 Task: Look for space in Durrës, Albania from 4th June, 2023 to 15th June, 2023 for 2 adults in price range Rs.10000 to Rs.15000. Place can be entire place with 1  bedroom having 1 bed and 1 bathroom. Property type can be hotel. Amenities needed are: heating, . Booking option can be shelf check-in. Required host language is English.
Action: Mouse moved to (486, 100)
Screenshot: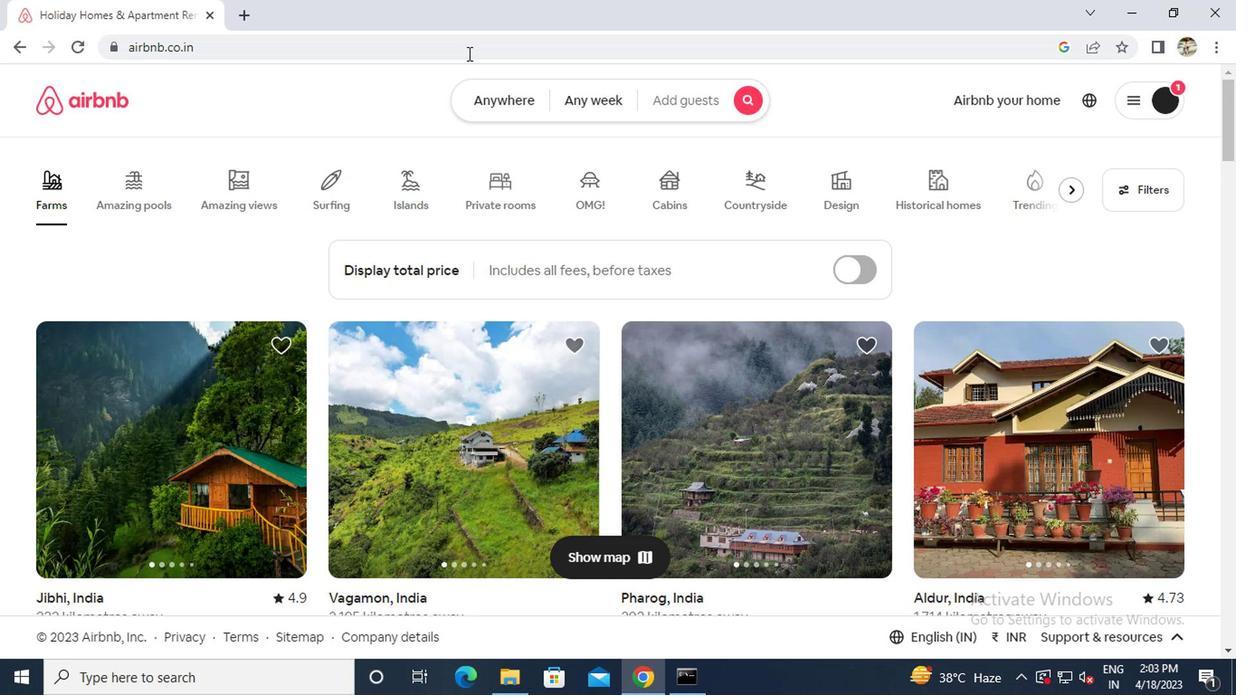 
Action: Mouse pressed left at (486, 100)
Screenshot: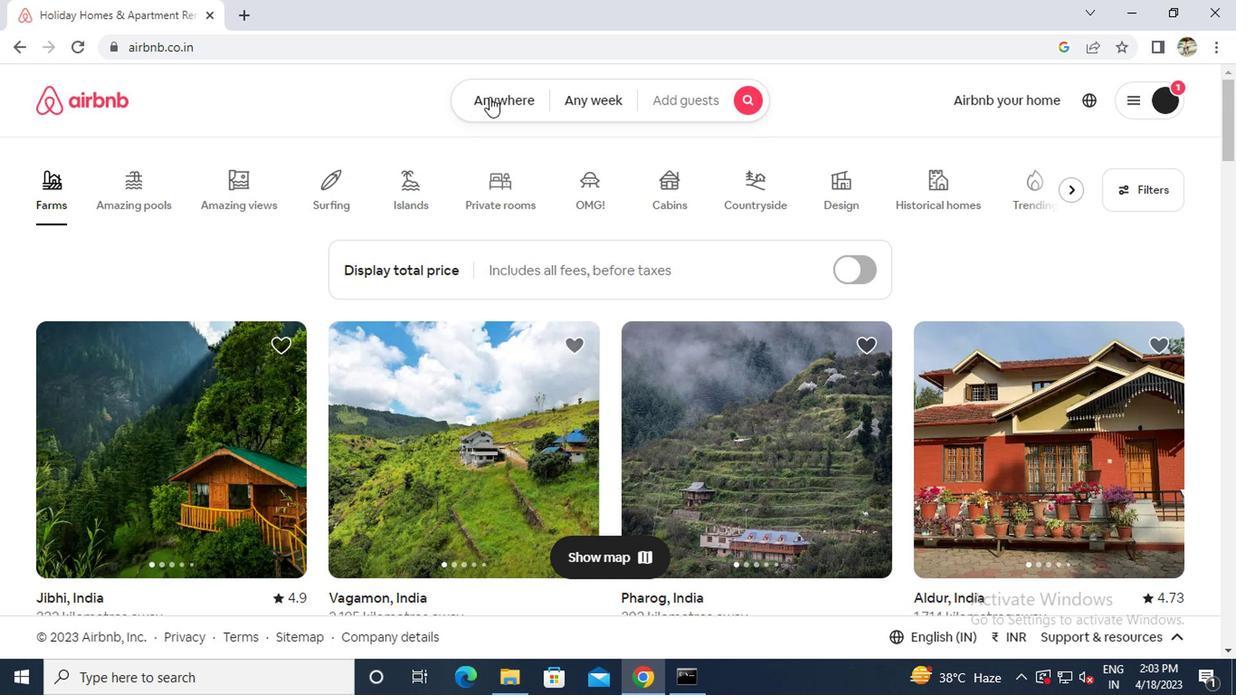 
Action: Mouse moved to (382, 179)
Screenshot: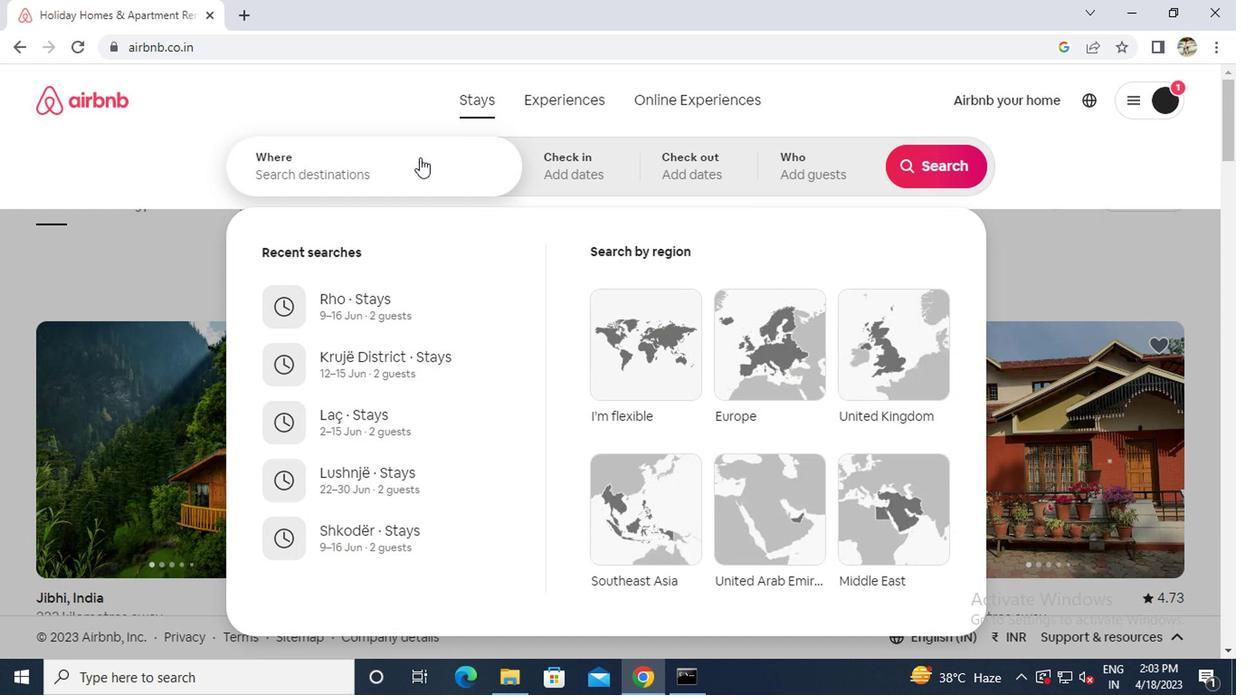 
Action: Mouse pressed left at (382, 179)
Screenshot: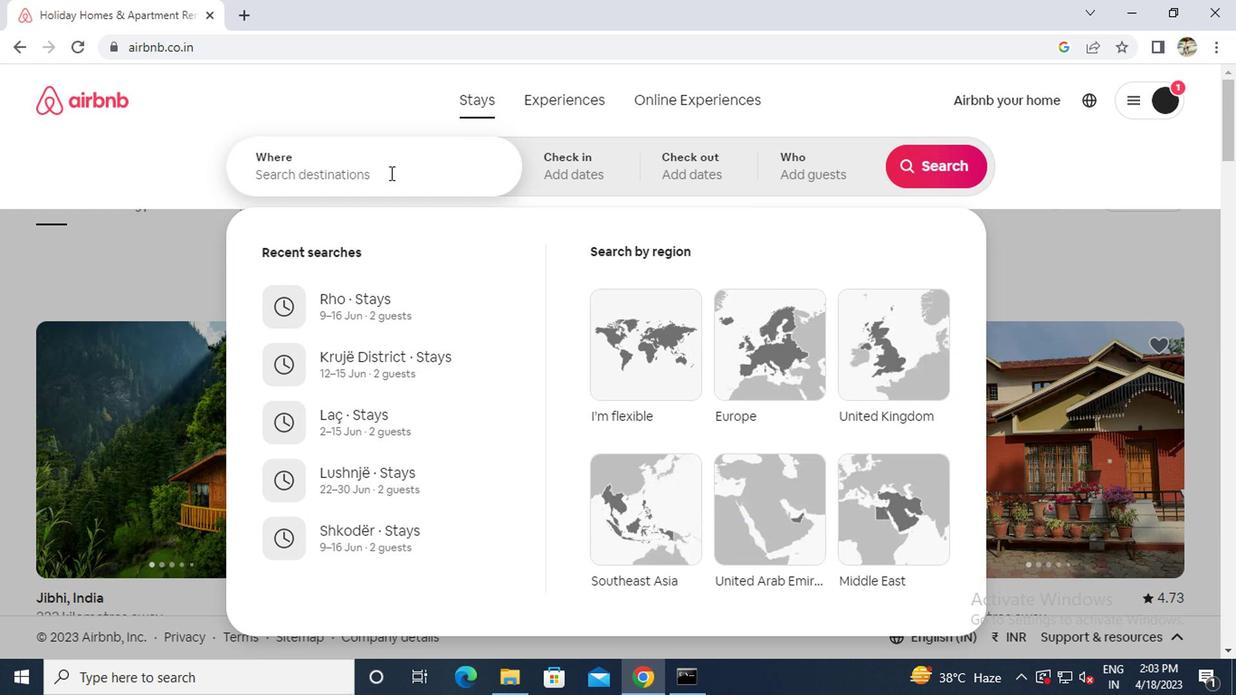 
Action: Key pressed d<Key.caps_lock>urres<Key.space>
Screenshot: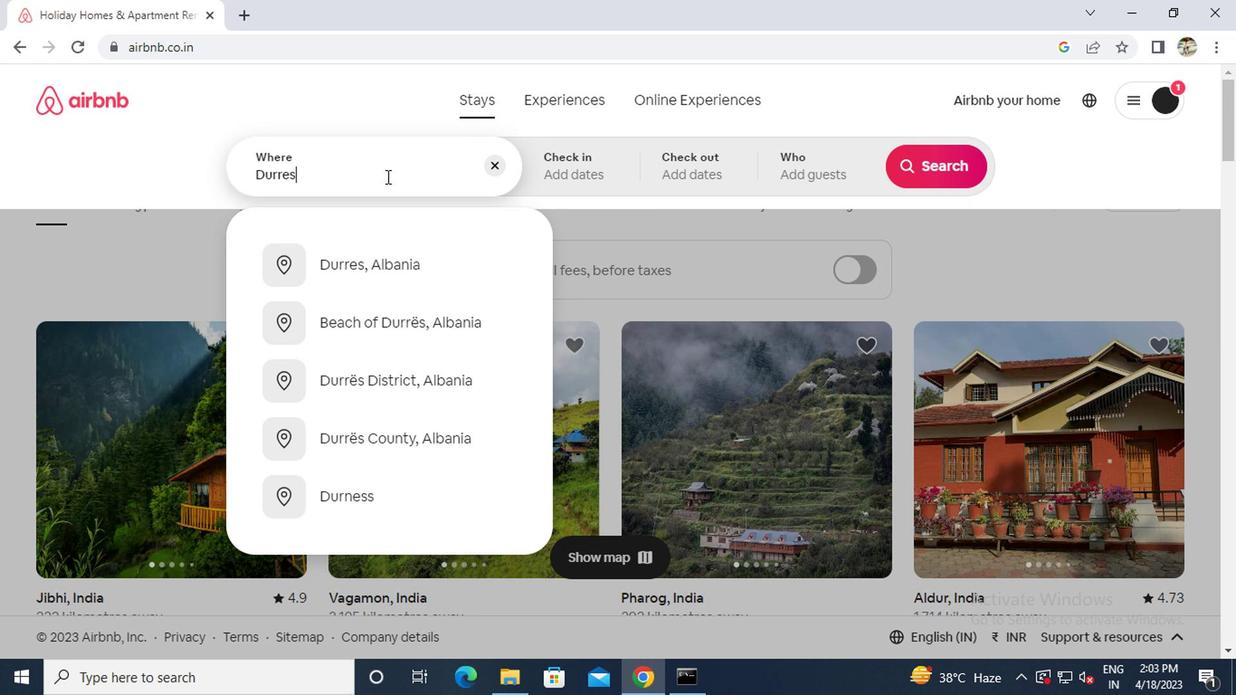
Action: Mouse moved to (374, 267)
Screenshot: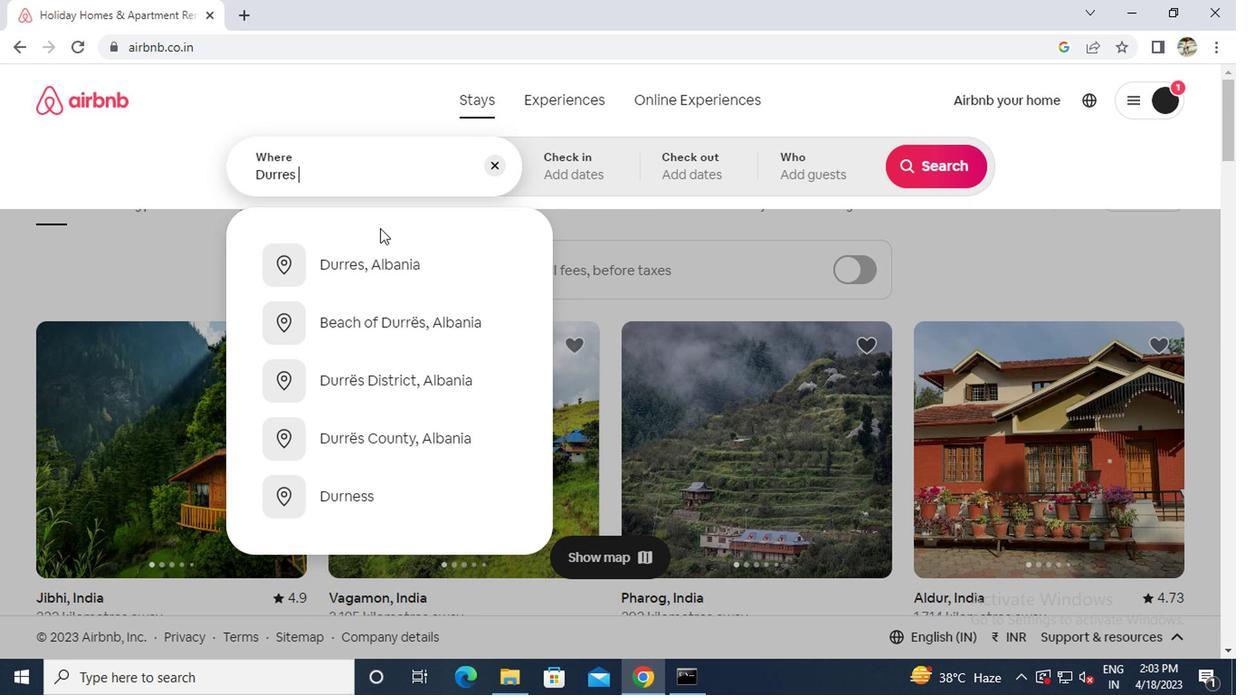 
Action: Mouse pressed left at (374, 267)
Screenshot: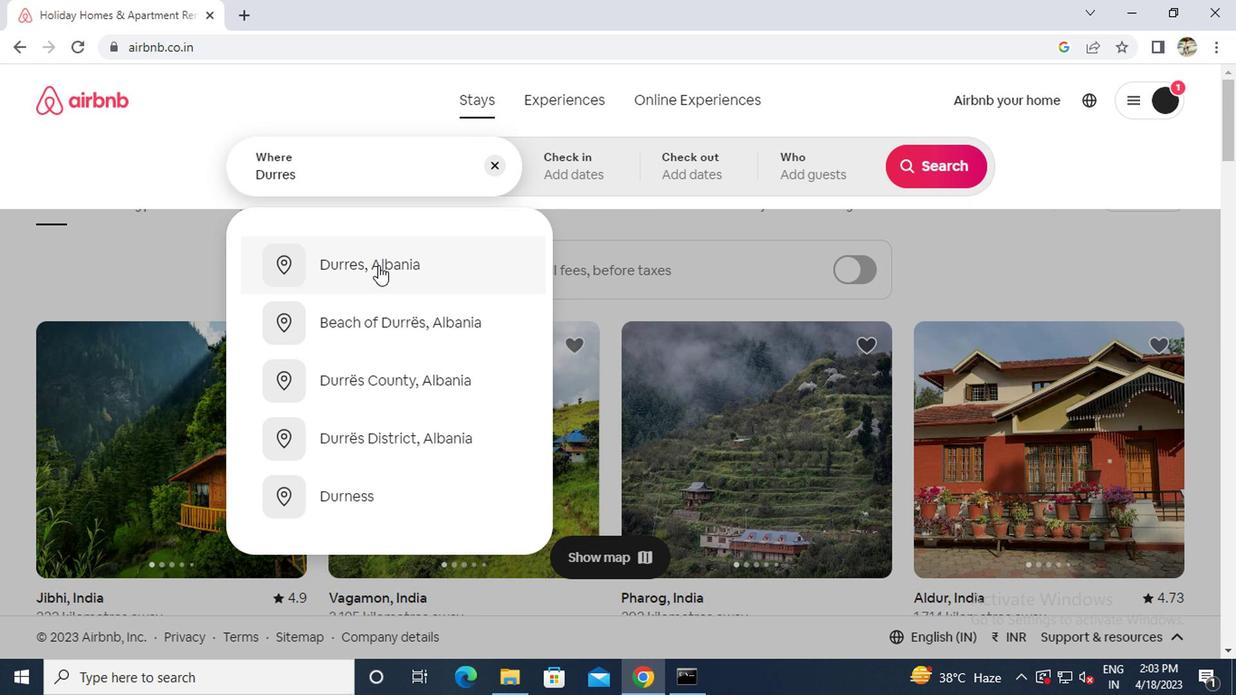 
Action: Mouse moved to (923, 313)
Screenshot: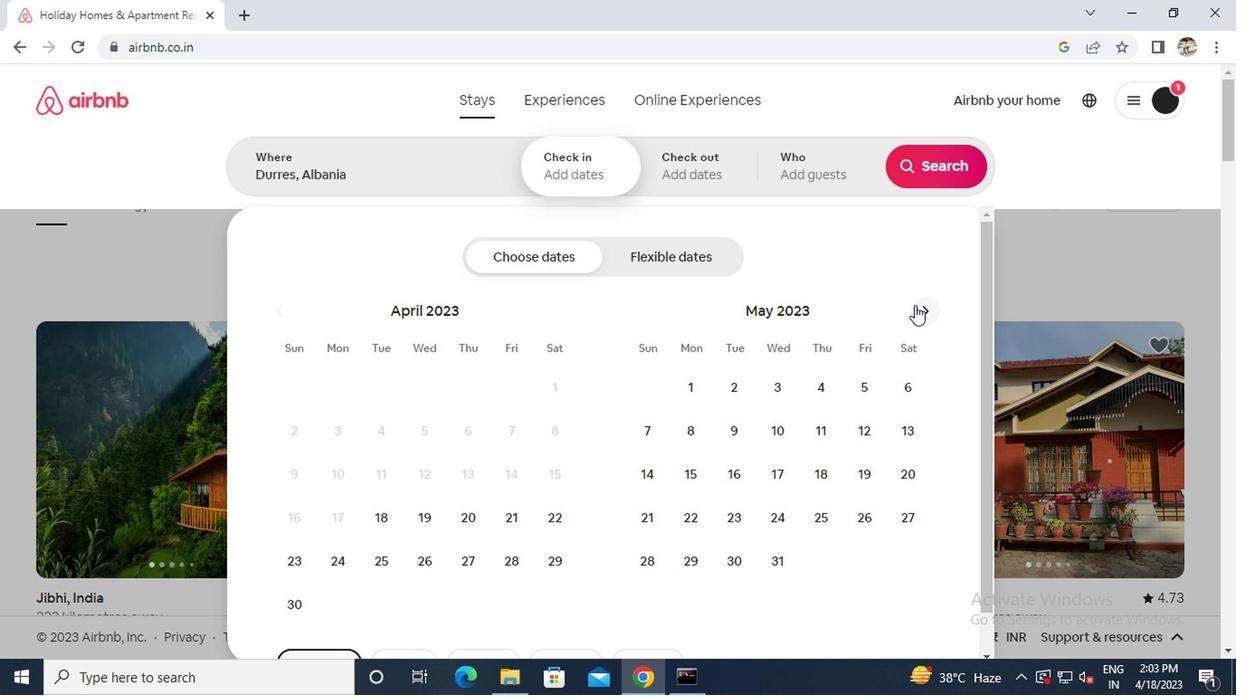 
Action: Mouse pressed left at (923, 313)
Screenshot: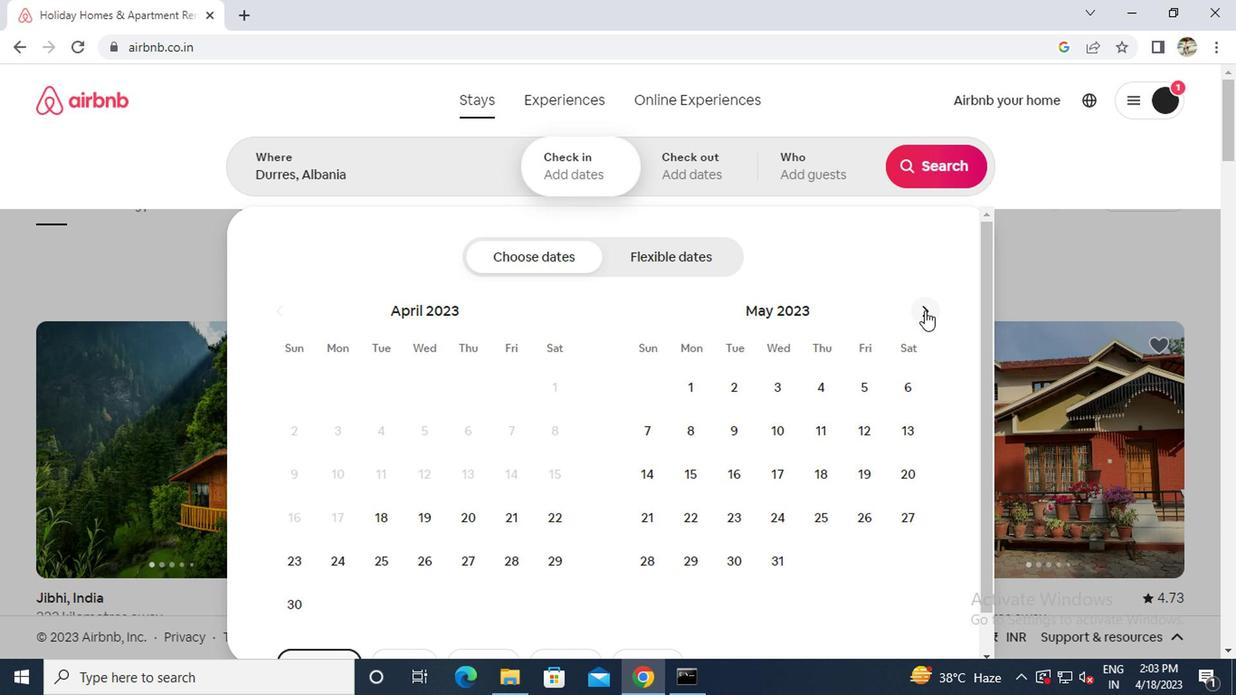 
Action: Mouse moved to (629, 430)
Screenshot: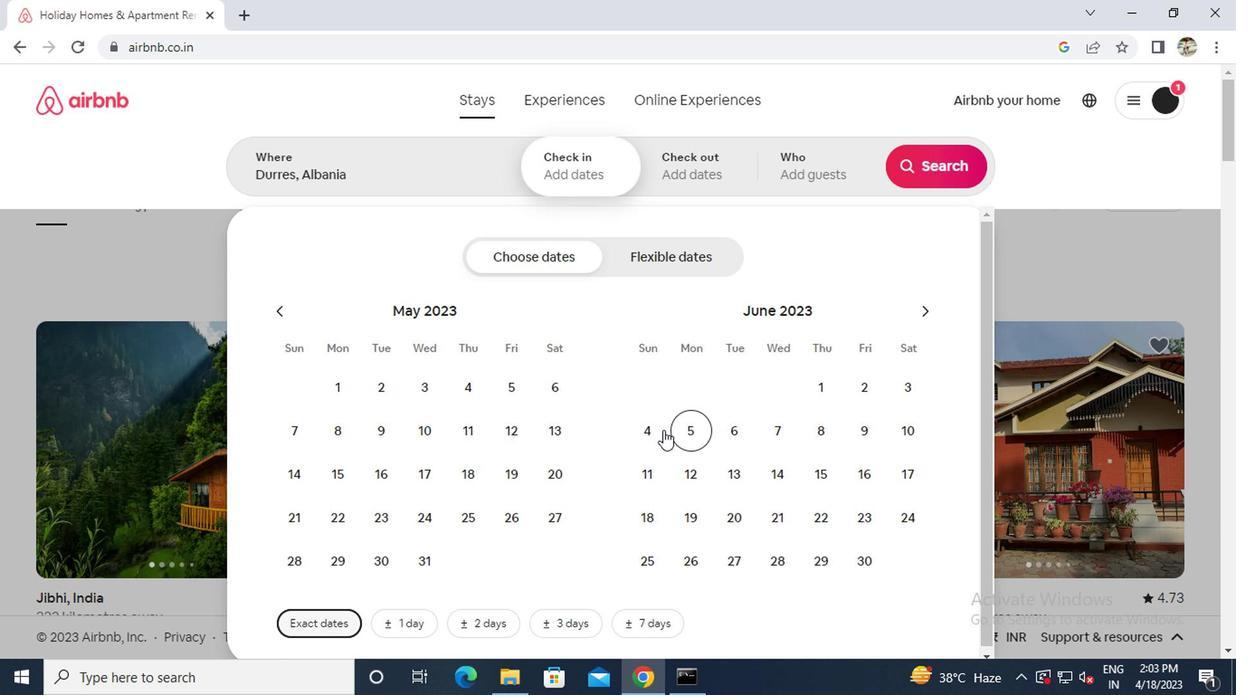
Action: Mouse pressed left at (629, 430)
Screenshot: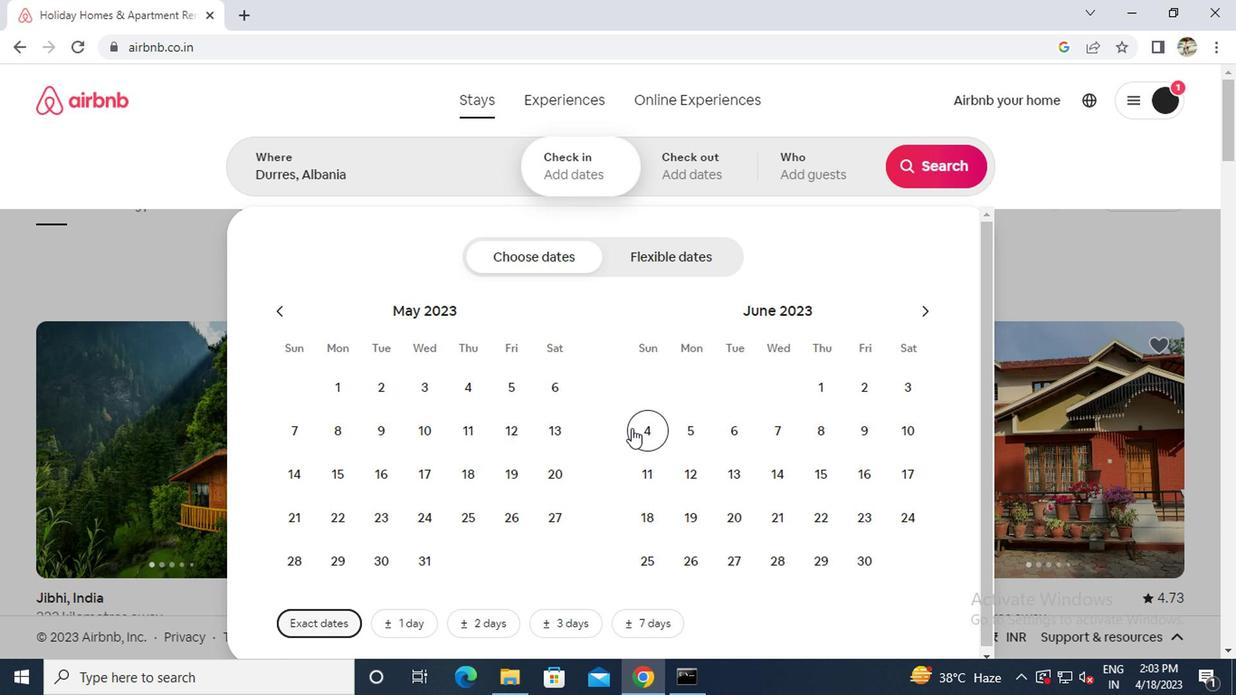 
Action: Mouse moved to (815, 476)
Screenshot: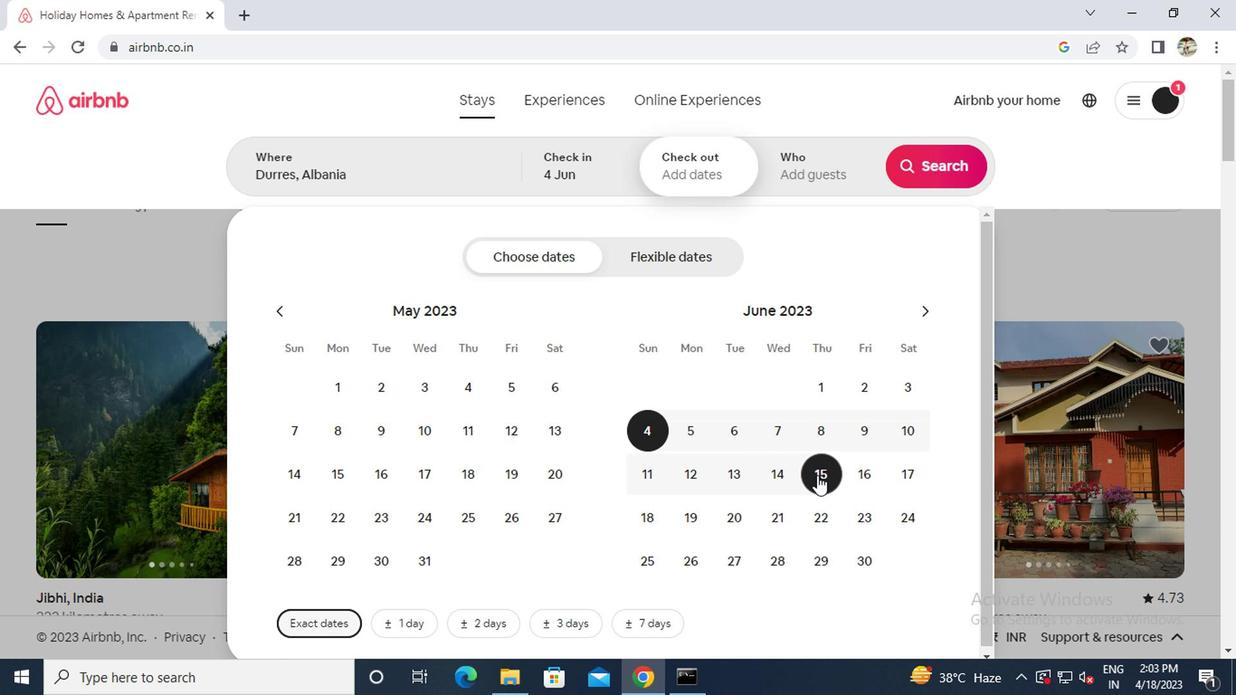 
Action: Mouse pressed left at (815, 476)
Screenshot: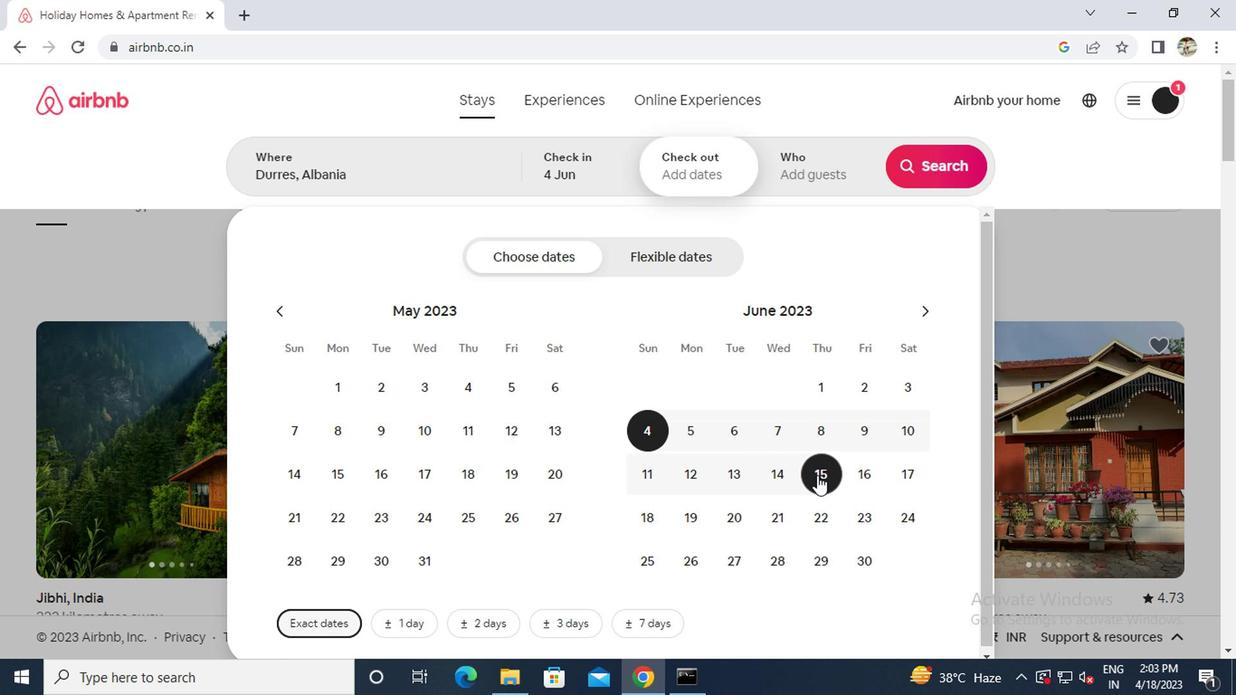 
Action: Mouse moved to (817, 188)
Screenshot: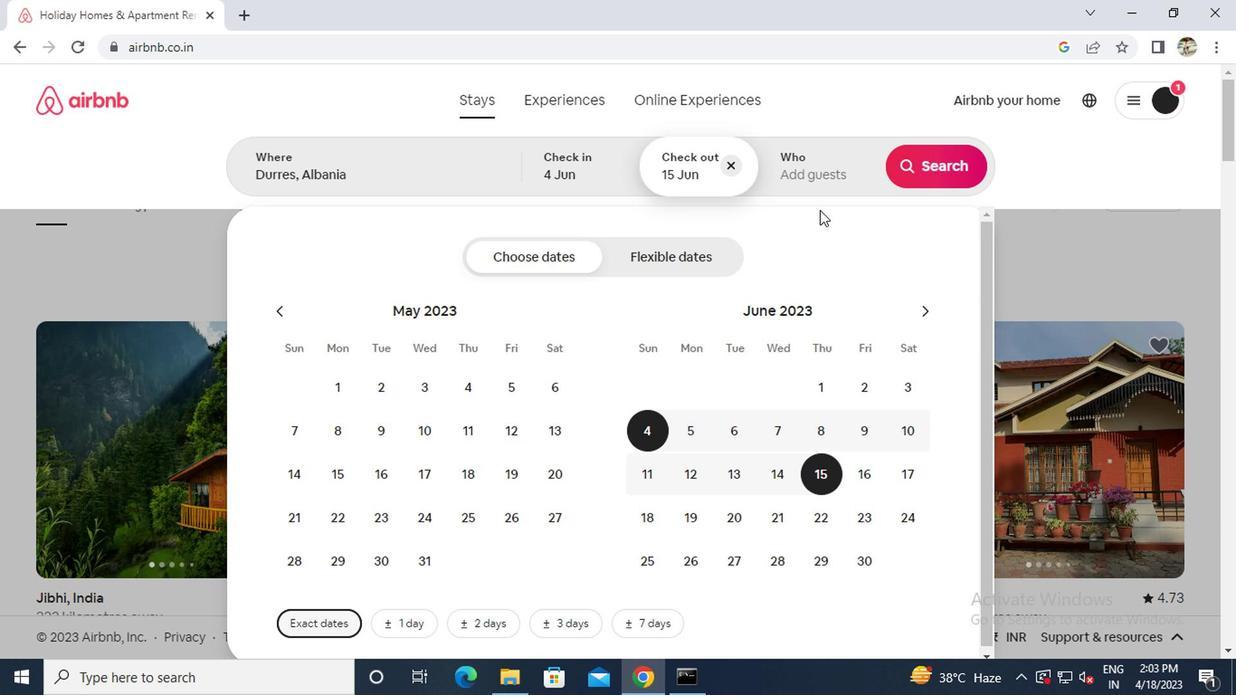 
Action: Mouse pressed left at (817, 188)
Screenshot: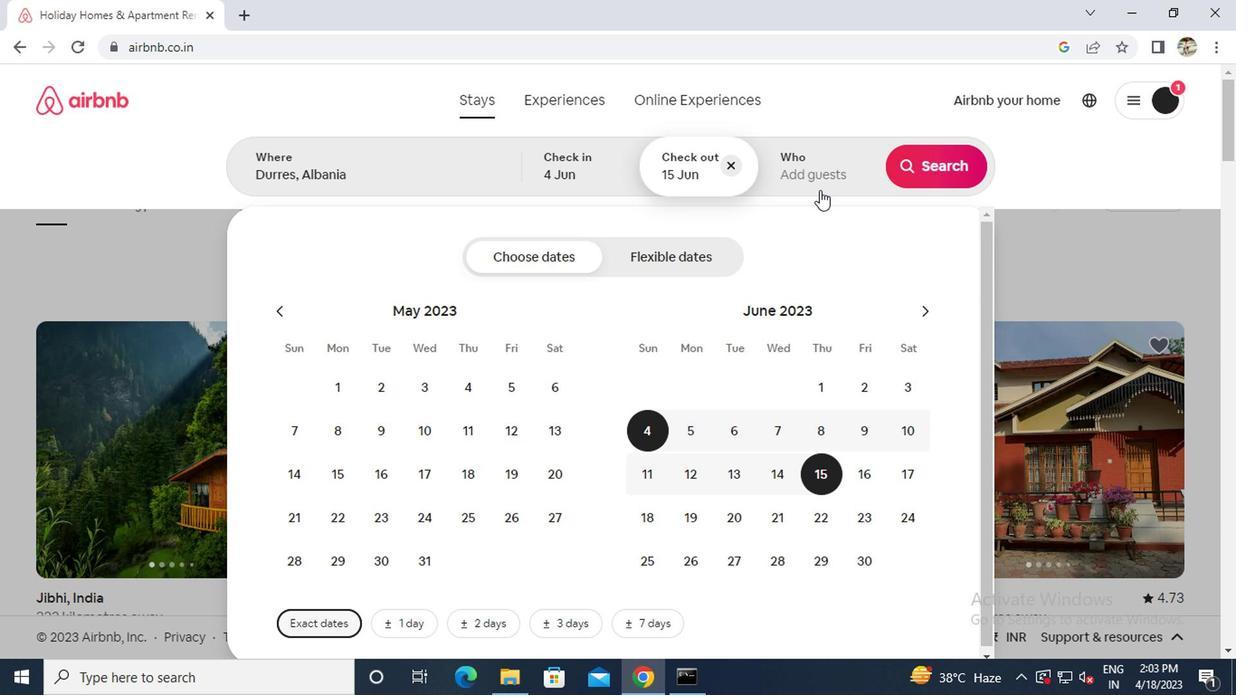 
Action: Mouse moved to (939, 260)
Screenshot: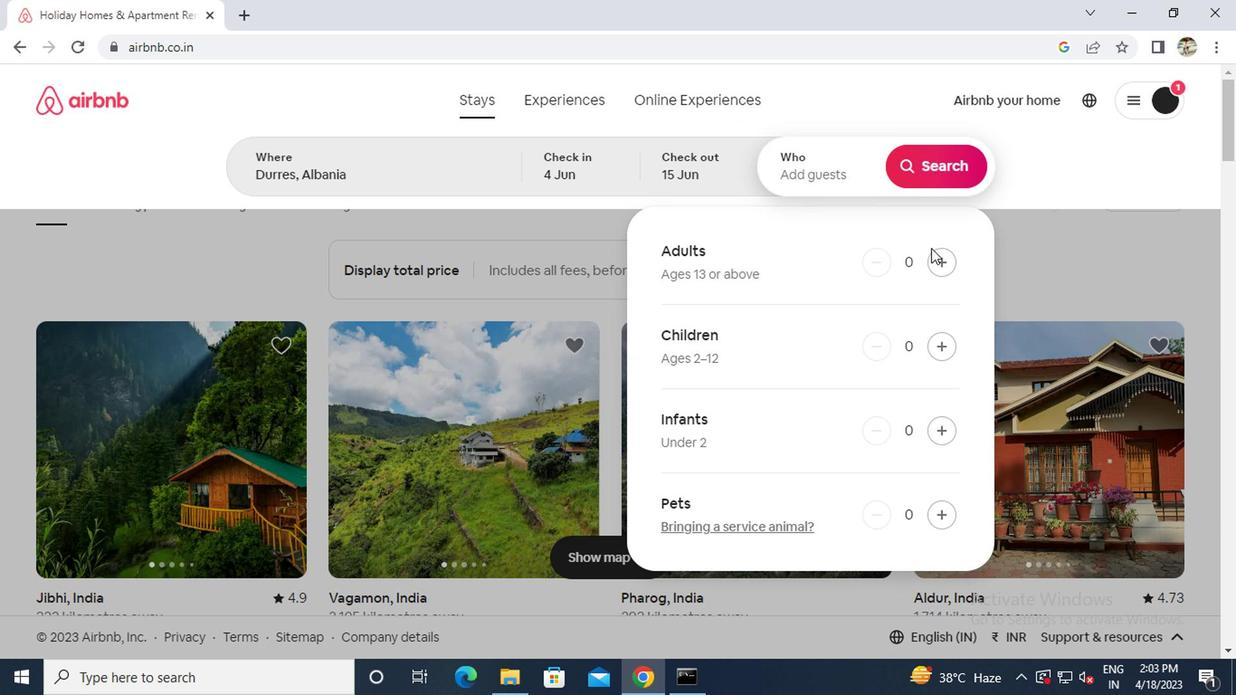 
Action: Mouse pressed left at (939, 260)
Screenshot: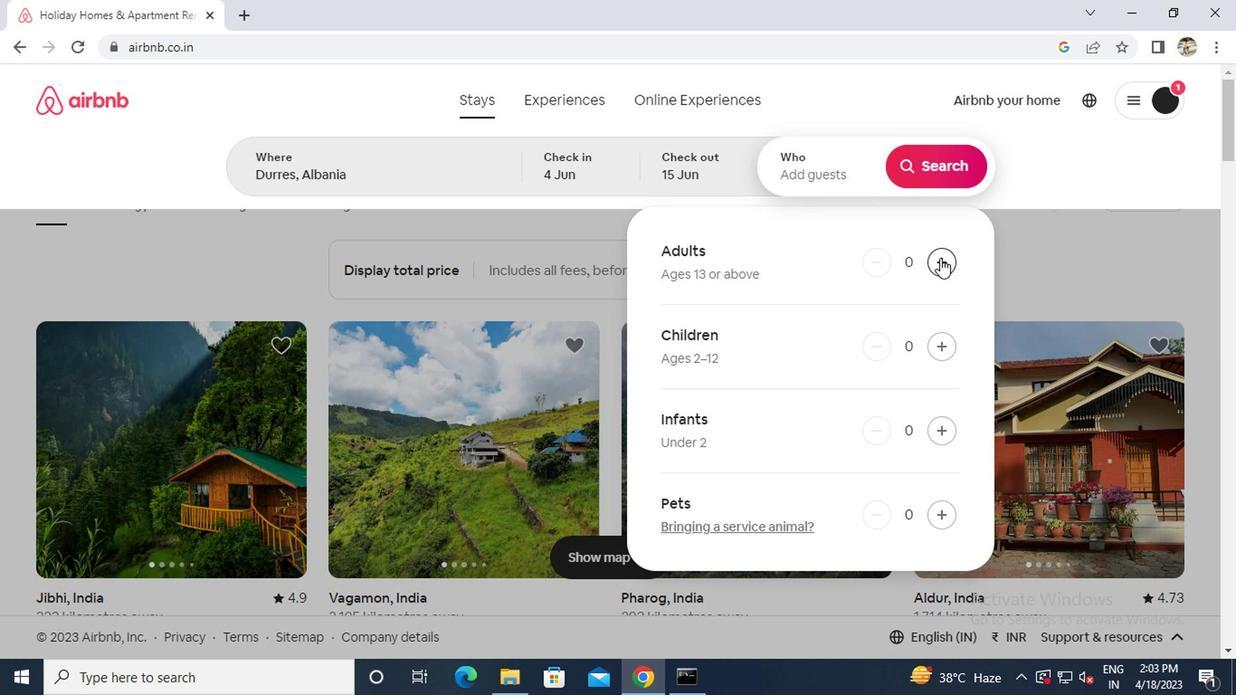 
Action: Mouse pressed left at (939, 260)
Screenshot: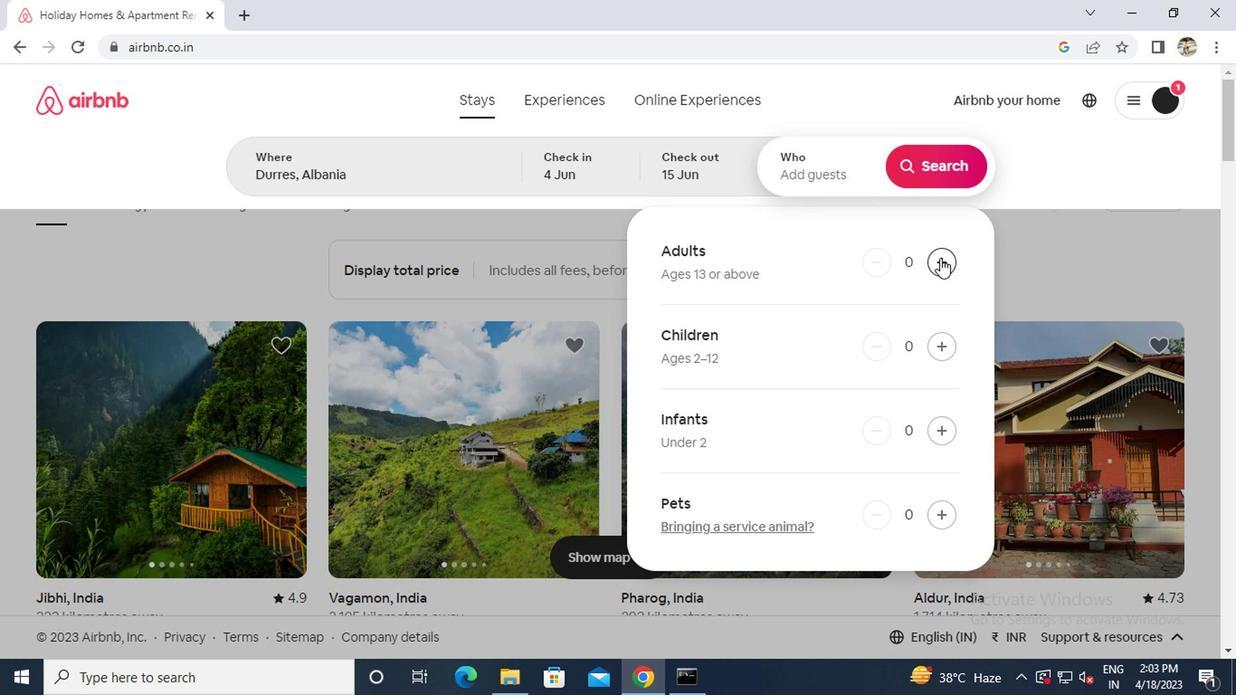 
Action: Mouse moved to (936, 179)
Screenshot: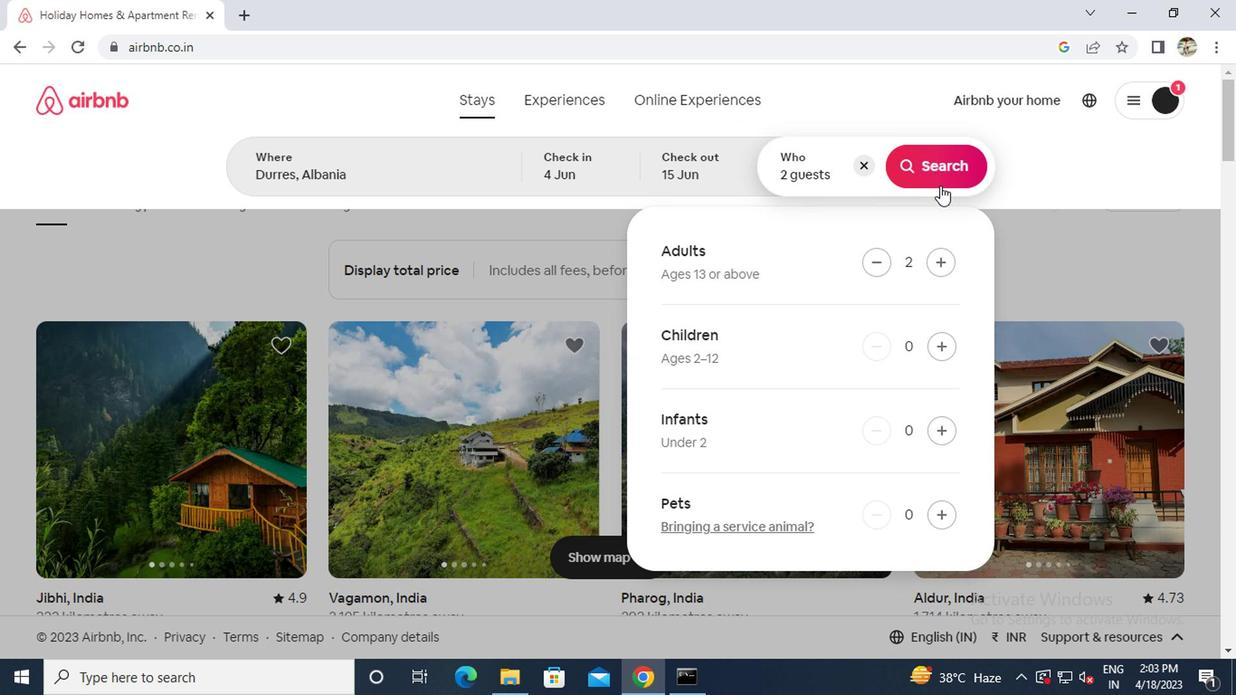 
Action: Mouse pressed left at (936, 179)
Screenshot: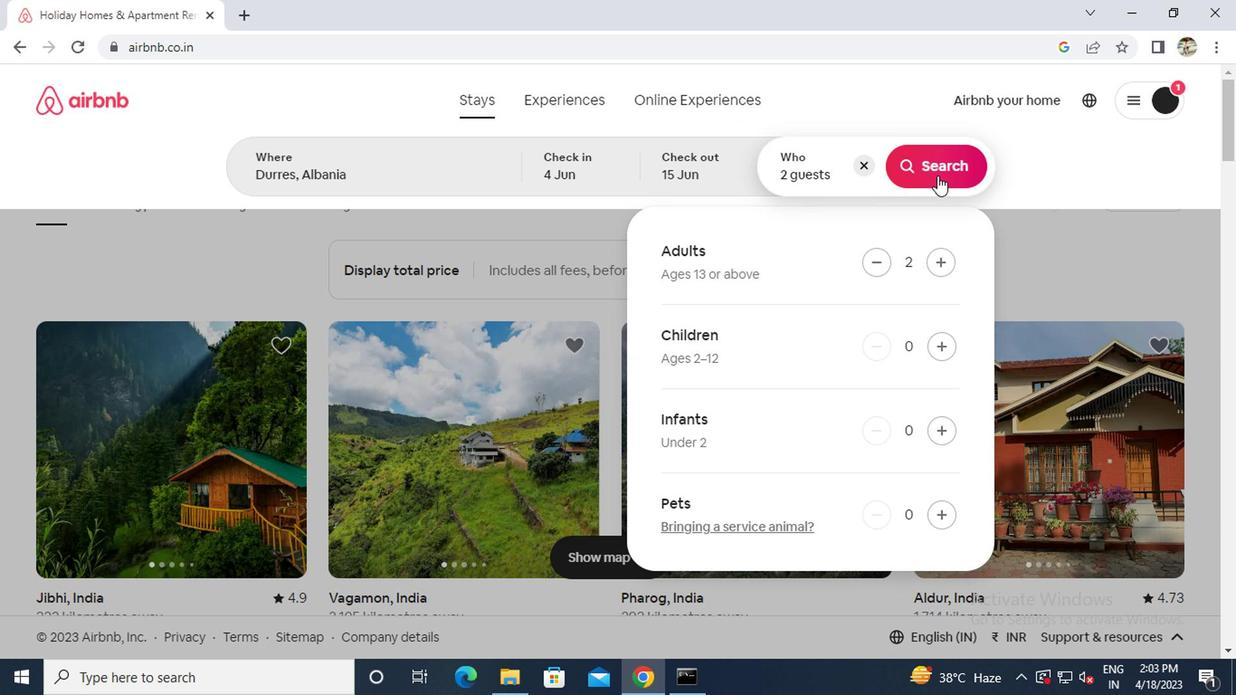 
Action: Mouse moved to (1152, 173)
Screenshot: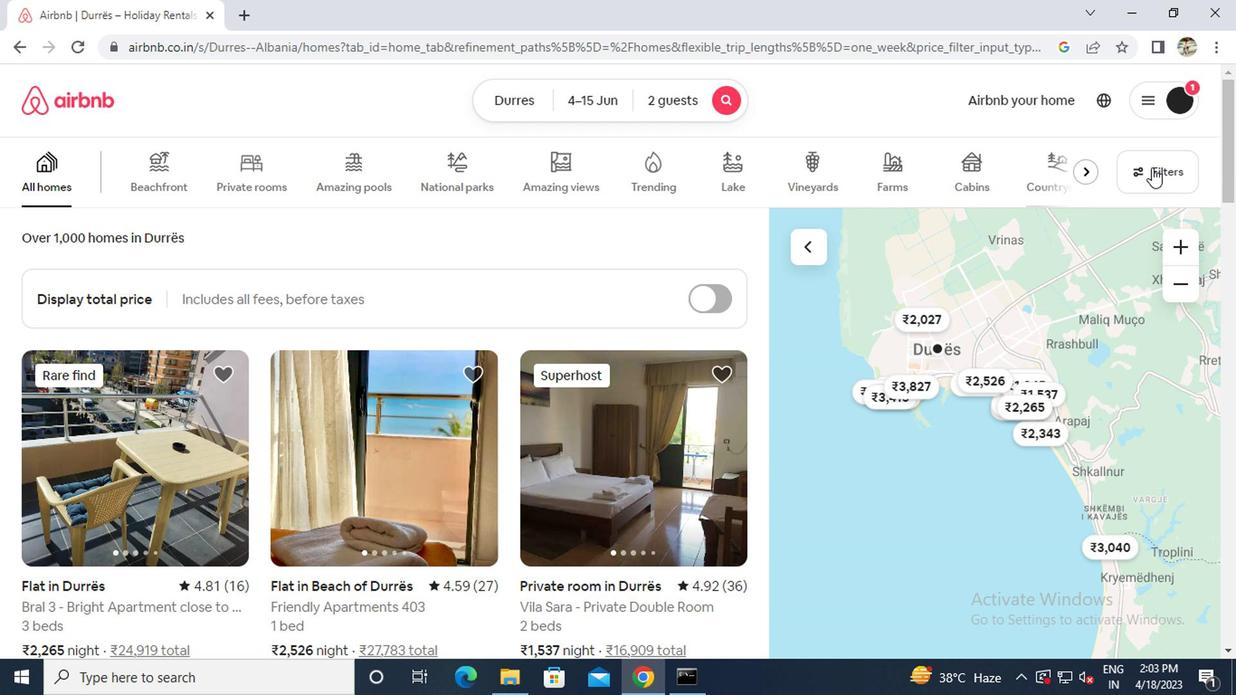 
Action: Mouse pressed left at (1152, 173)
Screenshot: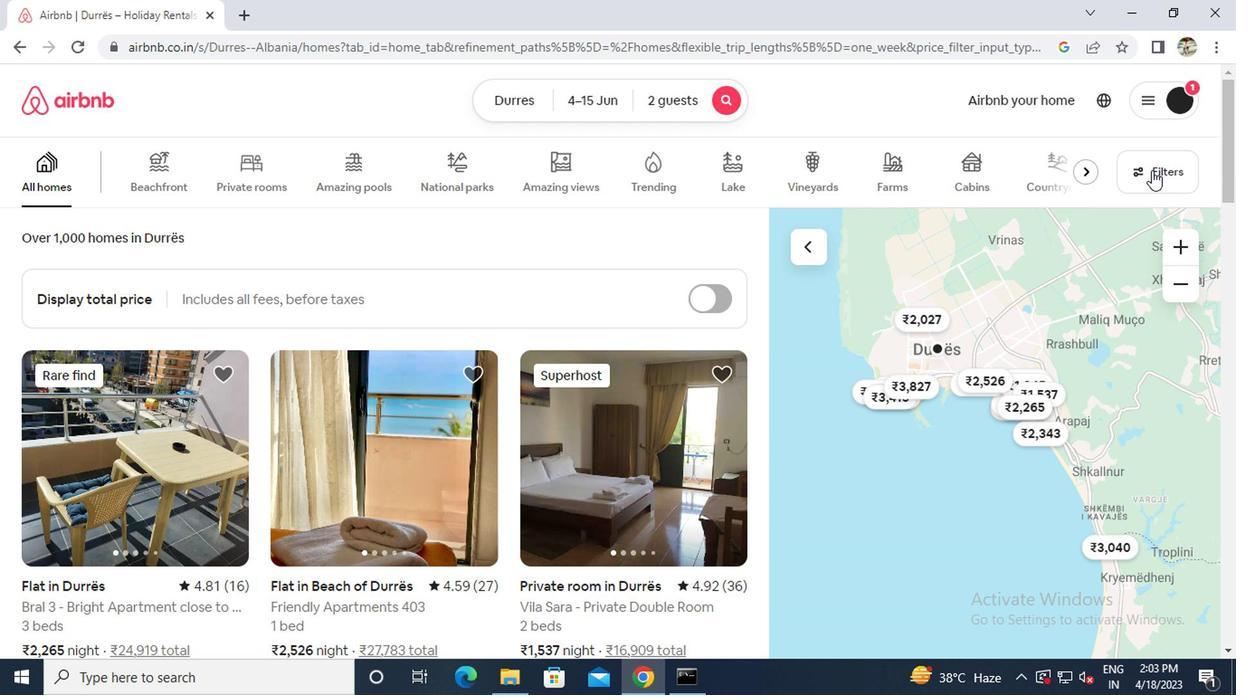 
Action: Mouse moved to (383, 411)
Screenshot: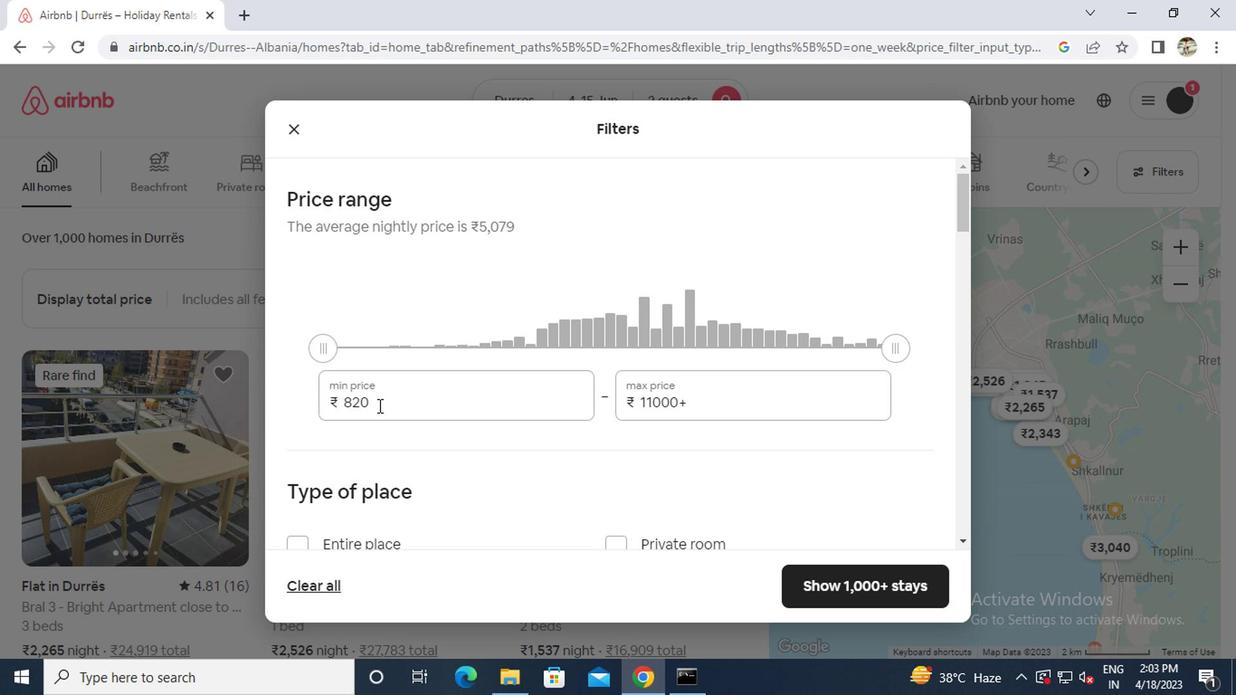 
Action: Mouse pressed left at (383, 411)
Screenshot: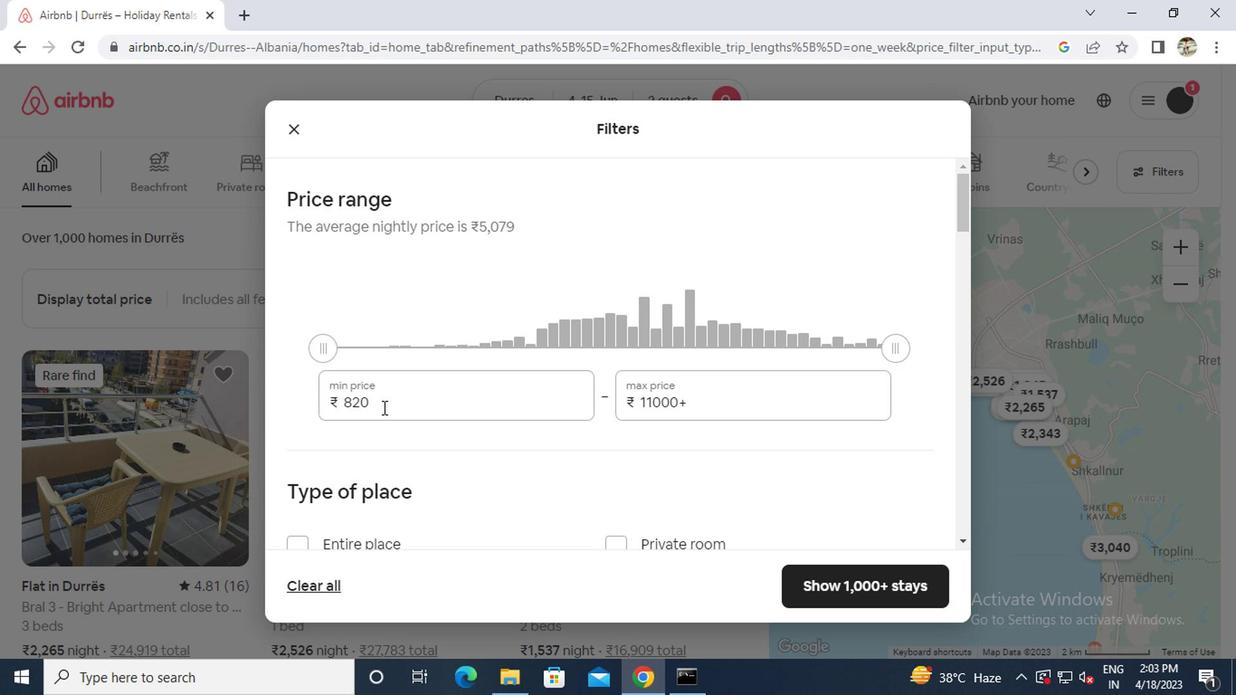 
Action: Key pressed ctrl+A10000
Screenshot: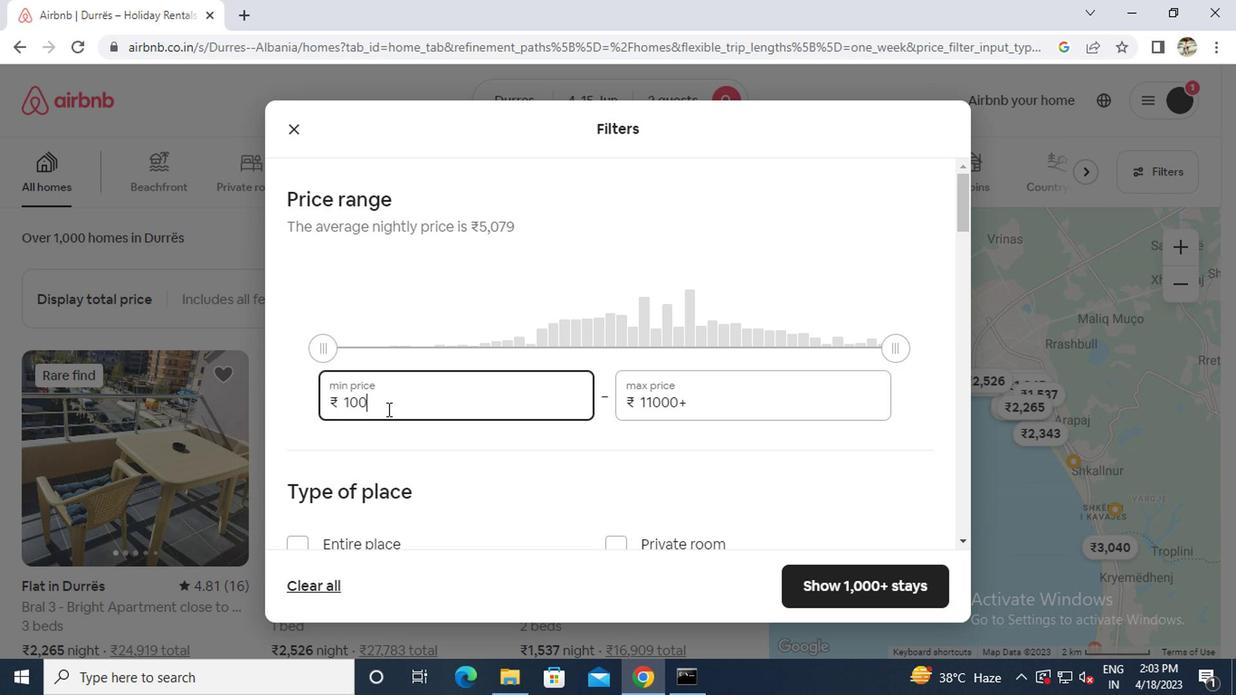 
Action: Mouse moved to (684, 404)
Screenshot: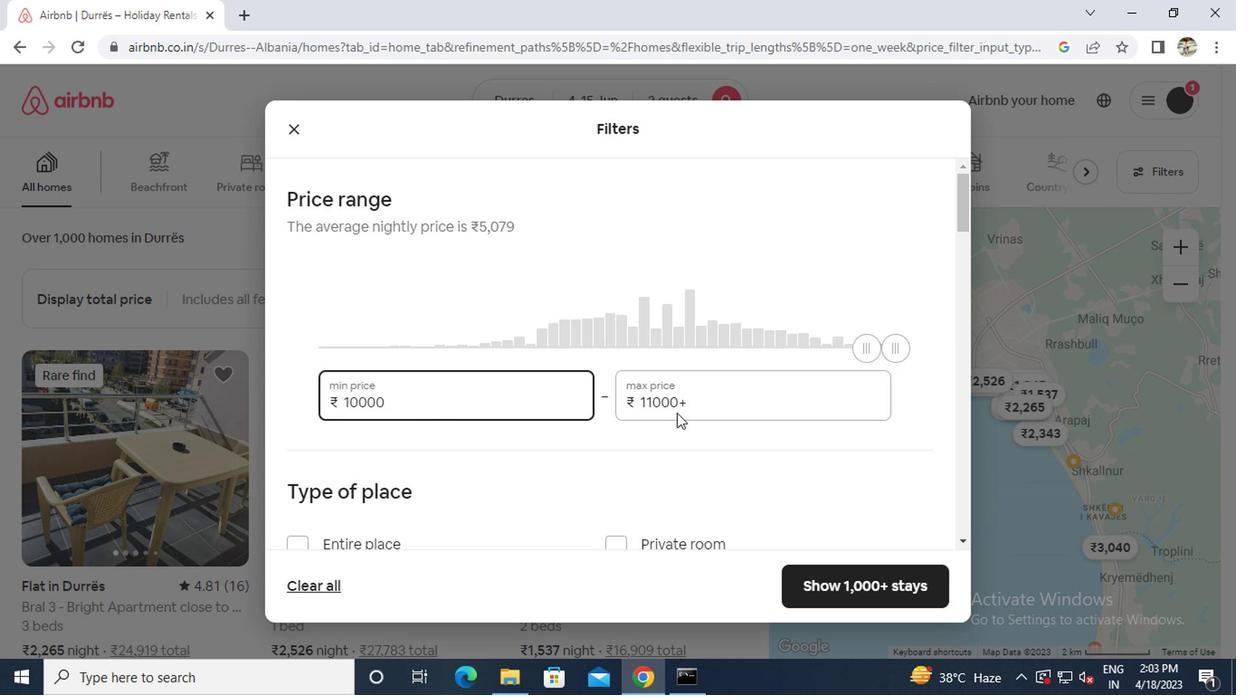 
Action: Mouse pressed left at (684, 404)
Screenshot: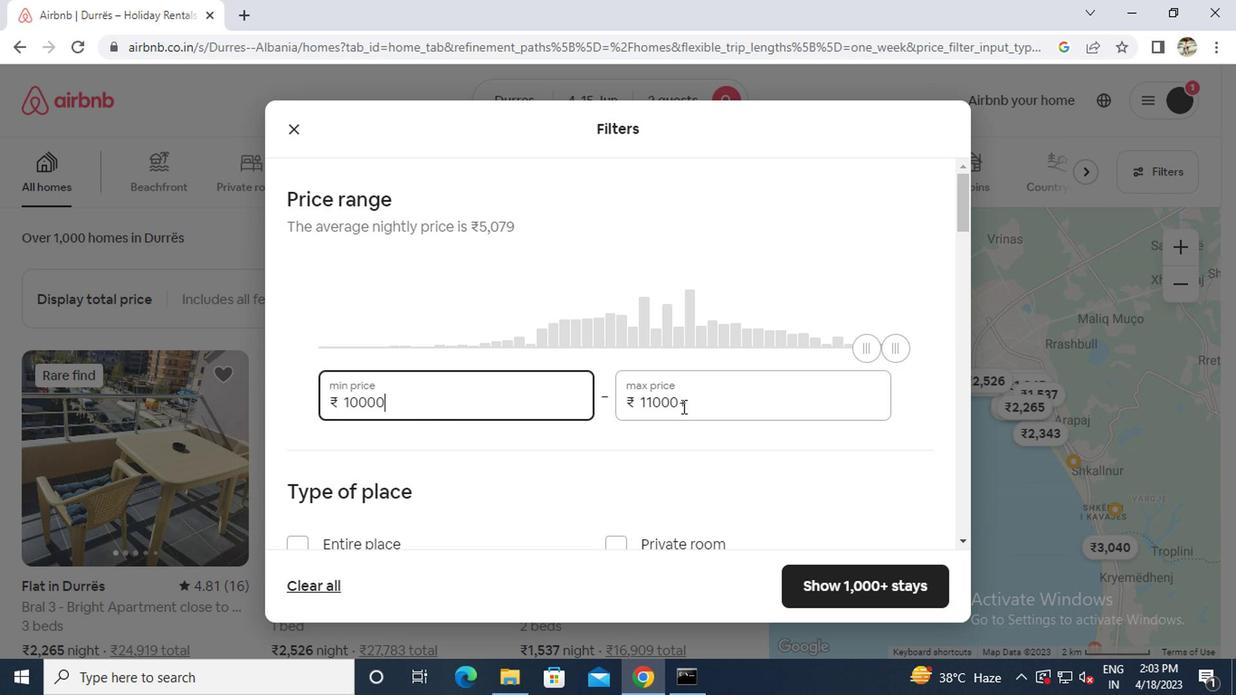 
Action: Key pressed ctrl+A15000
Screenshot: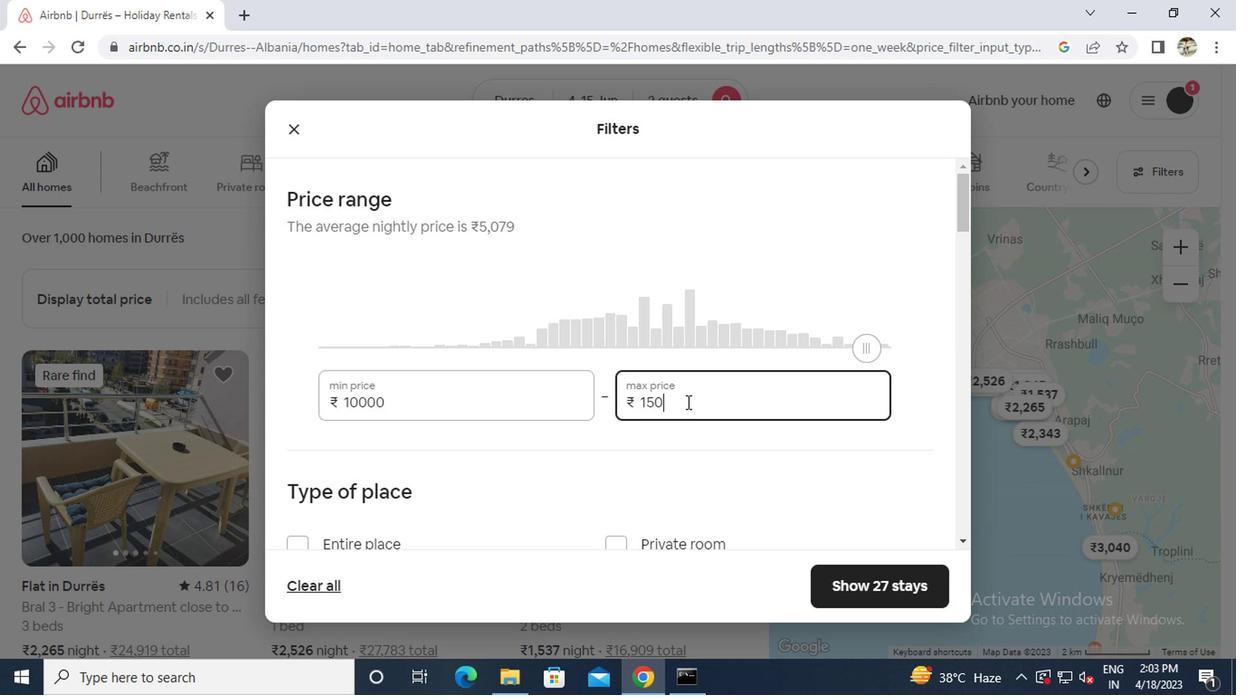 
Action: Mouse moved to (636, 414)
Screenshot: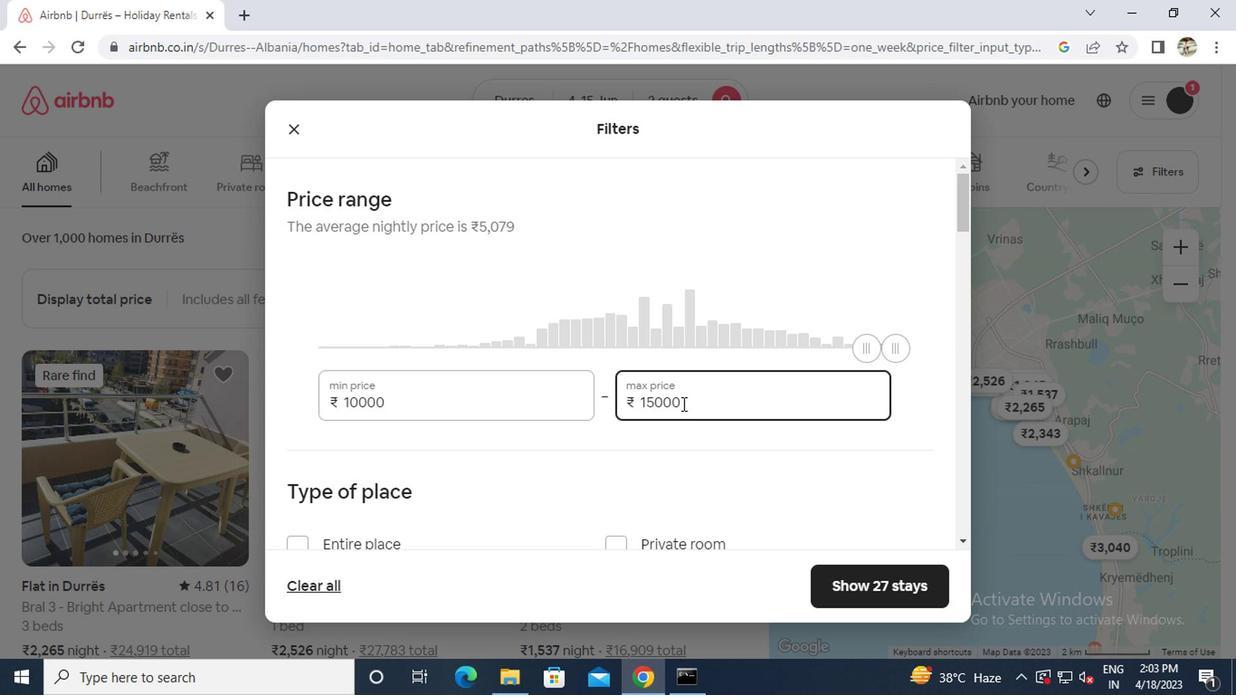 
Action: Mouse scrolled (636, 413) with delta (0, 0)
Screenshot: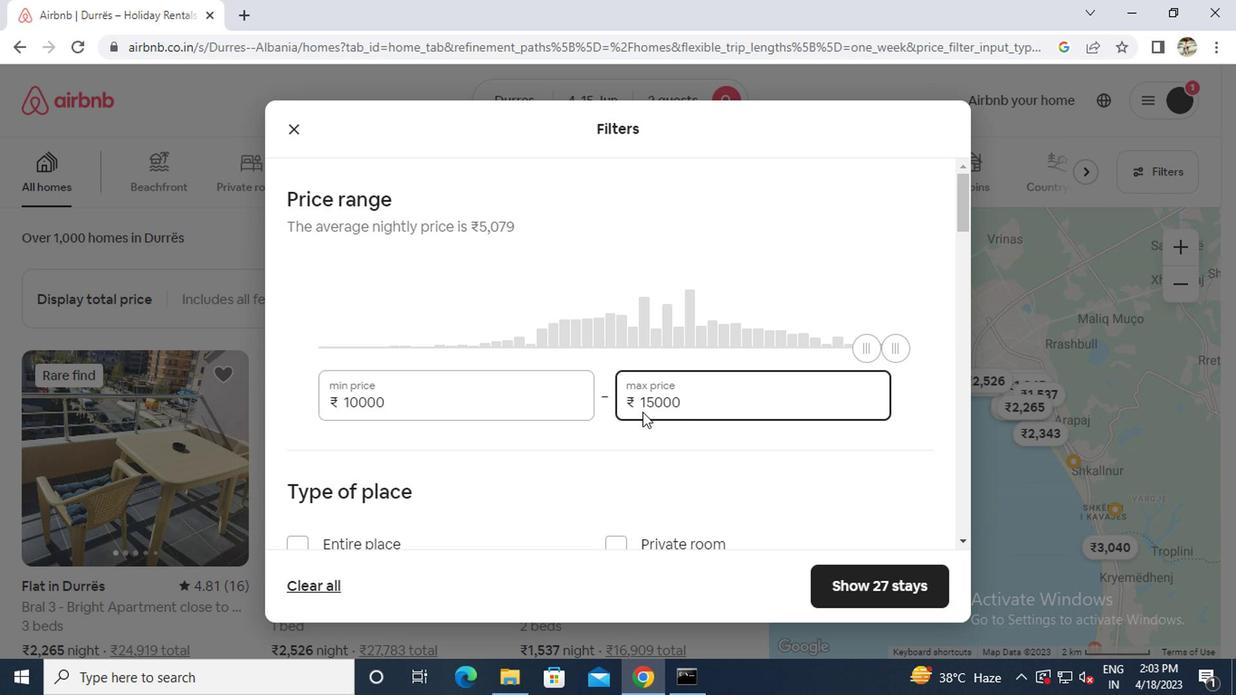 
Action: Mouse scrolled (636, 413) with delta (0, 0)
Screenshot: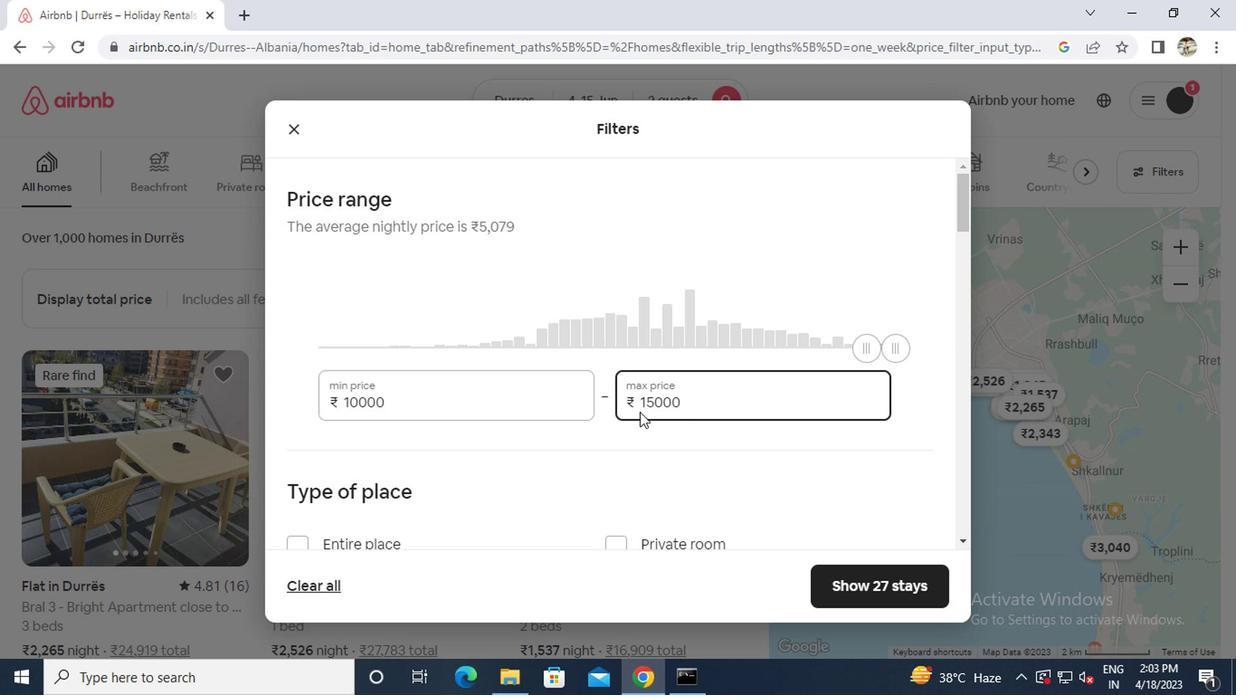 
Action: Mouse moved to (399, 376)
Screenshot: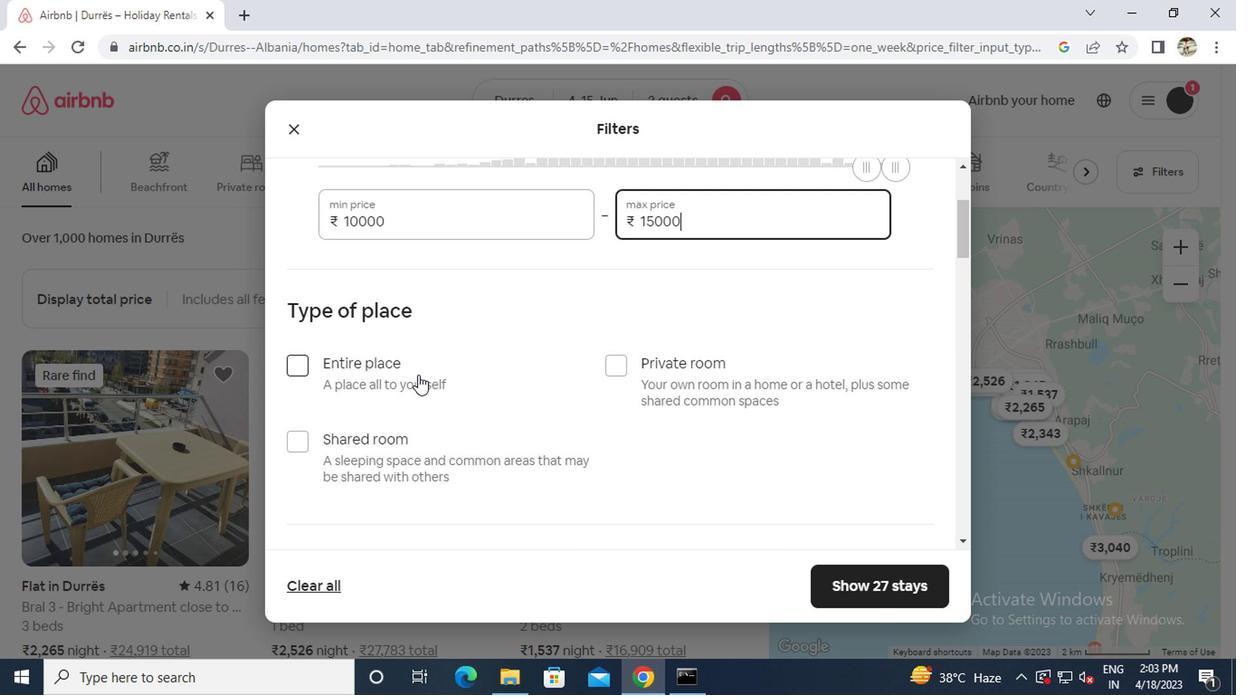 
Action: Mouse pressed left at (399, 376)
Screenshot: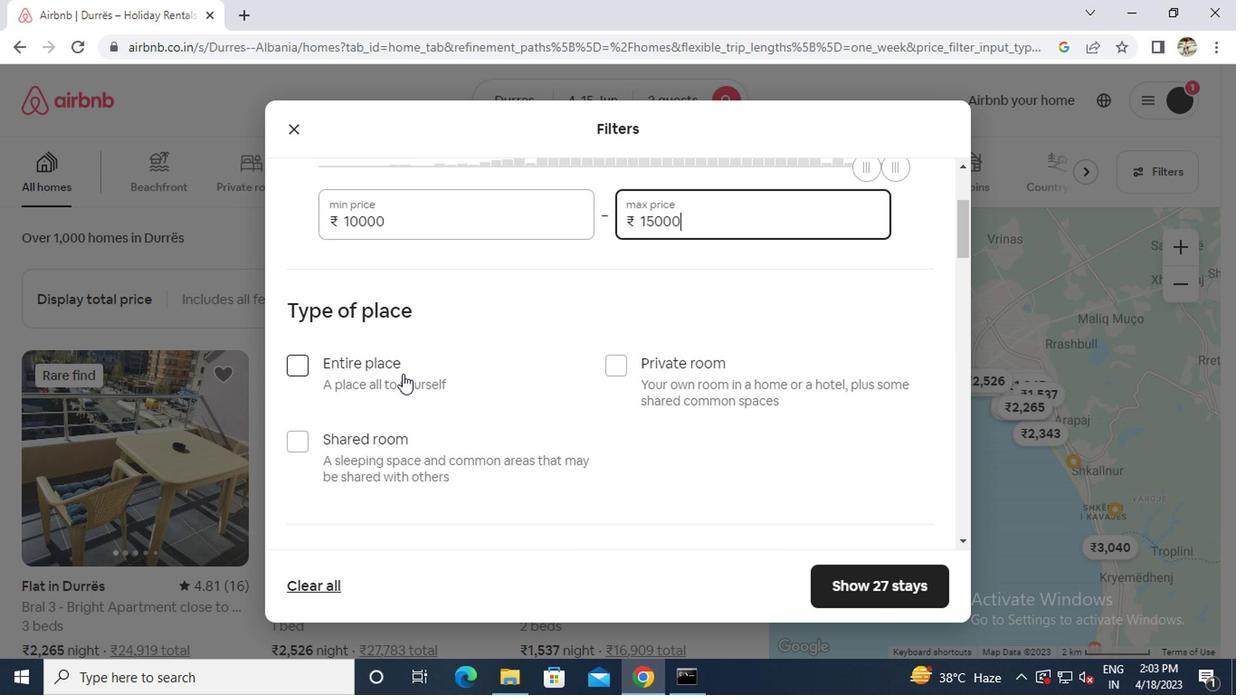 
Action: Mouse scrolled (399, 375) with delta (0, 0)
Screenshot: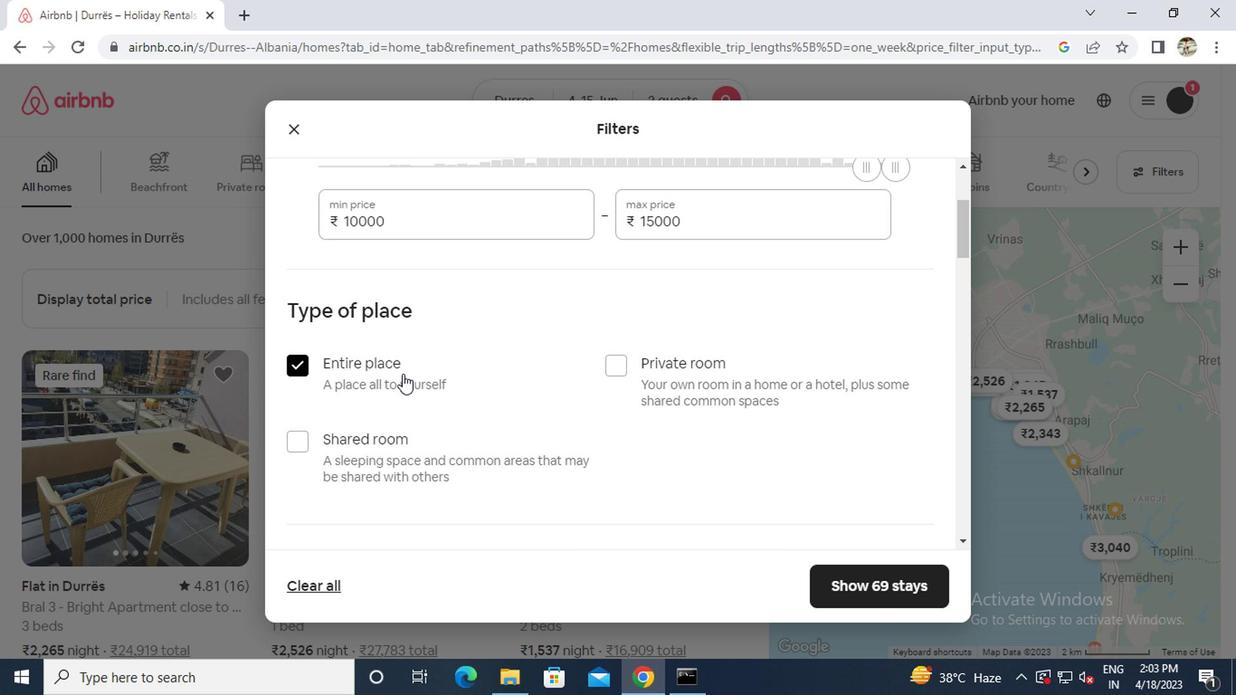
Action: Mouse scrolled (399, 375) with delta (0, 0)
Screenshot: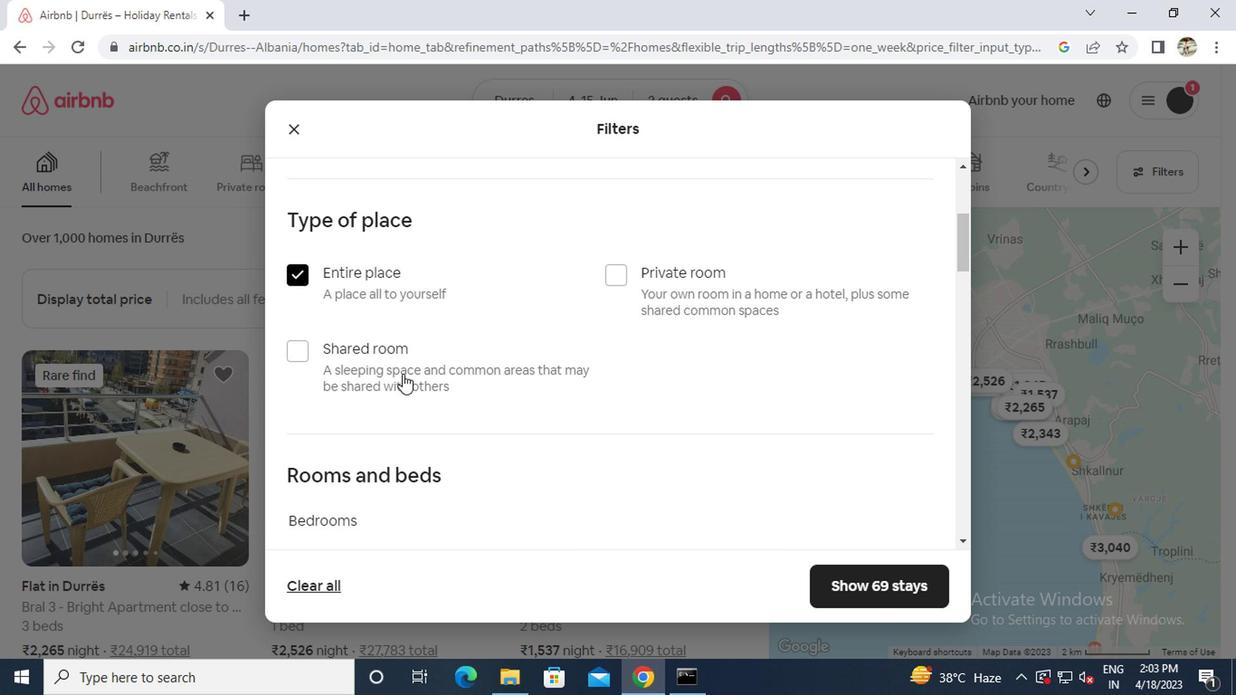 
Action: Mouse scrolled (399, 375) with delta (0, 0)
Screenshot: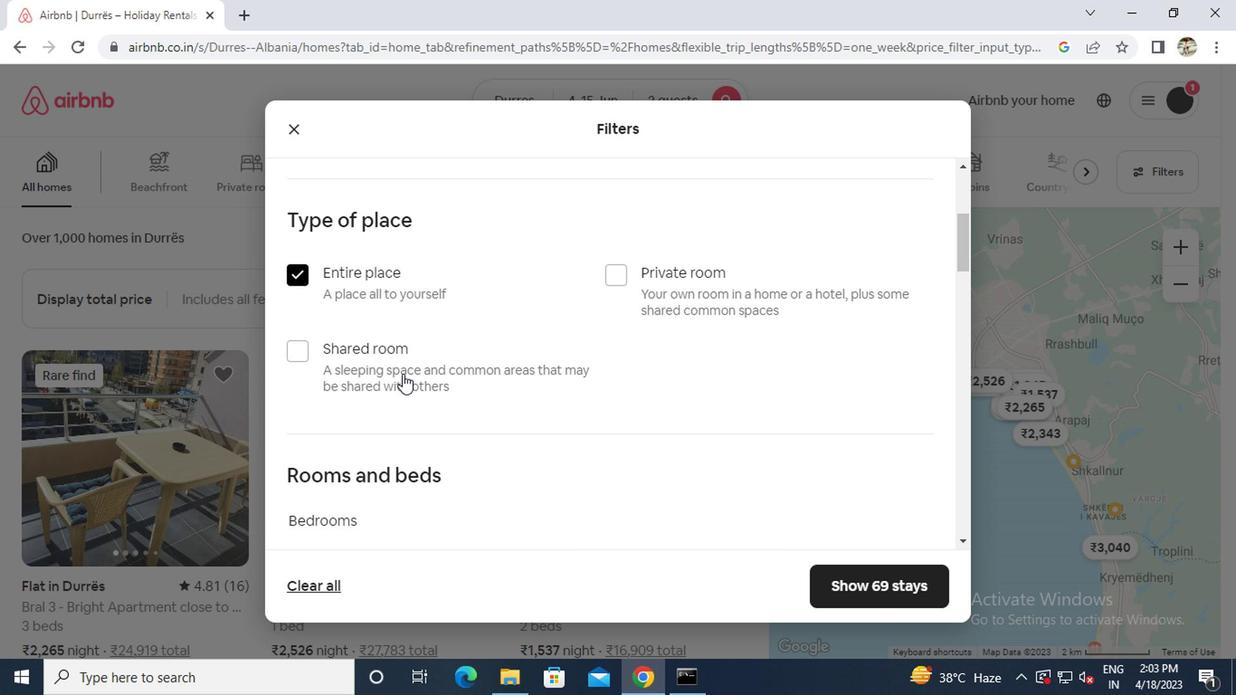 
Action: Mouse scrolled (399, 375) with delta (0, 0)
Screenshot: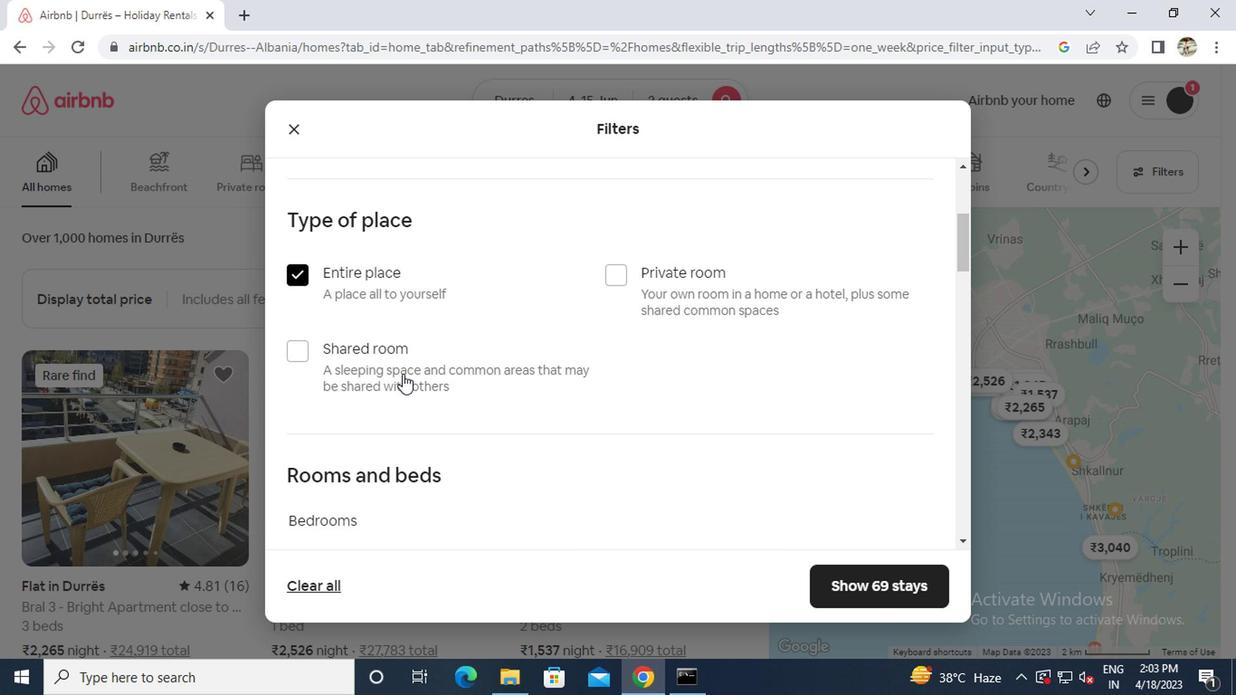 
Action: Mouse moved to (386, 314)
Screenshot: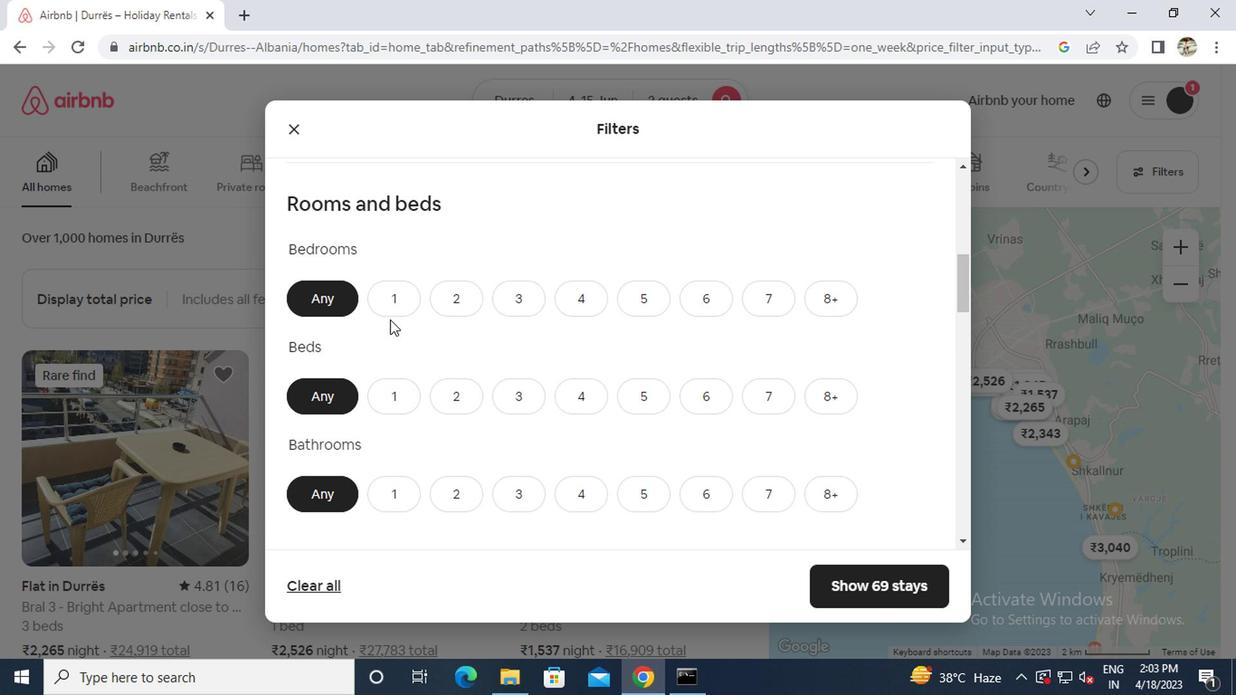 
Action: Mouse pressed left at (386, 314)
Screenshot: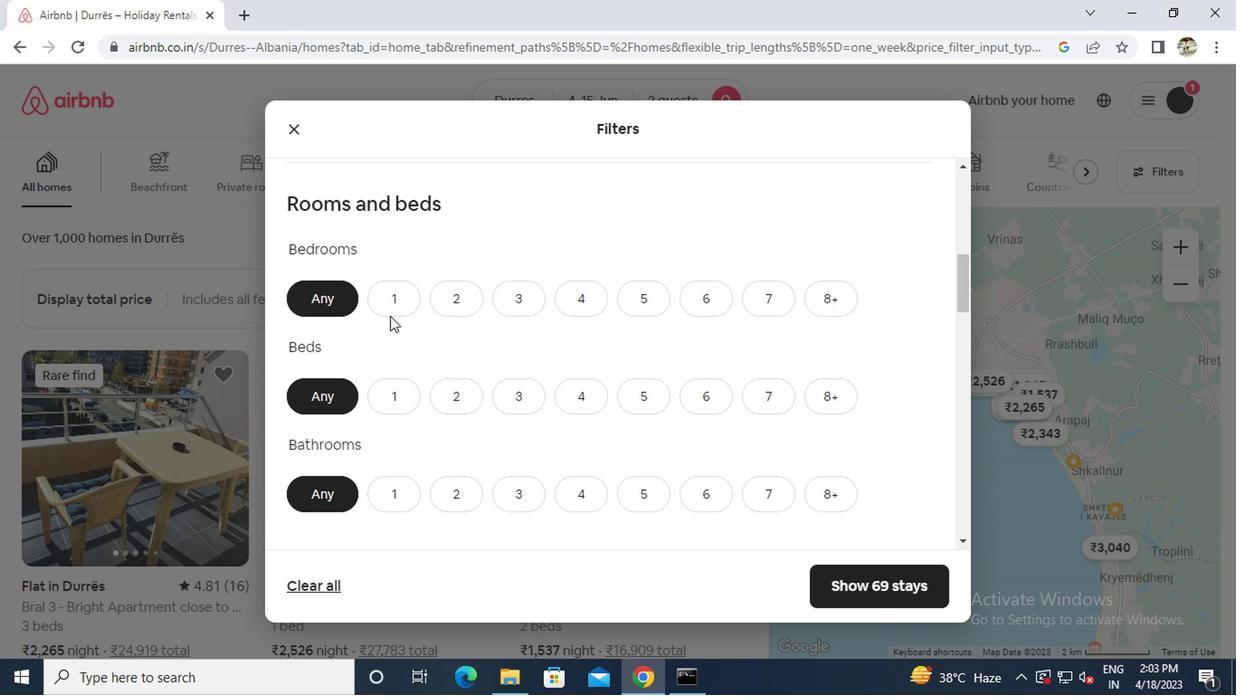 
Action: Mouse moved to (394, 405)
Screenshot: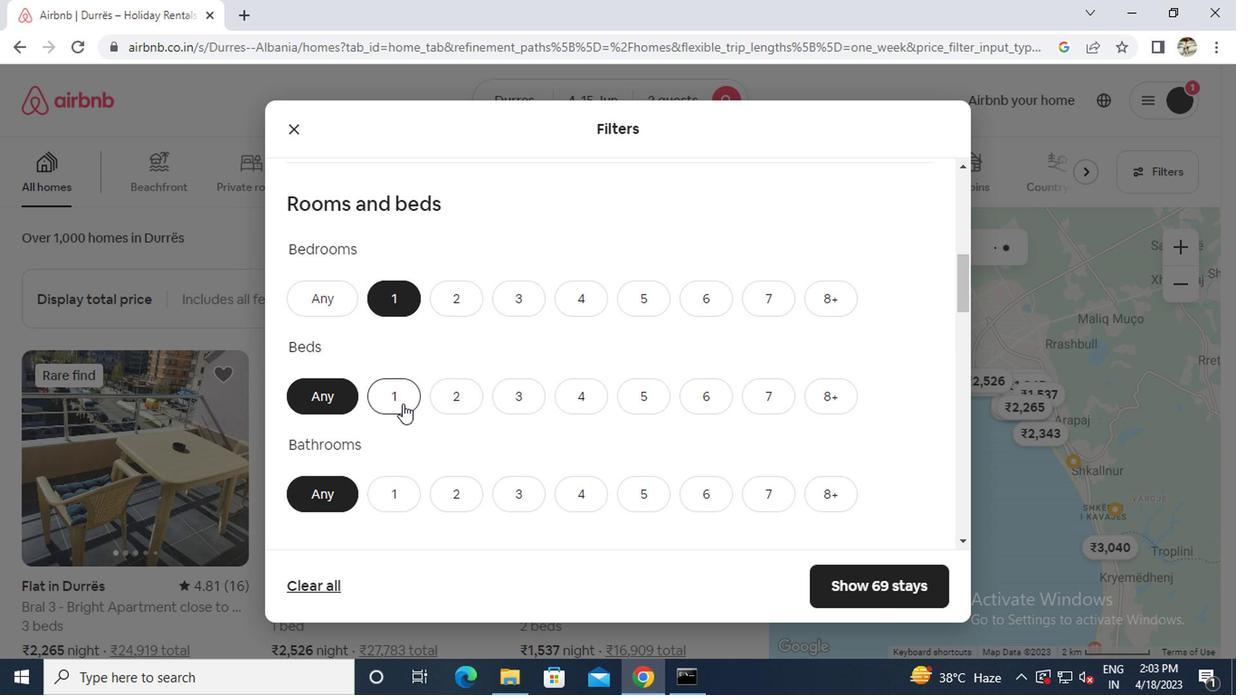 
Action: Mouse pressed left at (394, 405)
Screenshot: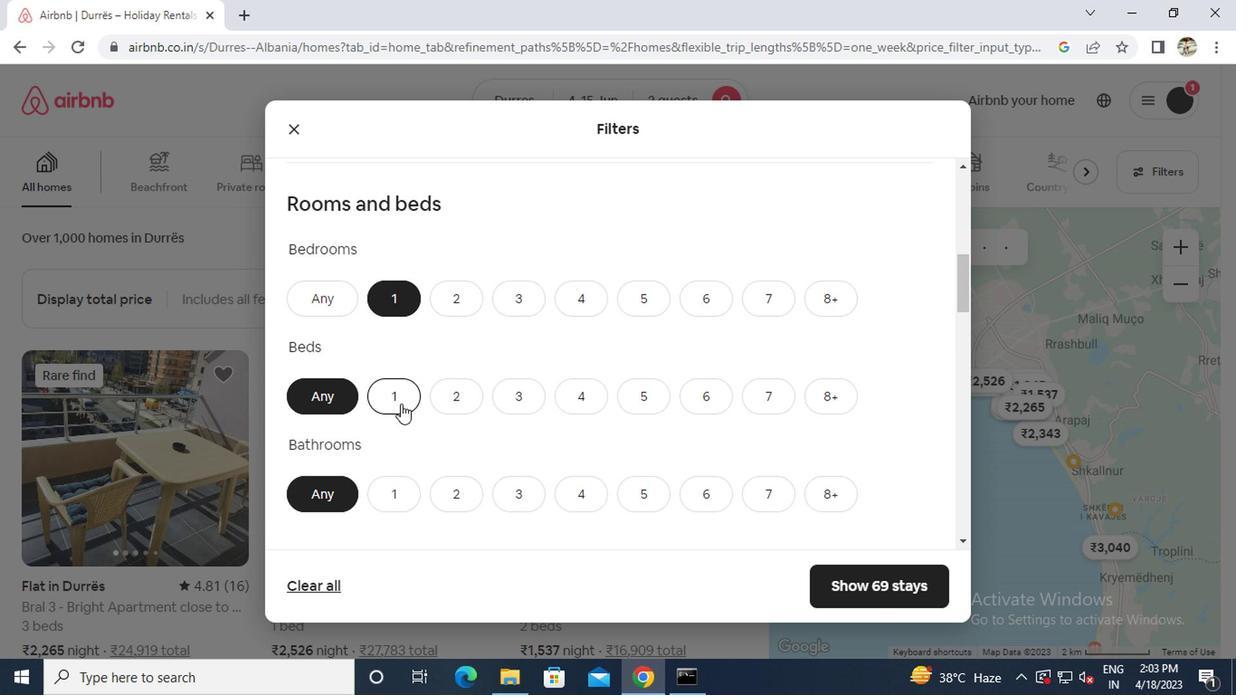 
Action: Mouse moved to (393, 492)
Screenshot: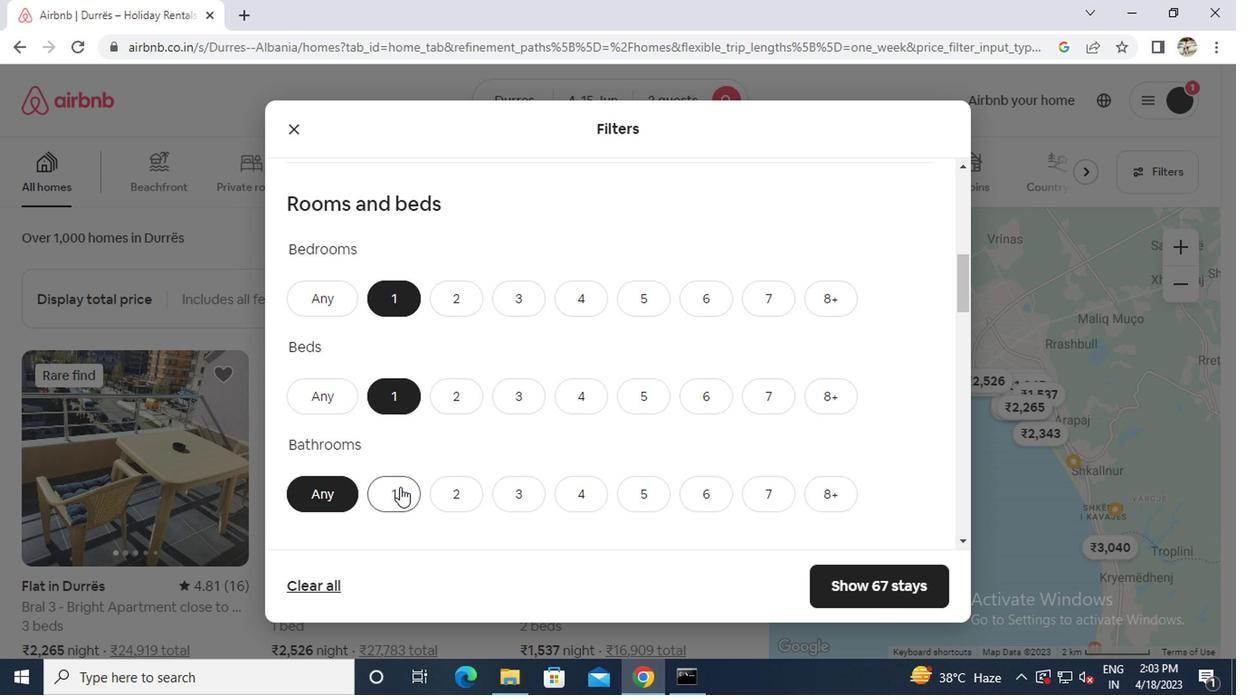 
Action: Mouse pressed left at (393, 492)
Screenshot: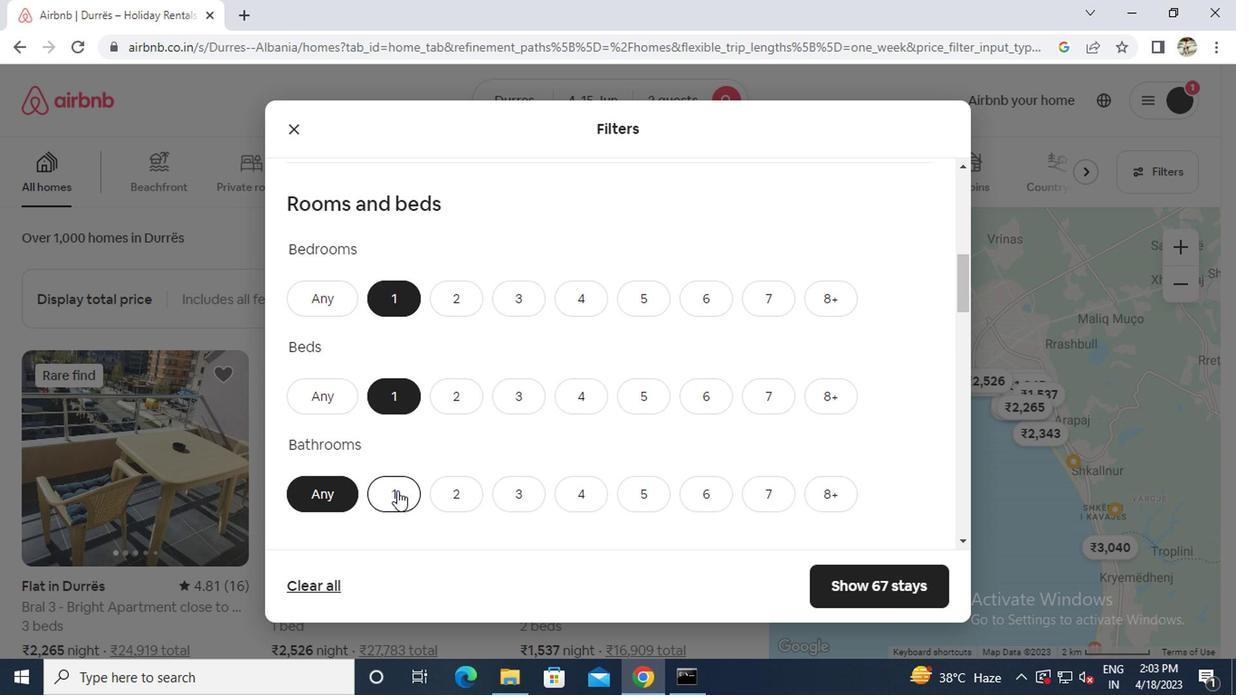 
Action: Mouse scrolled (393, 492) with delta (0, 0)
Screenshot: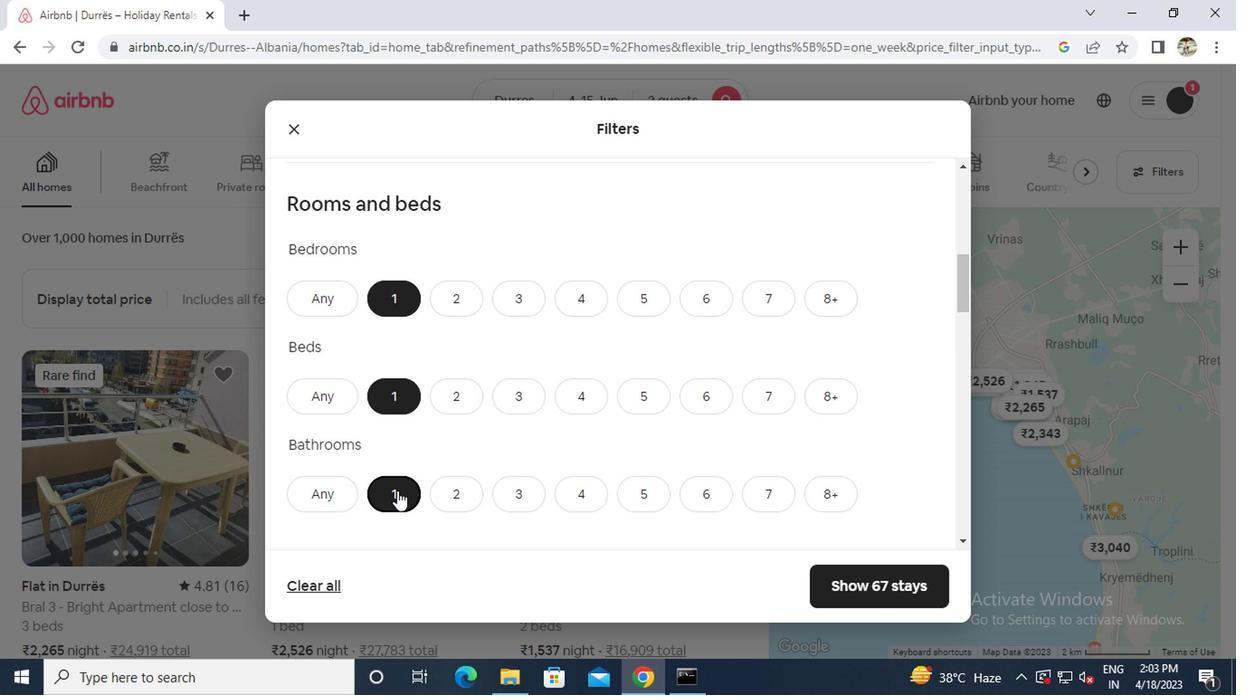 
Action: Mouse scrolled (393, 492) with delta (0, 0)
Screenshot: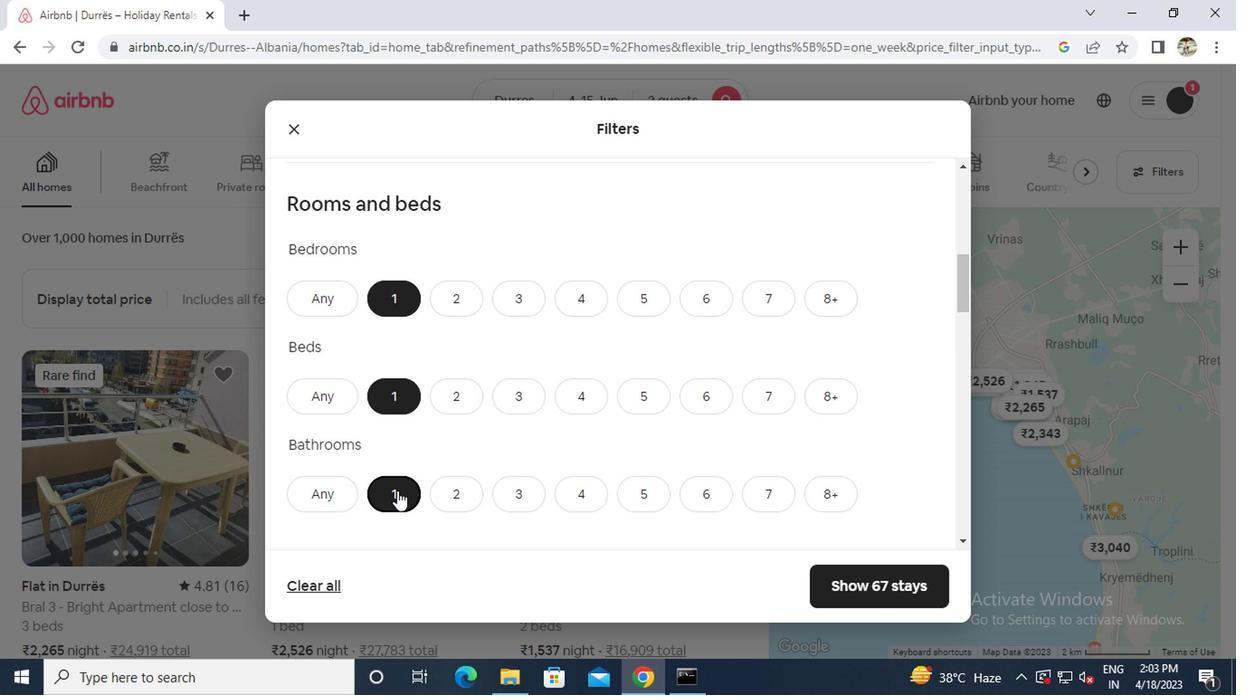 
Action: Mouse scrolled (393, 492) with delta (0, 0)
Screenshot: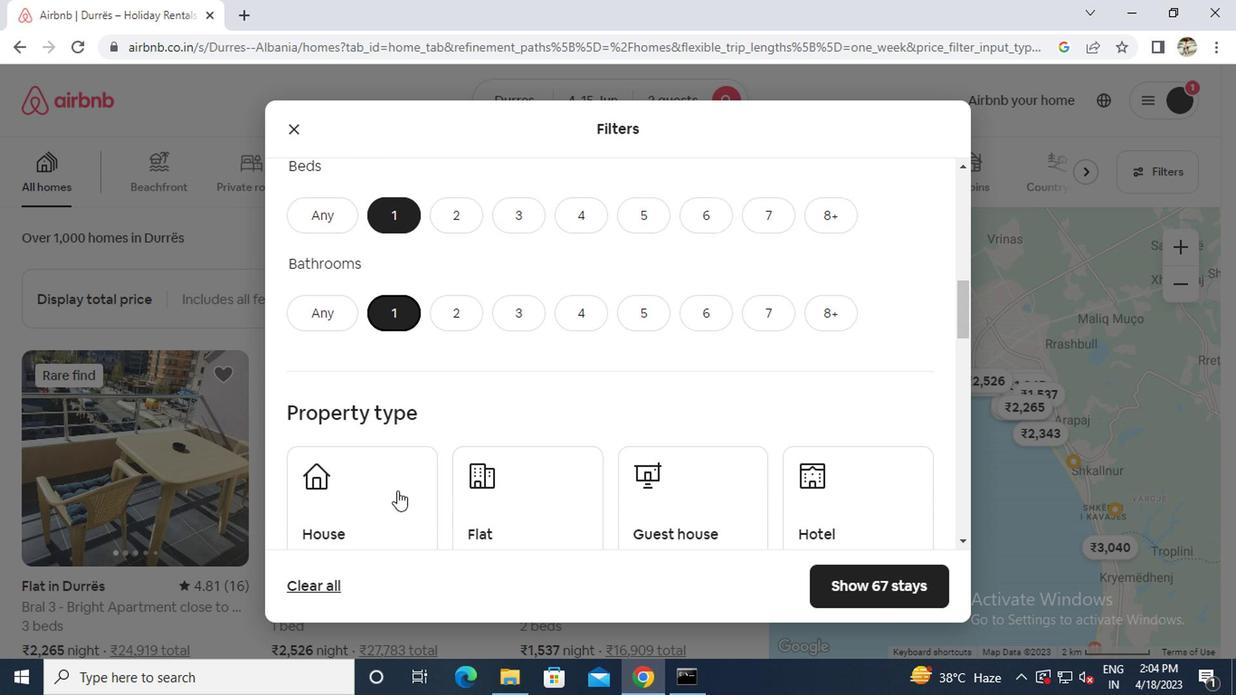 
Action: Mouse moved to (767, 445)
Screenshot: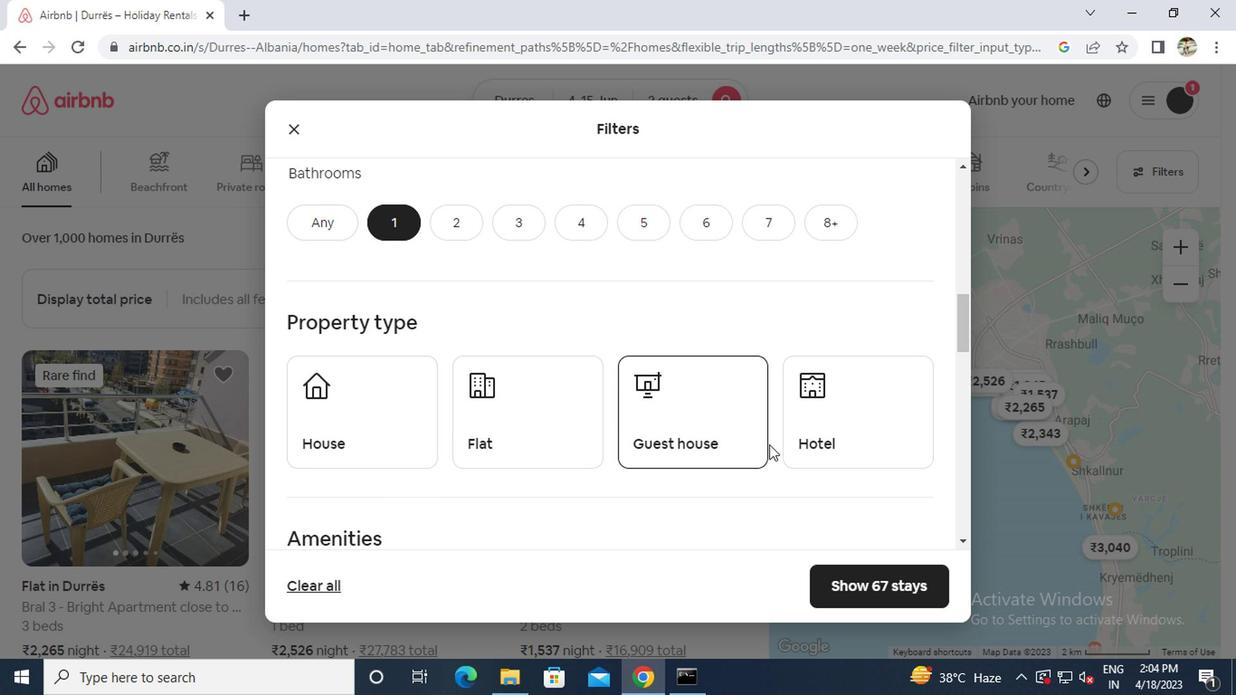 
Action: Mouse pressed left at (767, 445)
Screenshot: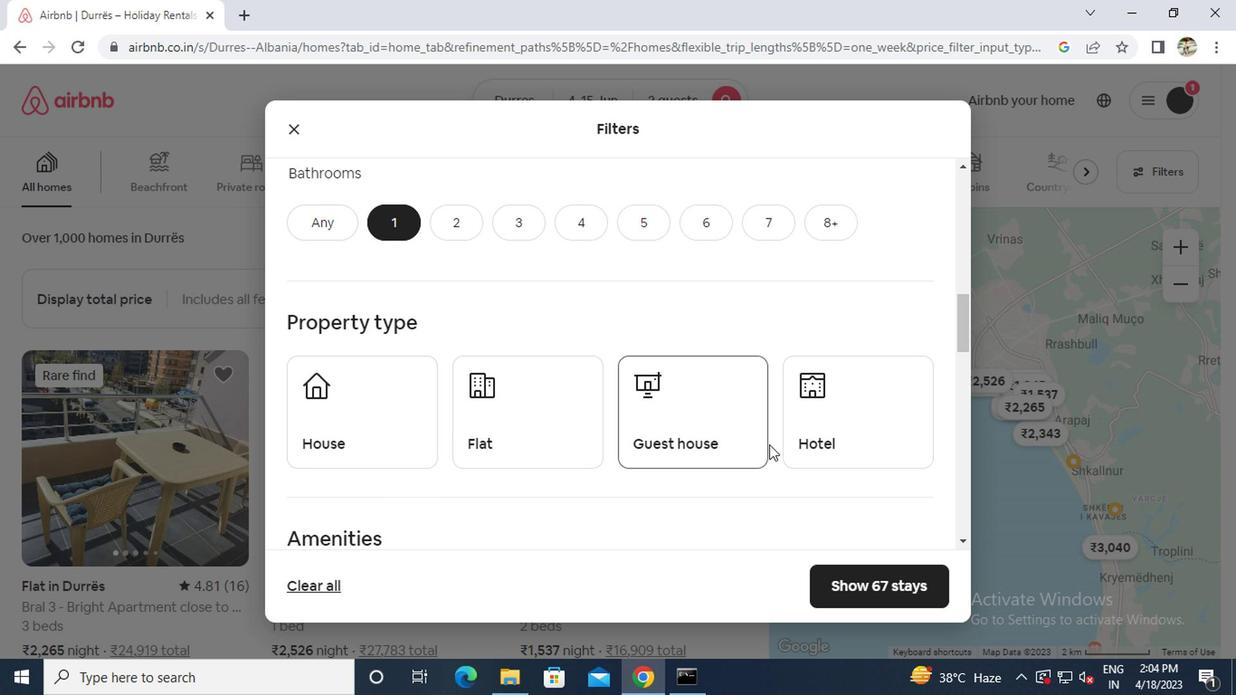 
Action: Mouse moved to (805, 434)
Screenshot: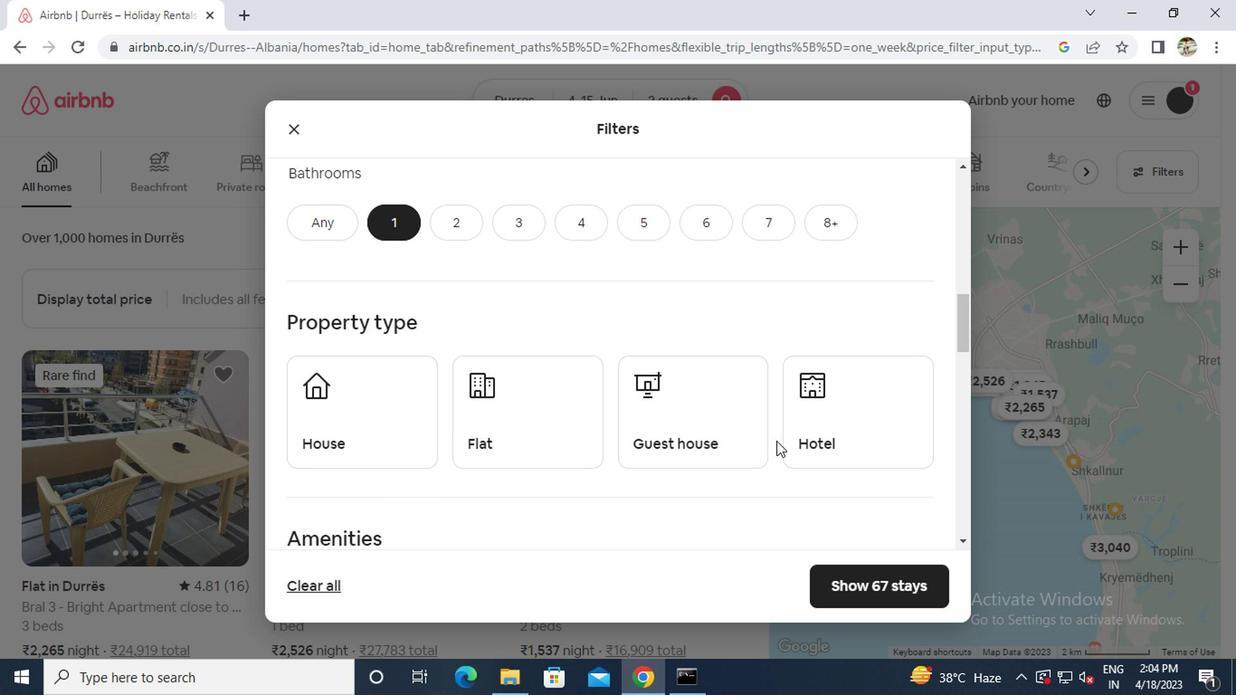 
Action: Mouse pressed left at (805, 434)
Screenshot: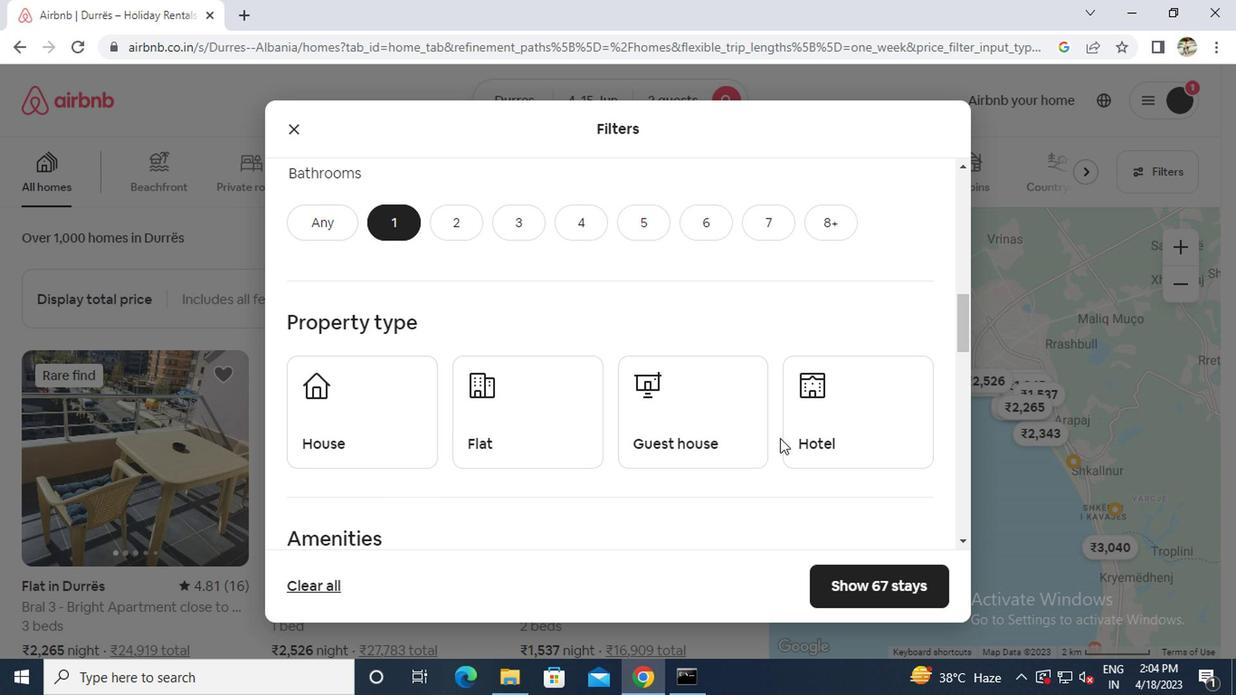 
Action: Mouse scrolled (805, 433) with delta (0, 0)
Screenshot: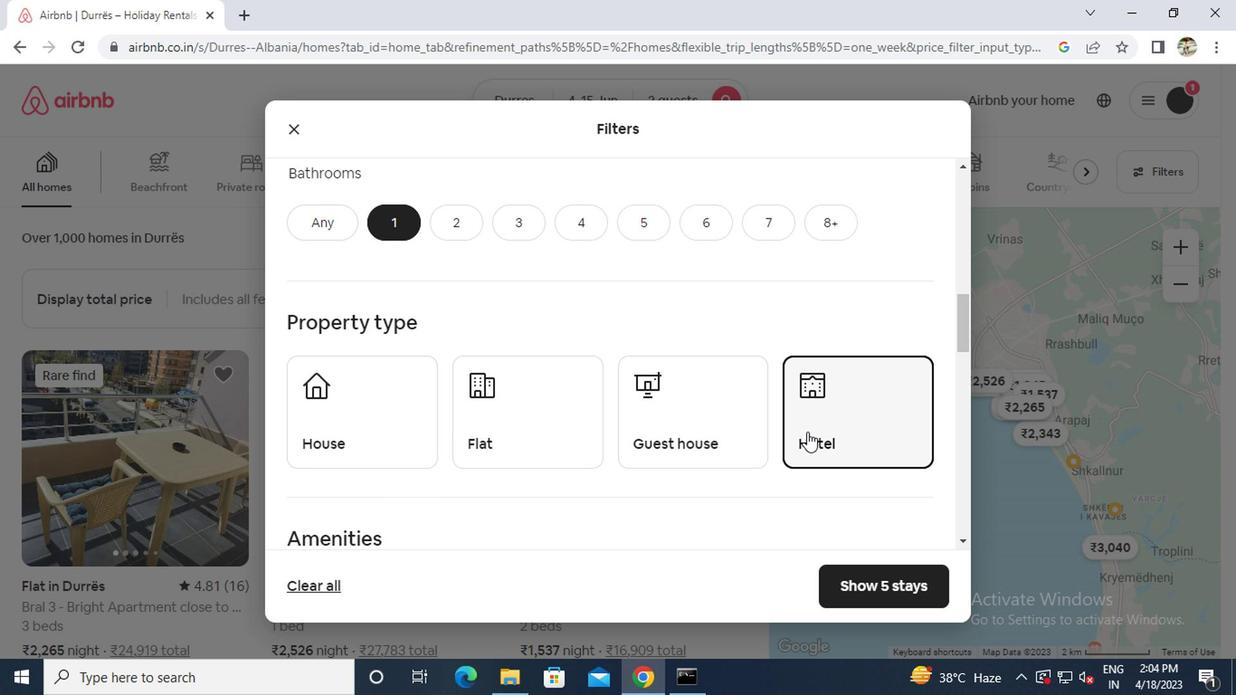 
Action: Mouse moved to (801, 436)
Screenshot: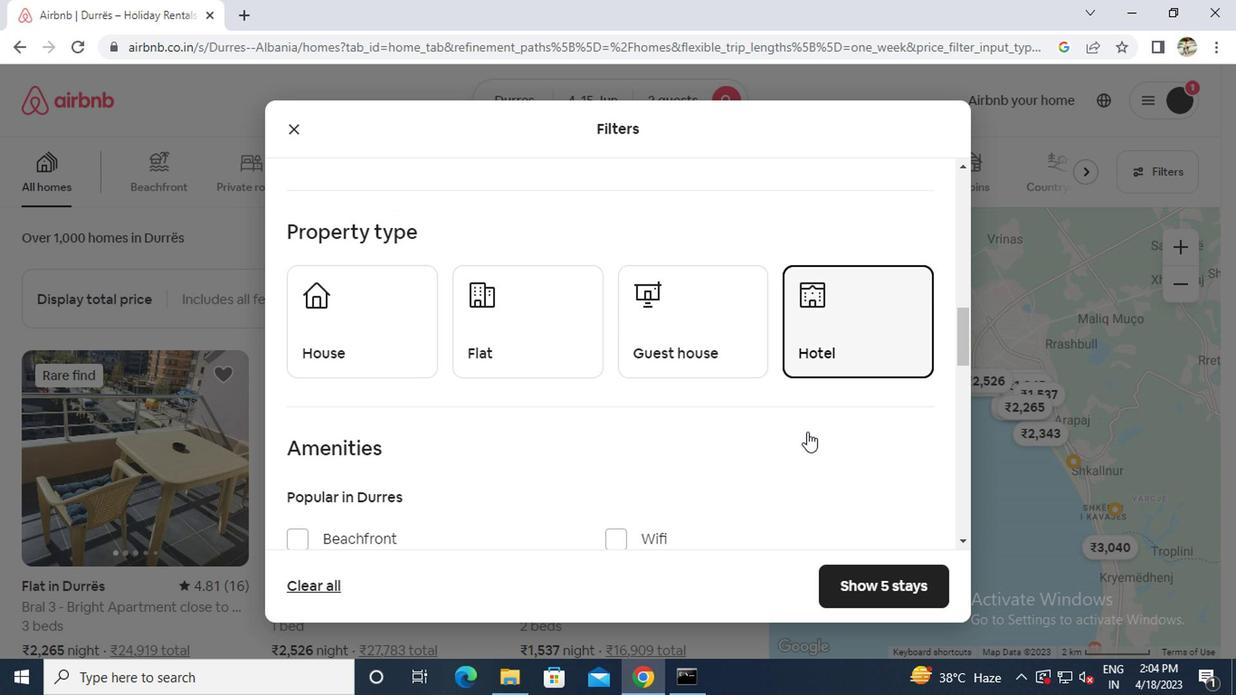 
Action: Mouse scrolled (801, 434) with delta (0, -1)
Screenshot: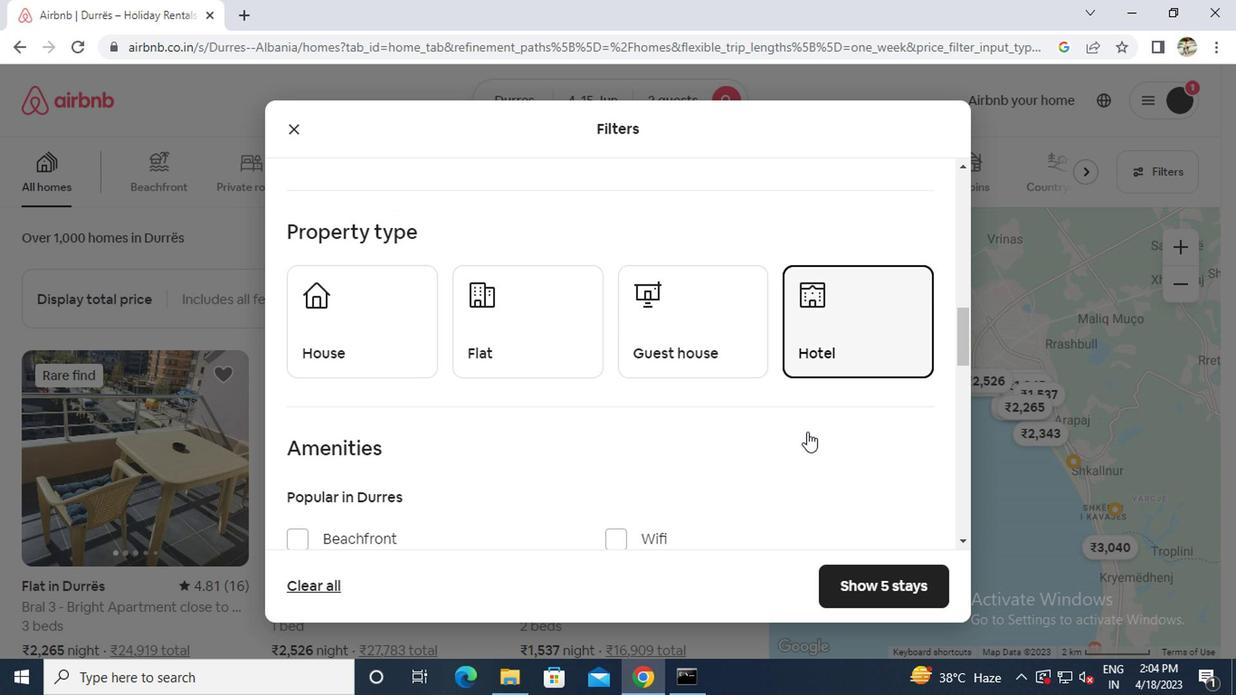 
Action: Mouse scrolled (801, 434) with delta (0, -1)
Screenshot: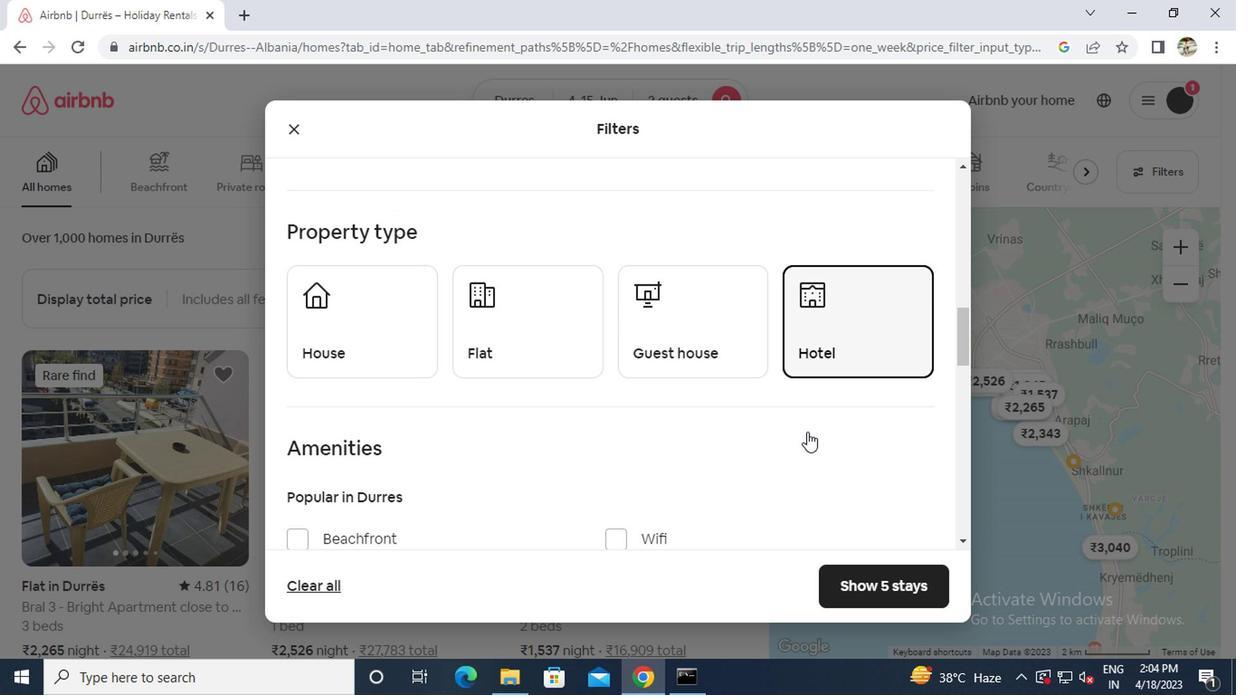 
Action: Mouse moved to (300, 488)
Screenshot: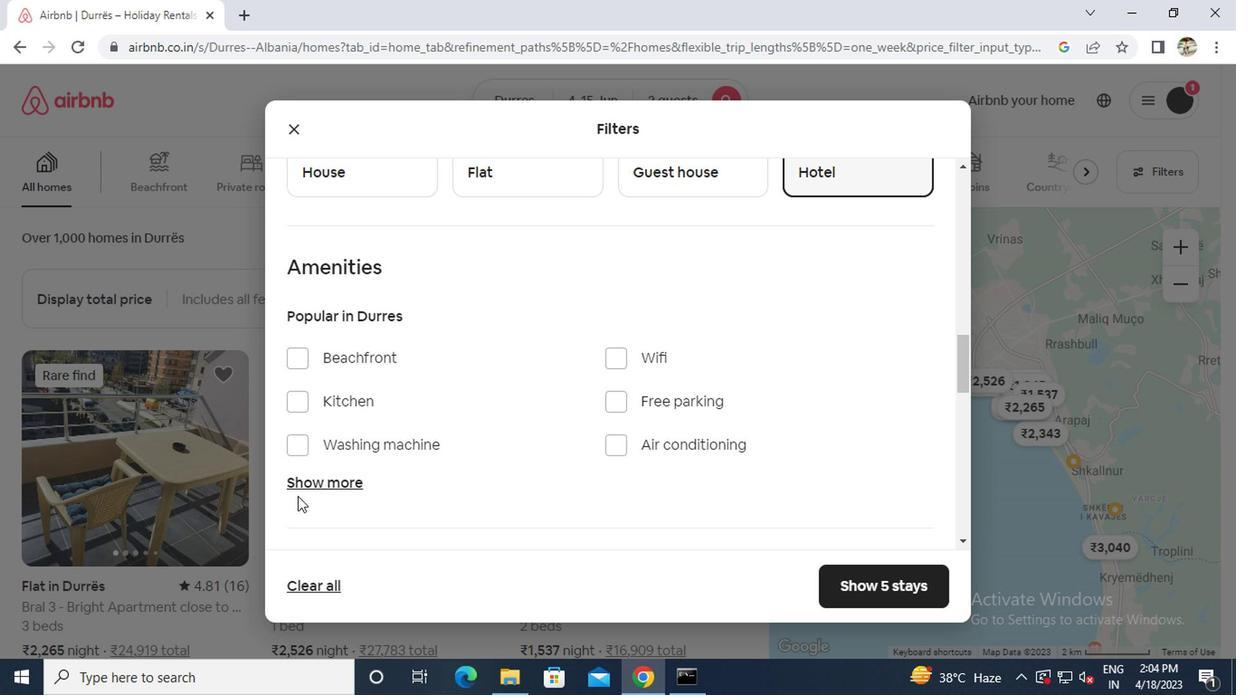 
Action: Mouse pressed left at (300, 488)
Screenshot: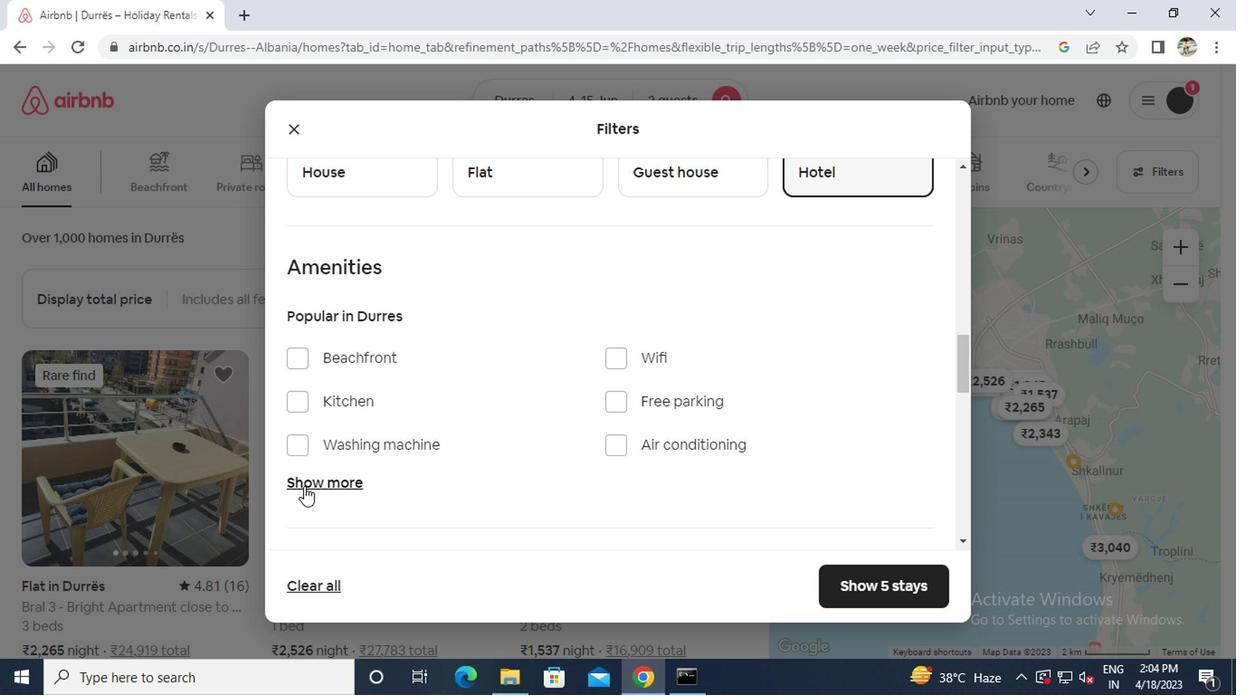 
Action: Mouse moved to (303, 488)
Screenshot: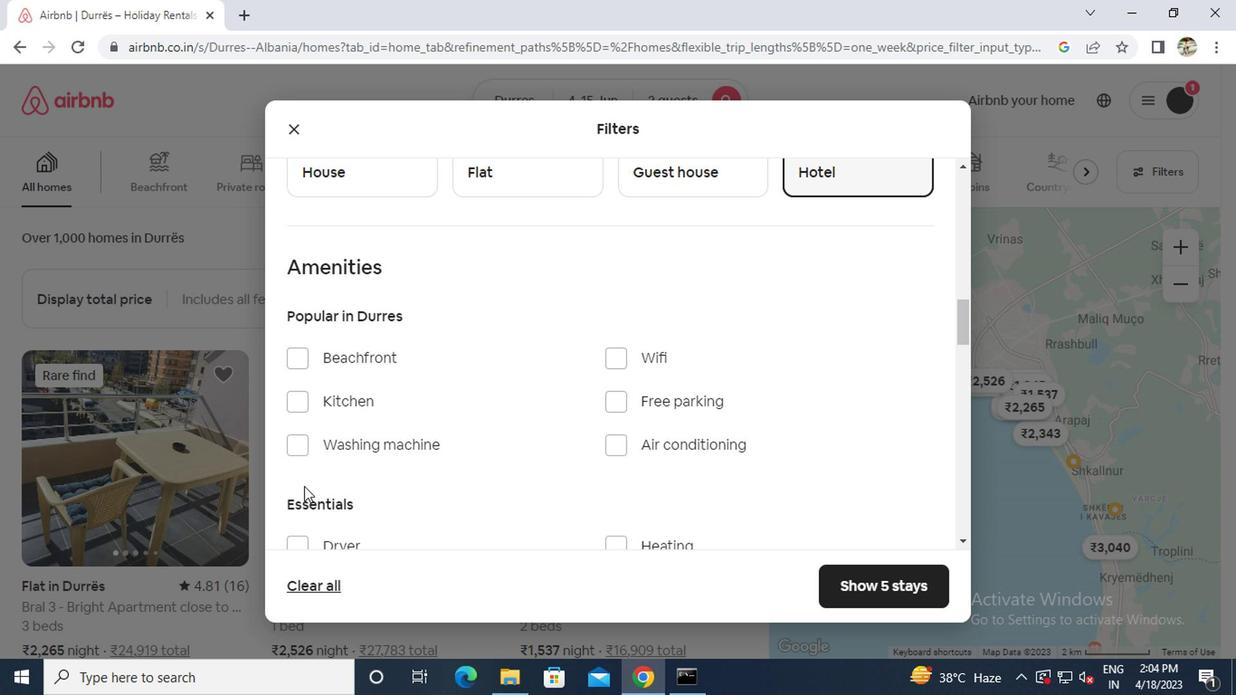 
Action: Mouse scrolled (303, 487) with delta (0, 0)
Screenshot: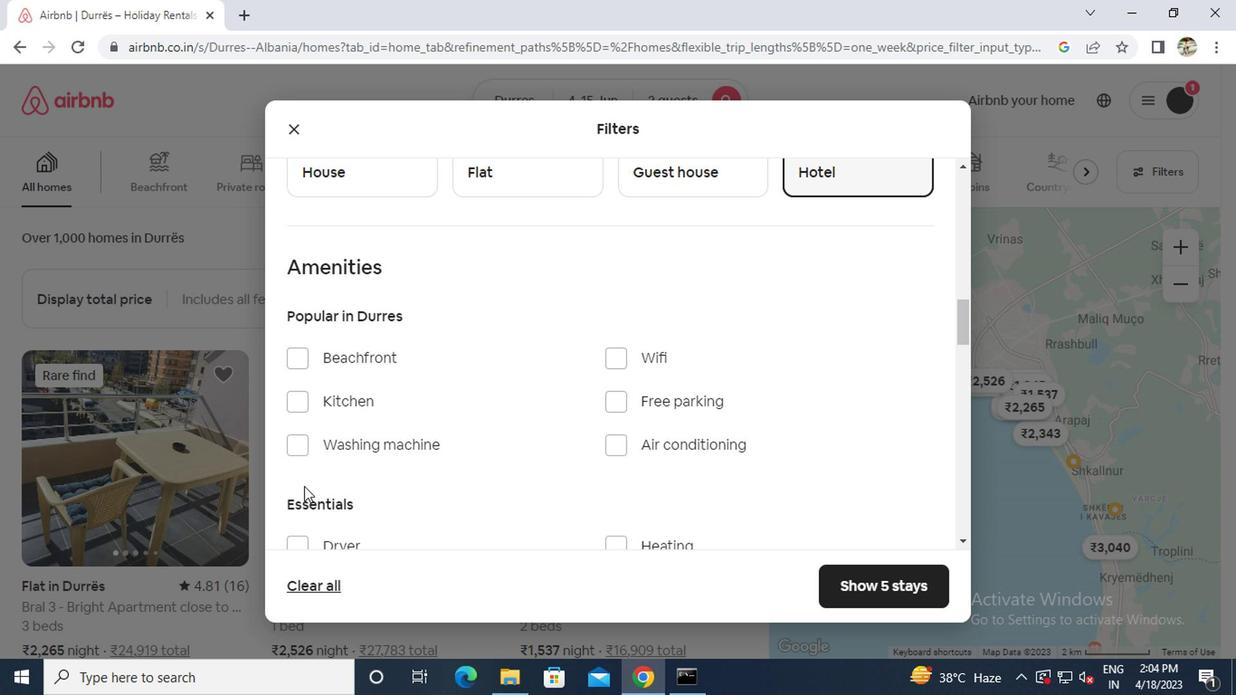 
Action: Mouse moved to (327, 479)
Screenshot: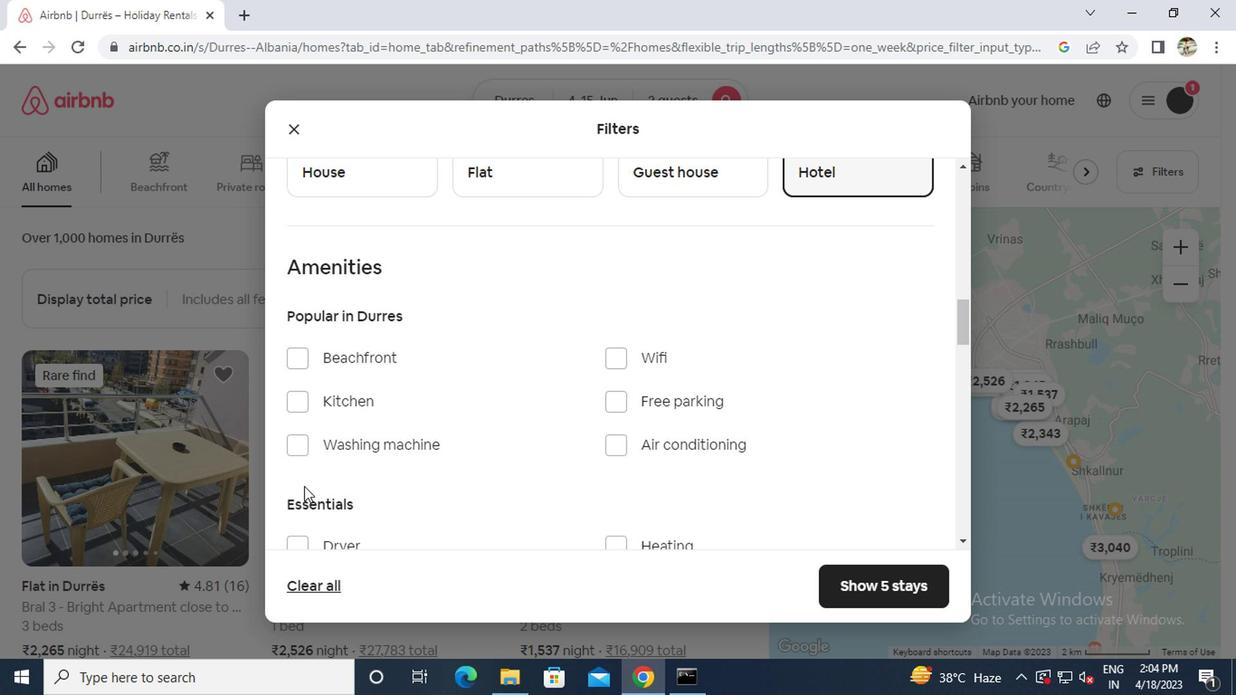 
Action: Mouse scrolled (327, 479) with delta (0, 0)
Screenshot: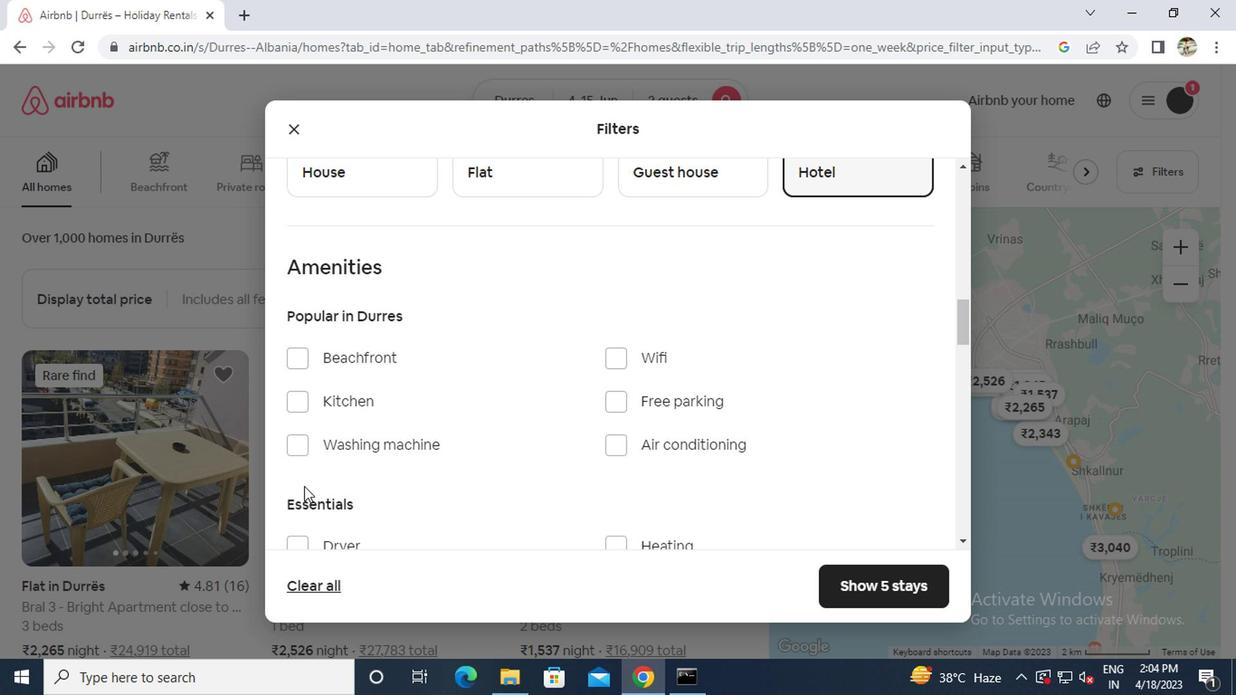 
Action: Mouse moved to (643, 371)
Screenshot: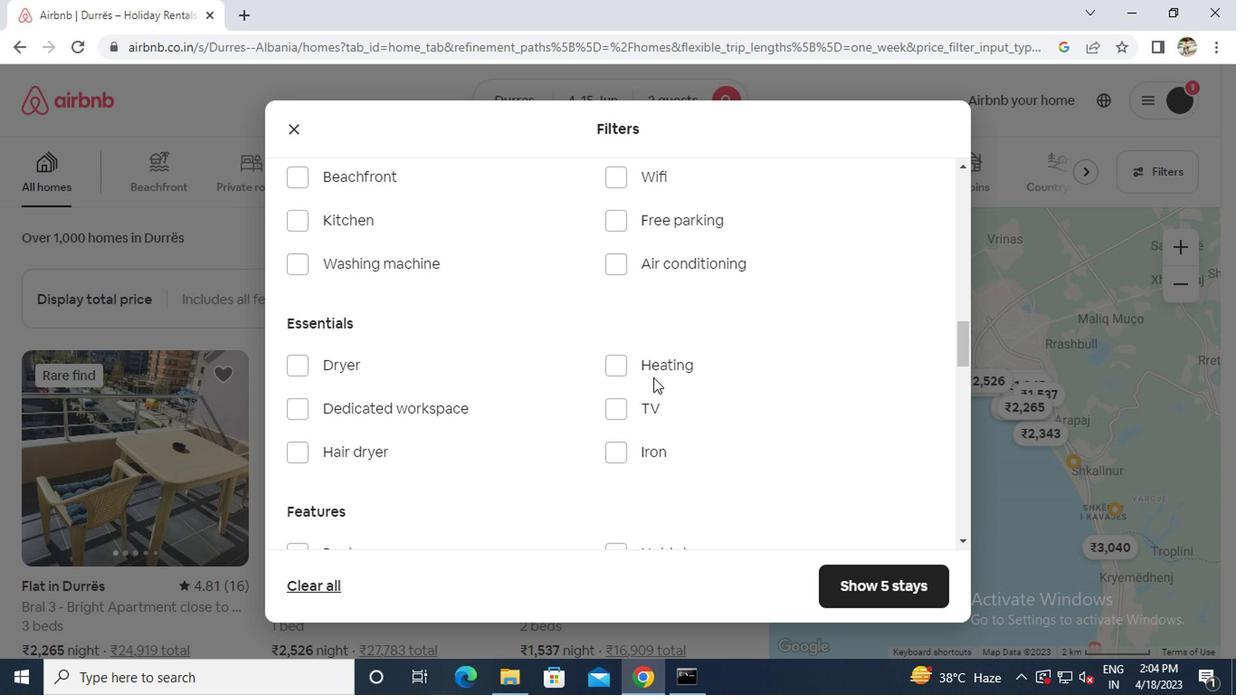 
Action: Mouse pressed left at (643, 371)
Screenshot: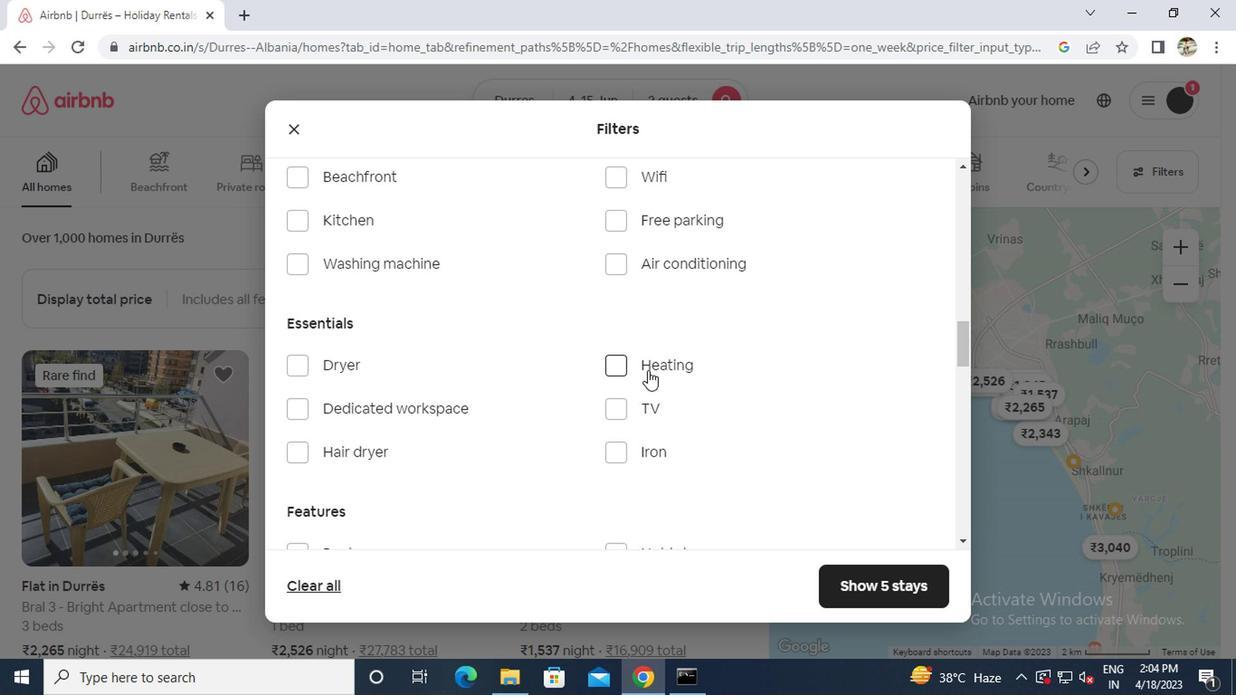 
Action: Mouse scrolled (643, 370) with delta (0, 0)
Screenshot: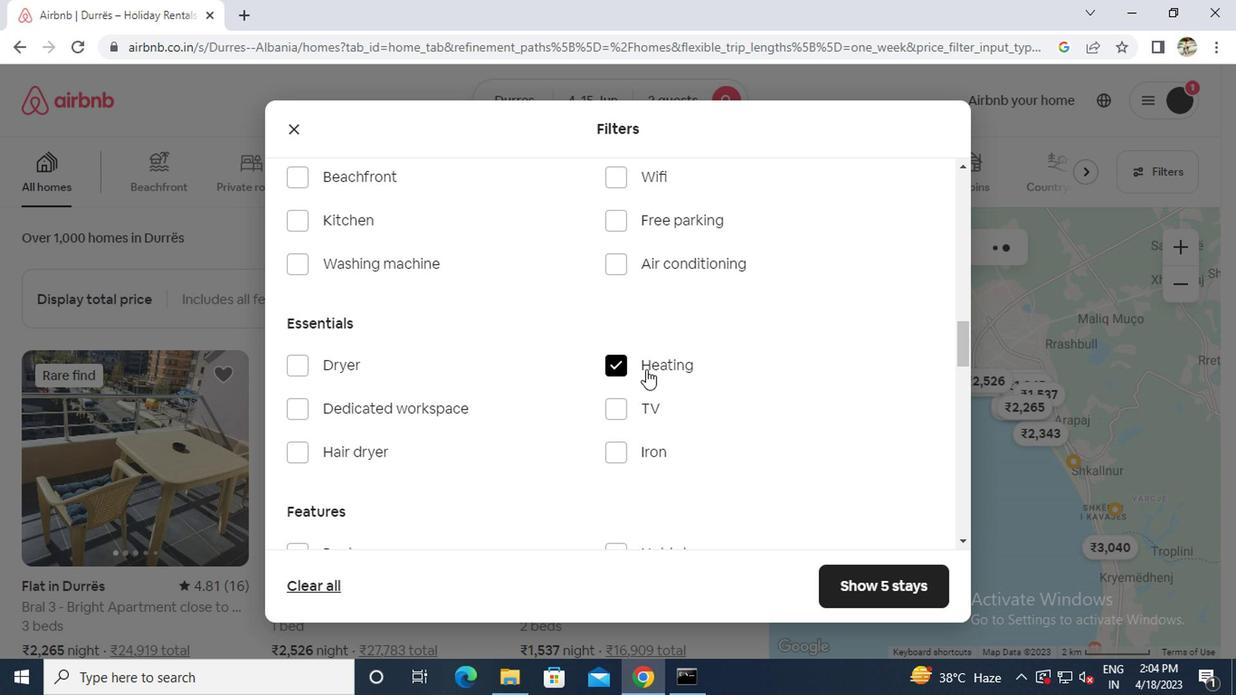 
Action: Mouse scrolled (643, 370) with delta (0, 0)
Screenshot: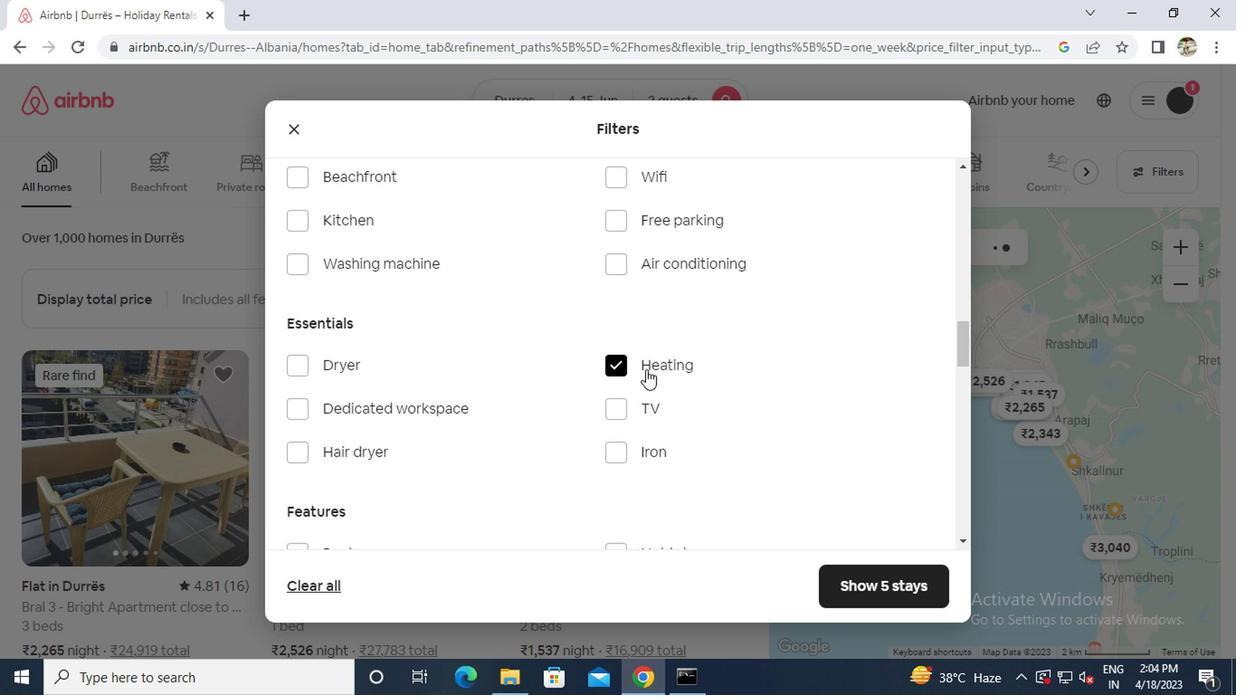 
Action: Mouse scrolled (643, 370) with delta (0, 0)
Screenshot: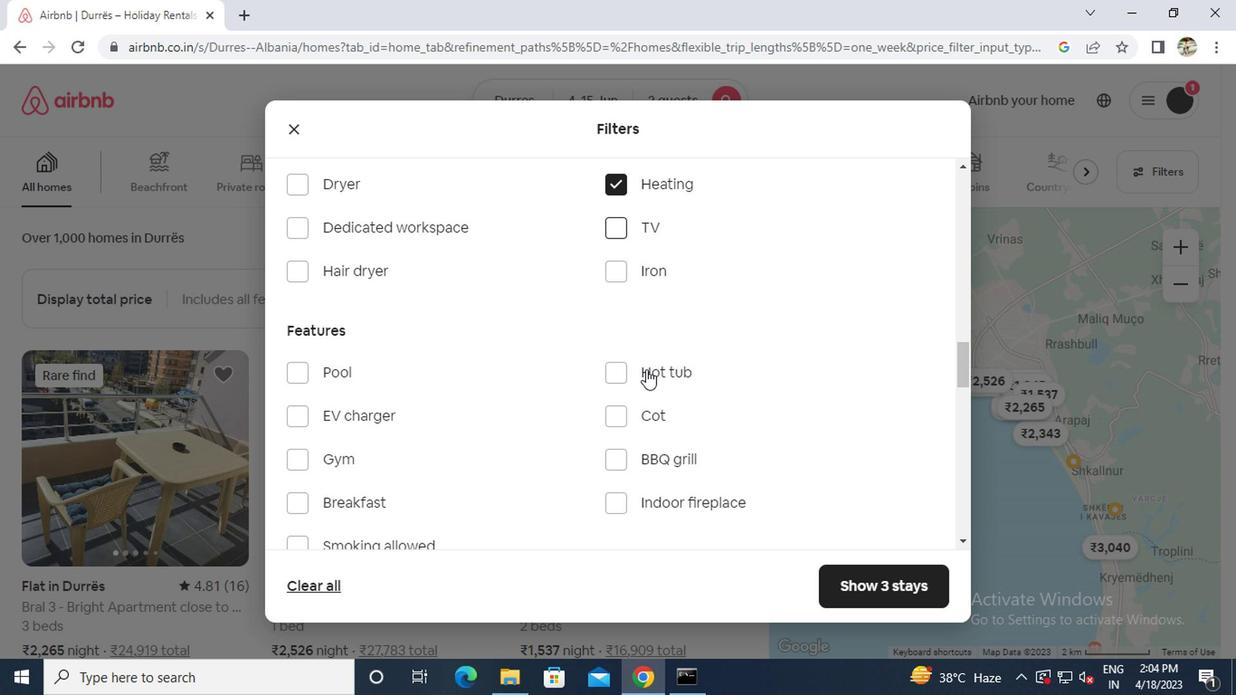 
Action: Mouse scrolled (643, 370) with delta (0, 0)
Screenshot: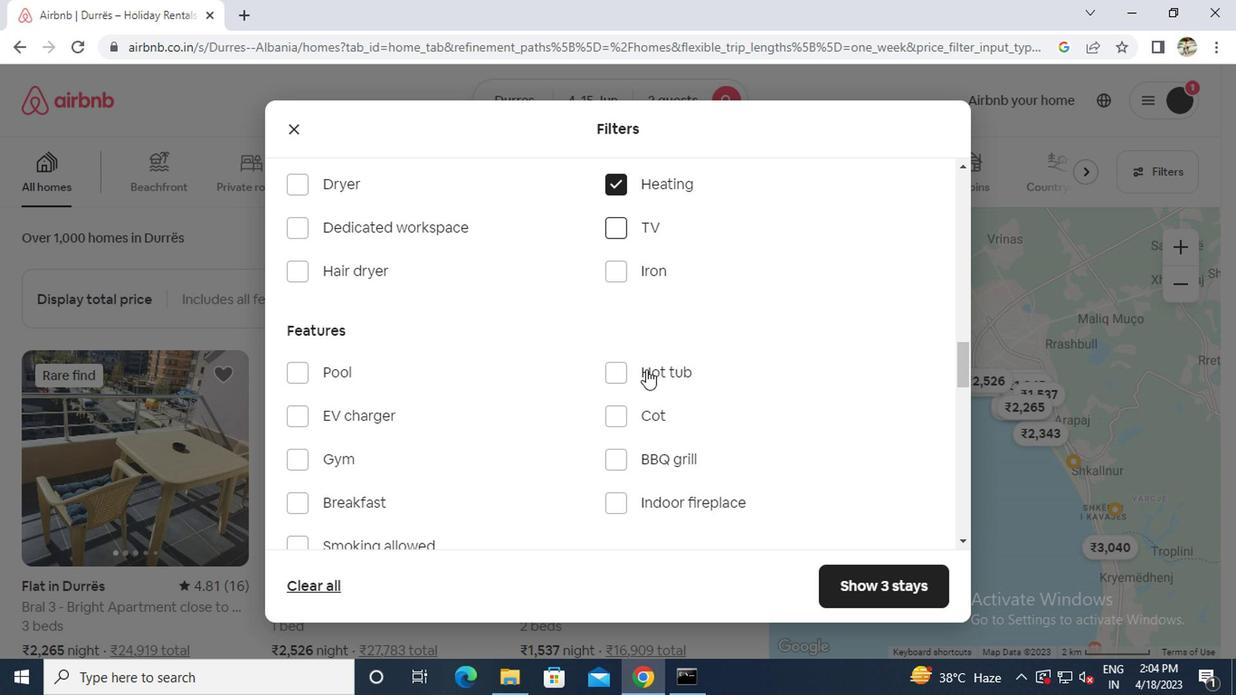 
Action: Mouse moved to (643, 371)
Screenshot: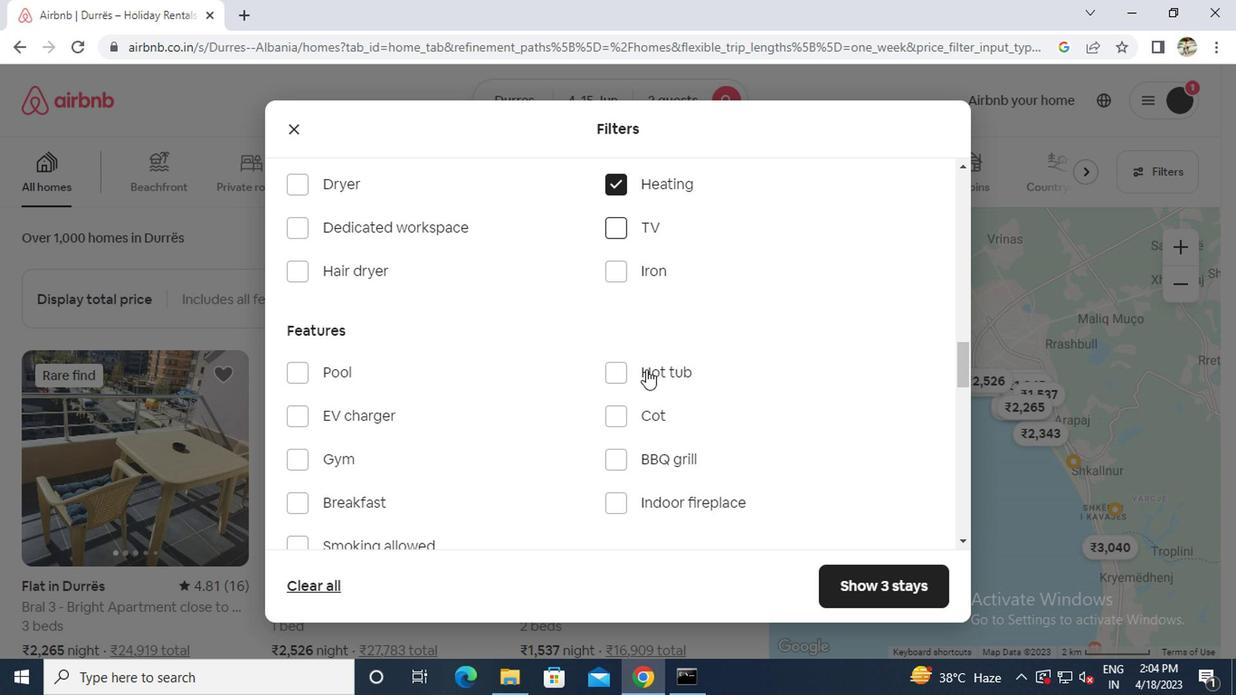 
Action: Mouse scrolled (643, 370) with delta (0, 0)
Screenshot: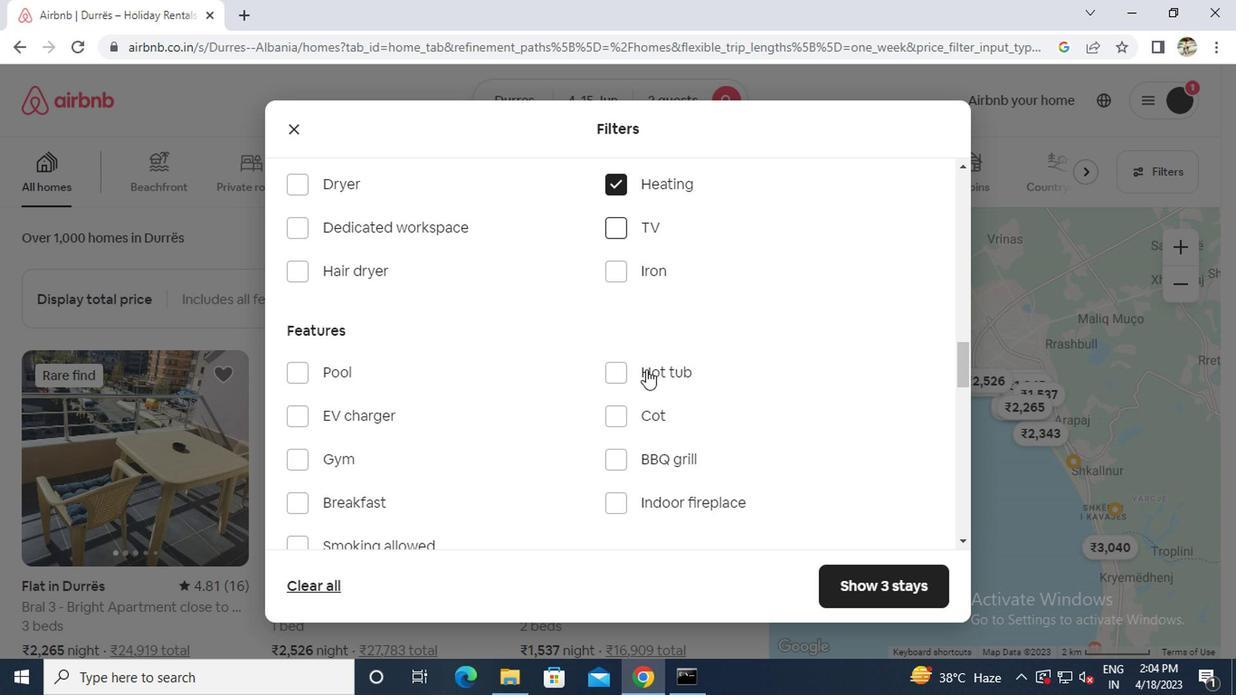
Action: Mouse scrolled (643, 370) with delta (0, 0)
Screenshot: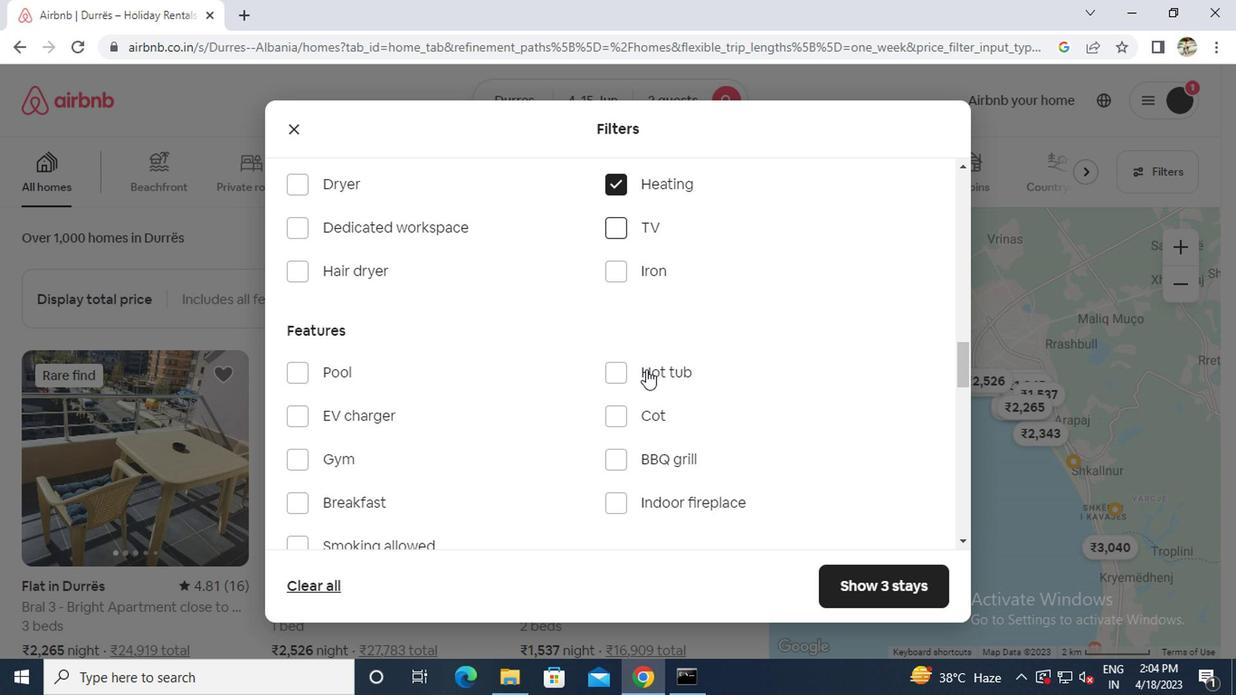 
Action: Mouse scrolled (643, 370) with delta (0, 0)
Screenshot: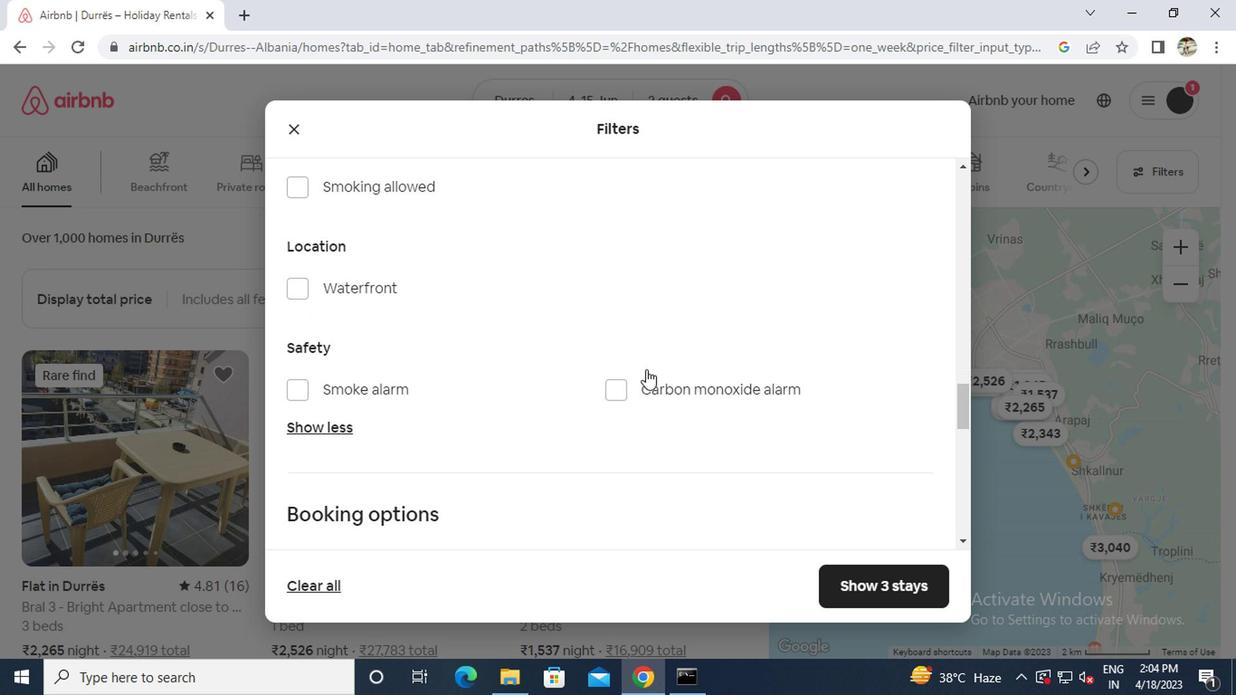 
Action: Mouse scrolled (643, 370) with delta (0, 0)
Screenshot: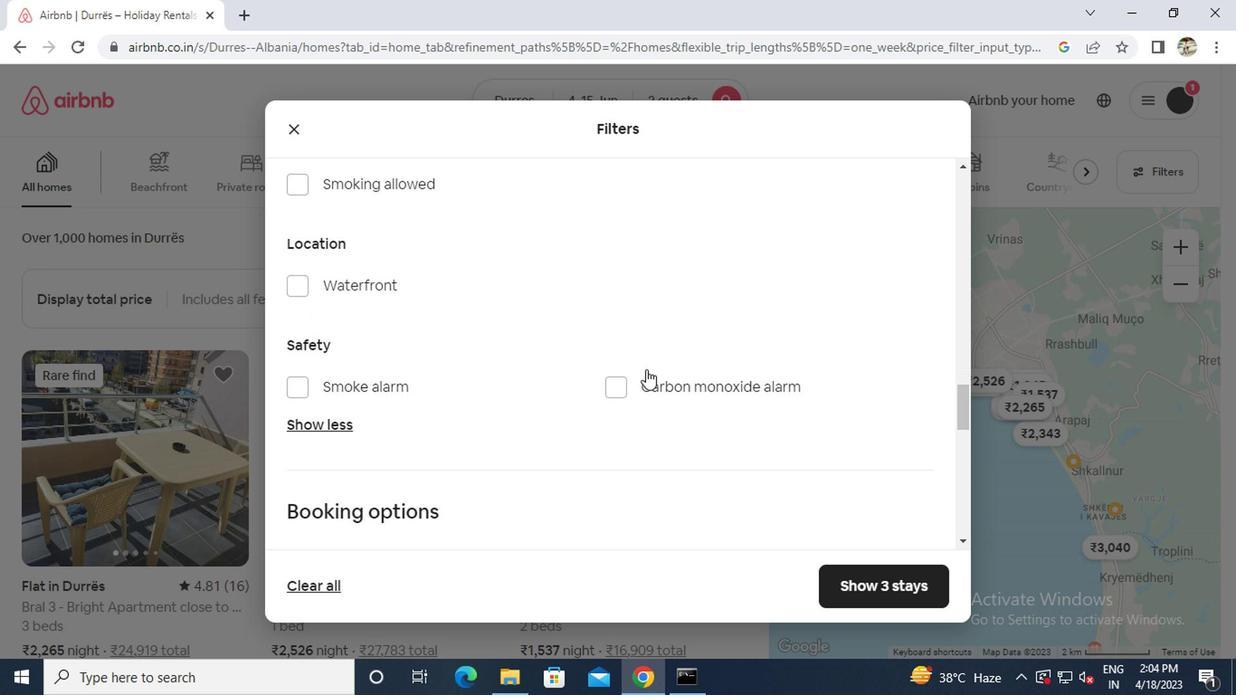 
Action: Mouse scrolled (643, 370) with delta (0, 0)
Screenshot: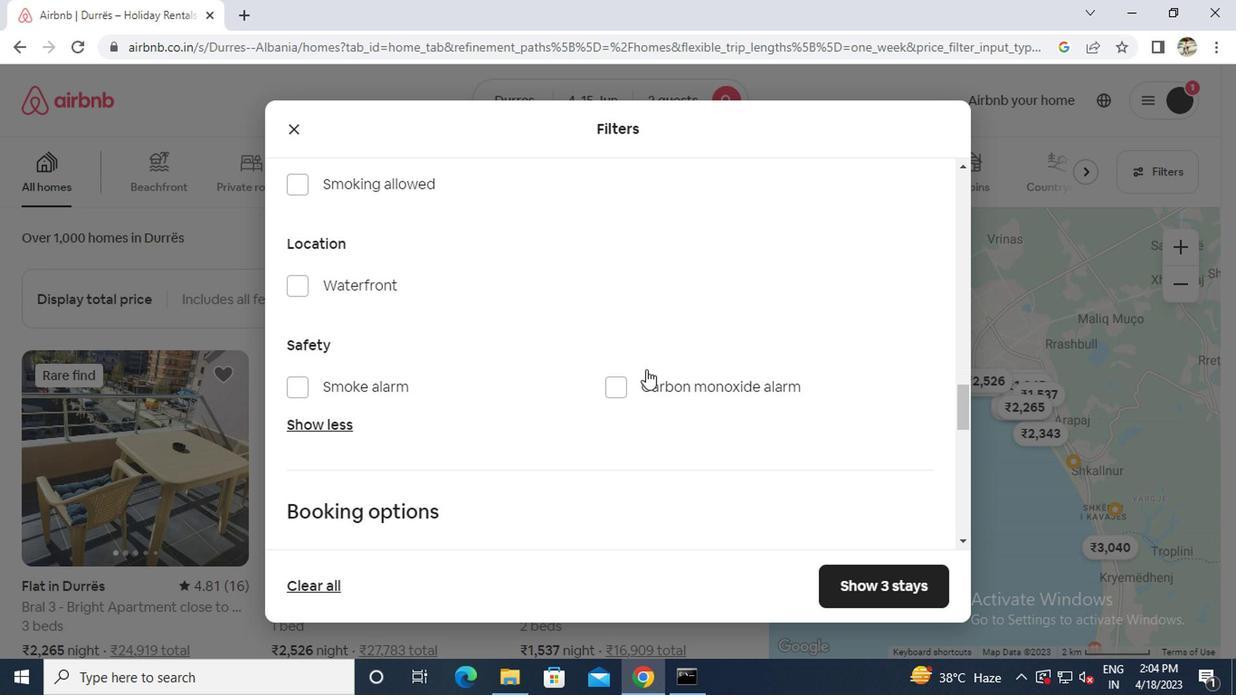 
Action: Mouse moved to (888, 369)
Screenshot: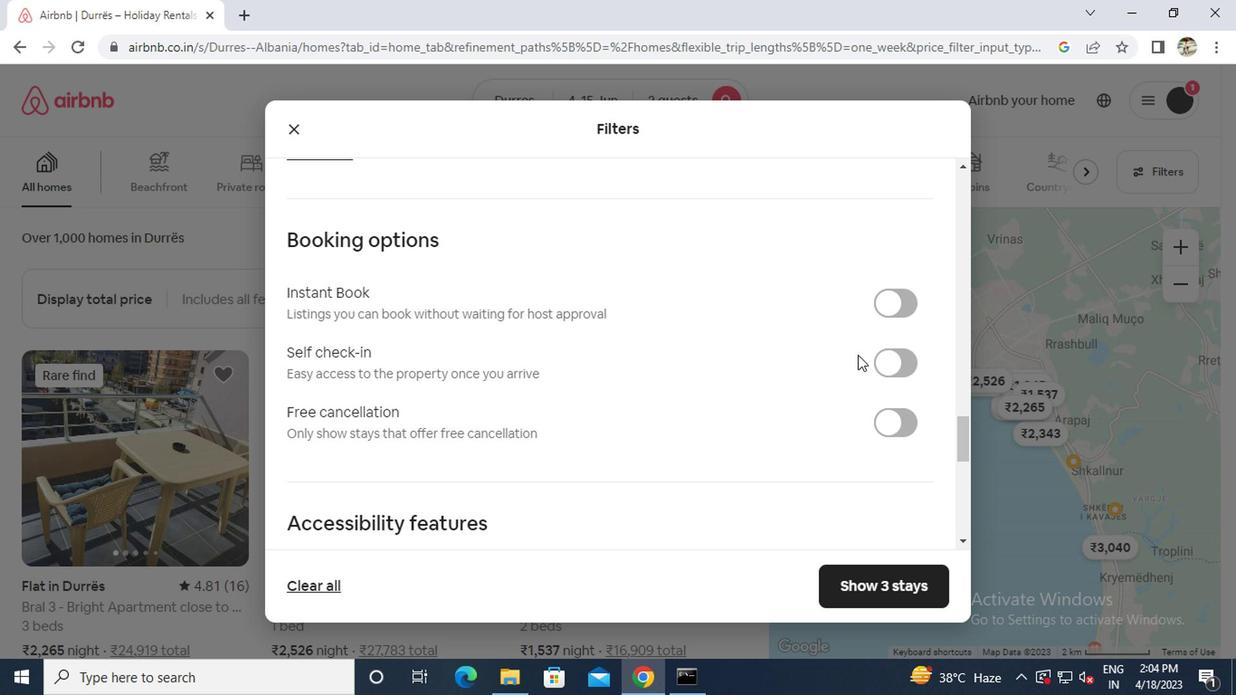 
Action: Mouse pressed left at (888, 369)
Screenshot: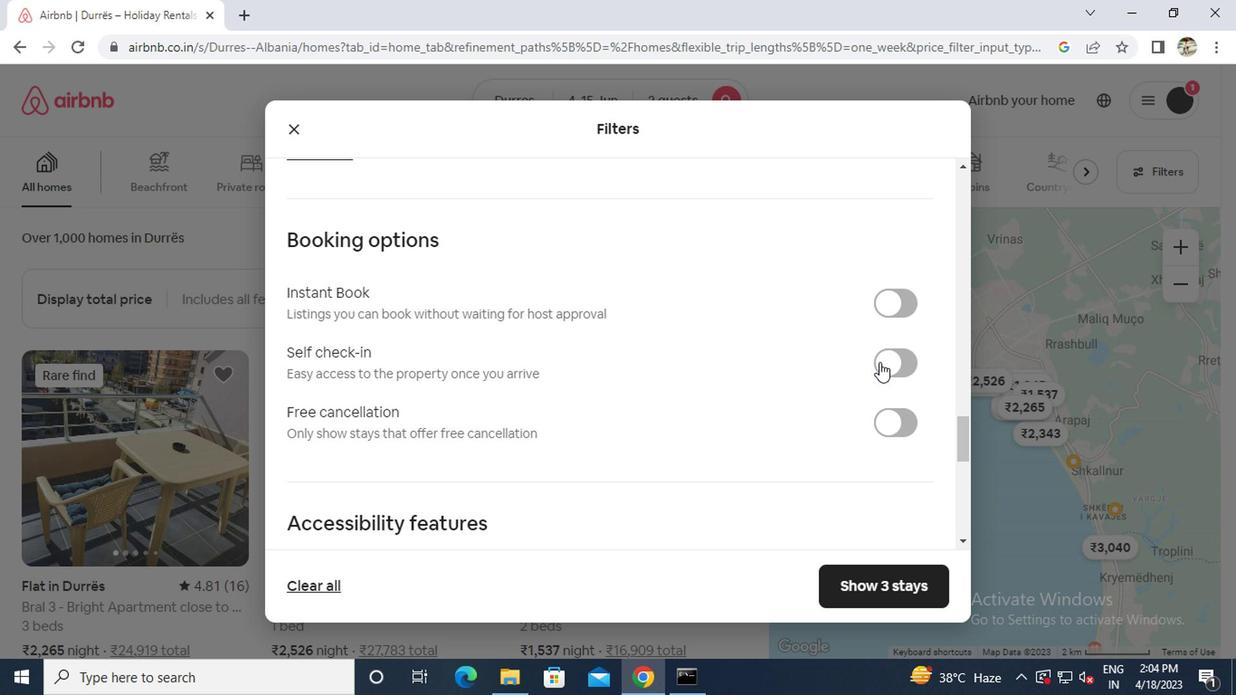 
Action: Mouse moved to (786, 376)
Screenshot: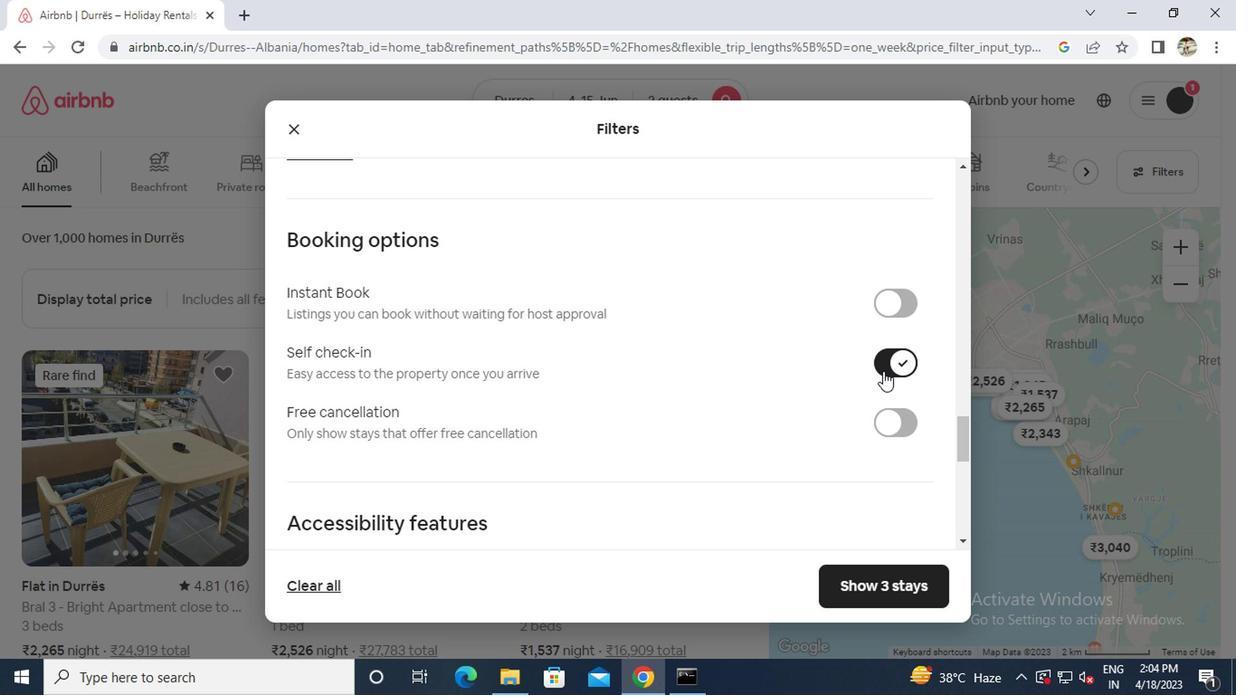 
Action: Mouse scrolled (786, 375) with delta (0, 0)
Screenshot: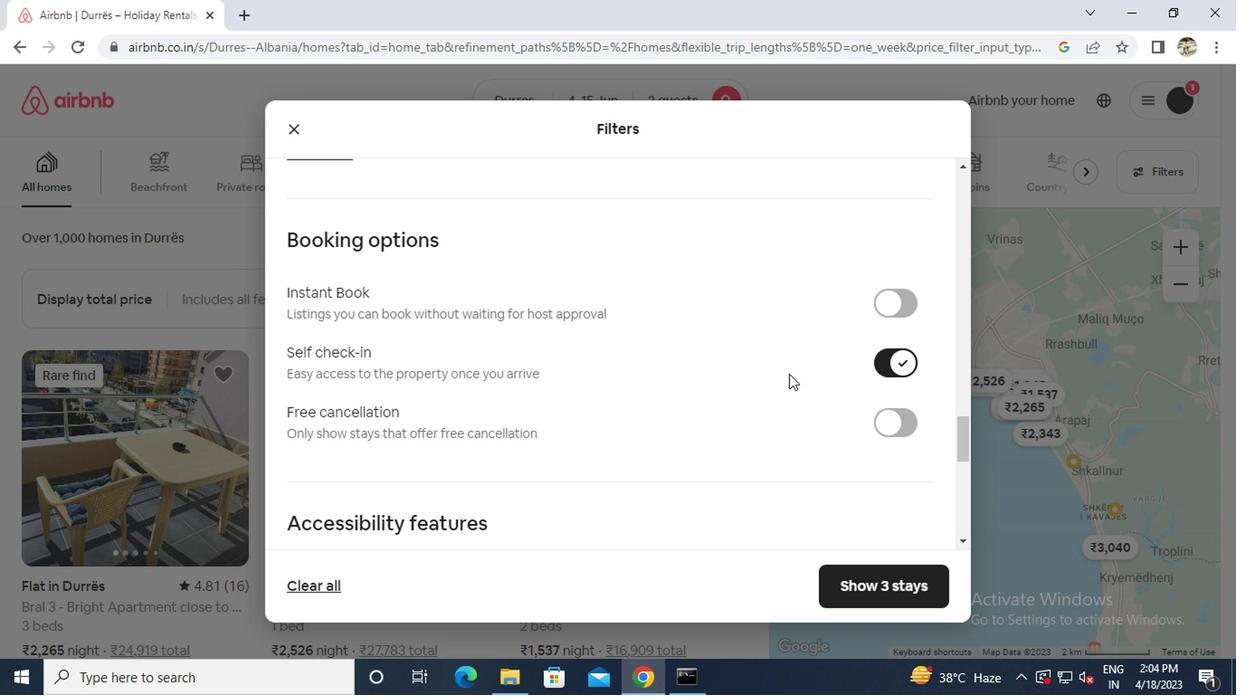 
Action: Mouse scrolled (786, 375) with delta (0, 0)
Screenshot: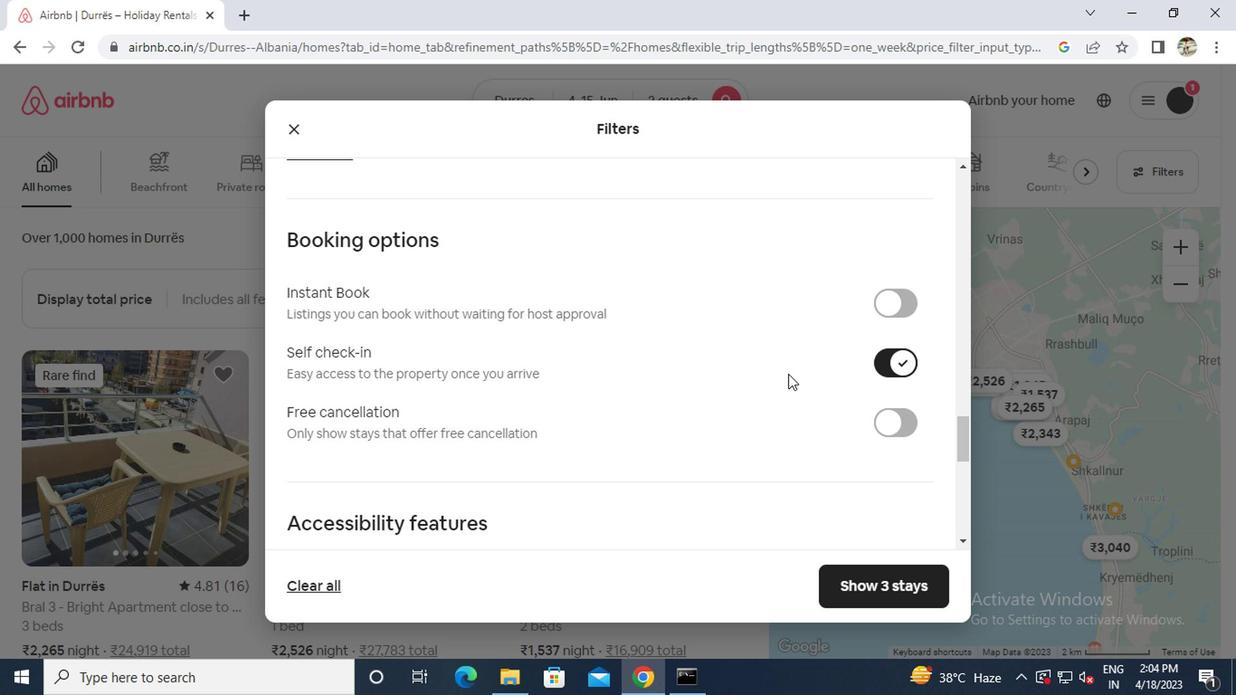 
Action: Mouse scrolled (786, 375) with delta (0, 0)
Screenshot: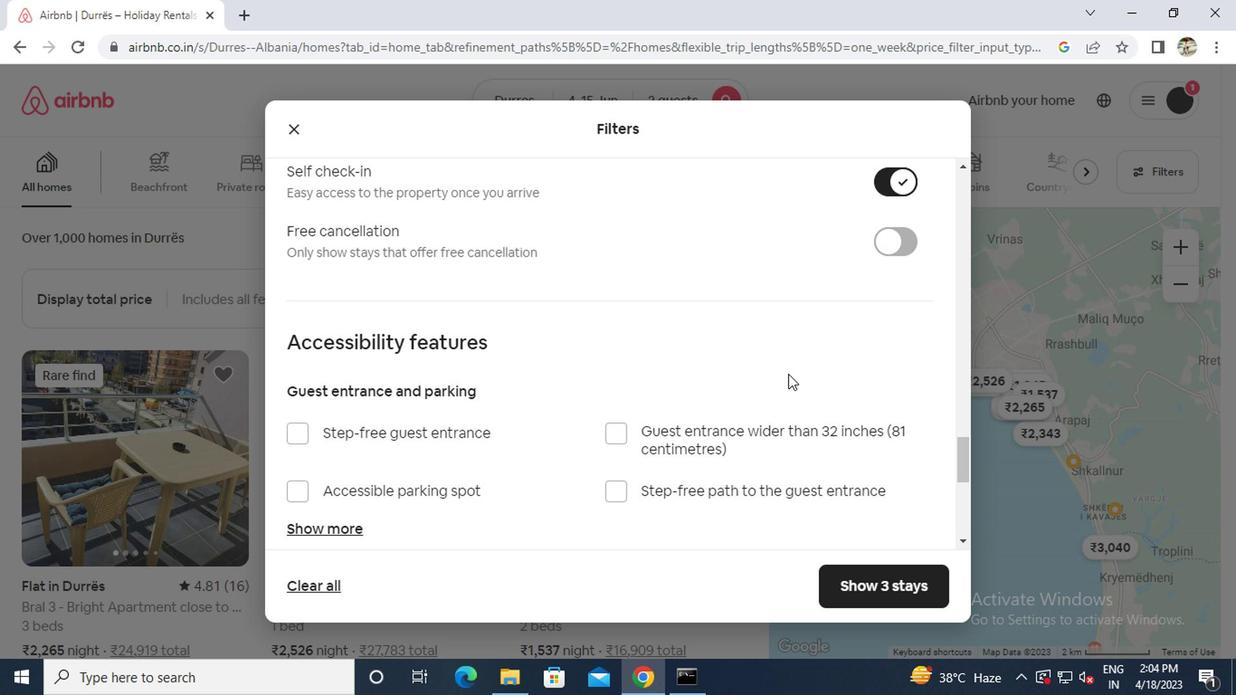 
Action: Mouse scrolled (786, 375) with delta (0, 0)
Screenshot: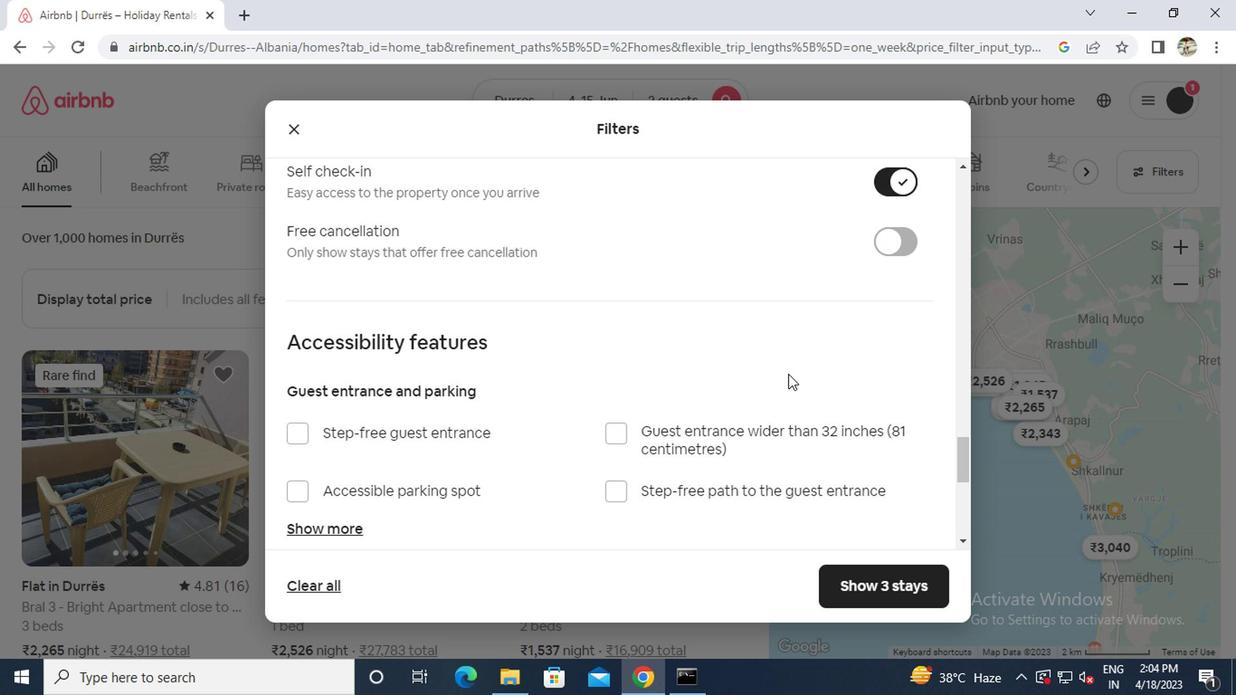 
Action: Mouse scrolled (786, 375) with delta (0, 0)
Screenshot: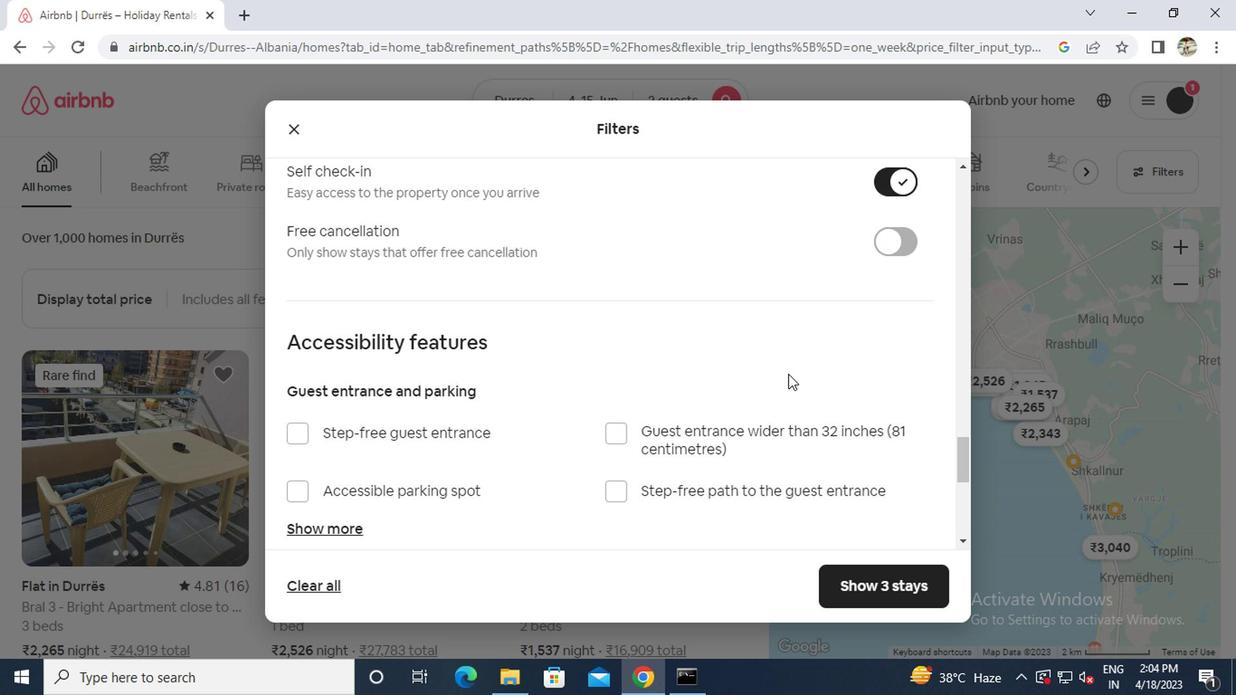 
Action: Mouse moved to (748, 373)
Screenshot: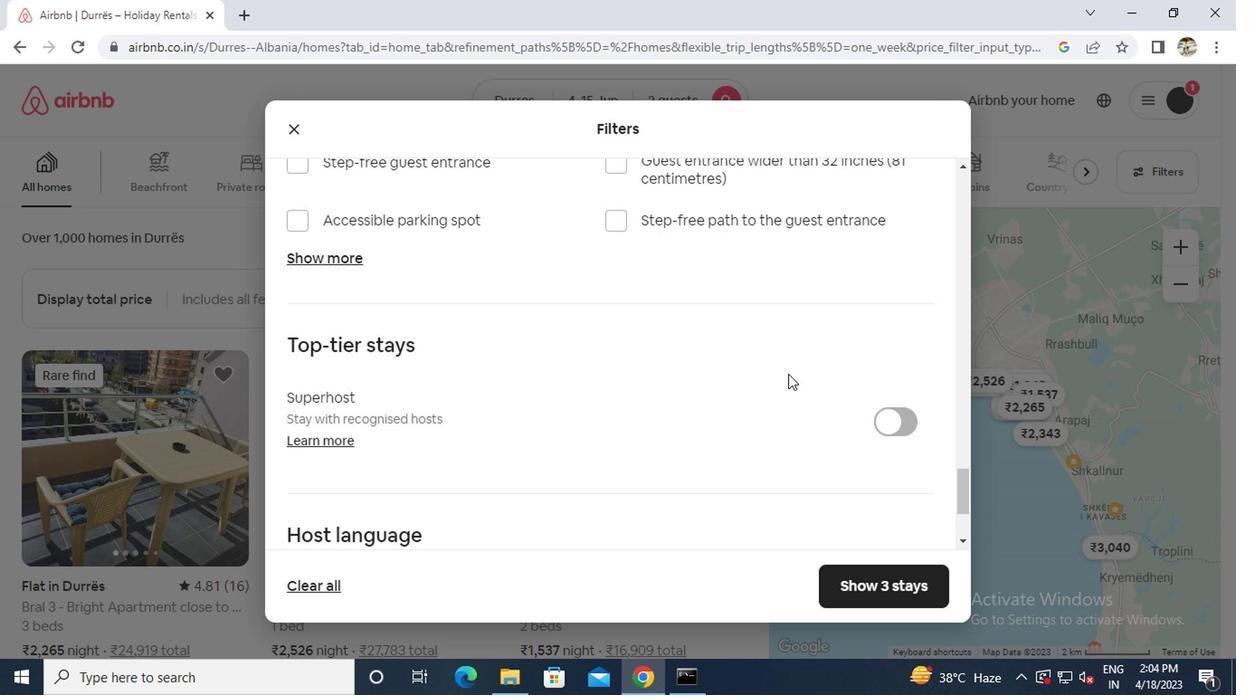 
Action: Mouse scrolled (748, 372) with delta (0, 0)
Screenshot: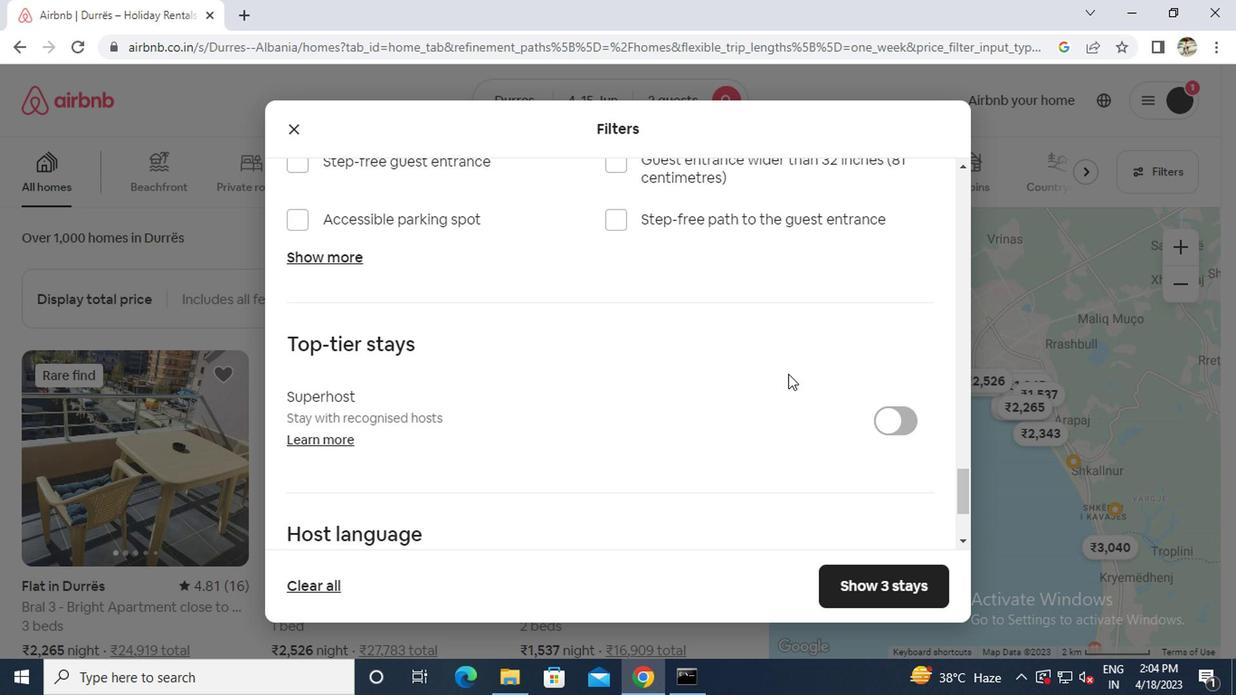 
Action: Mouse moved to (747, 373)
Screenshot: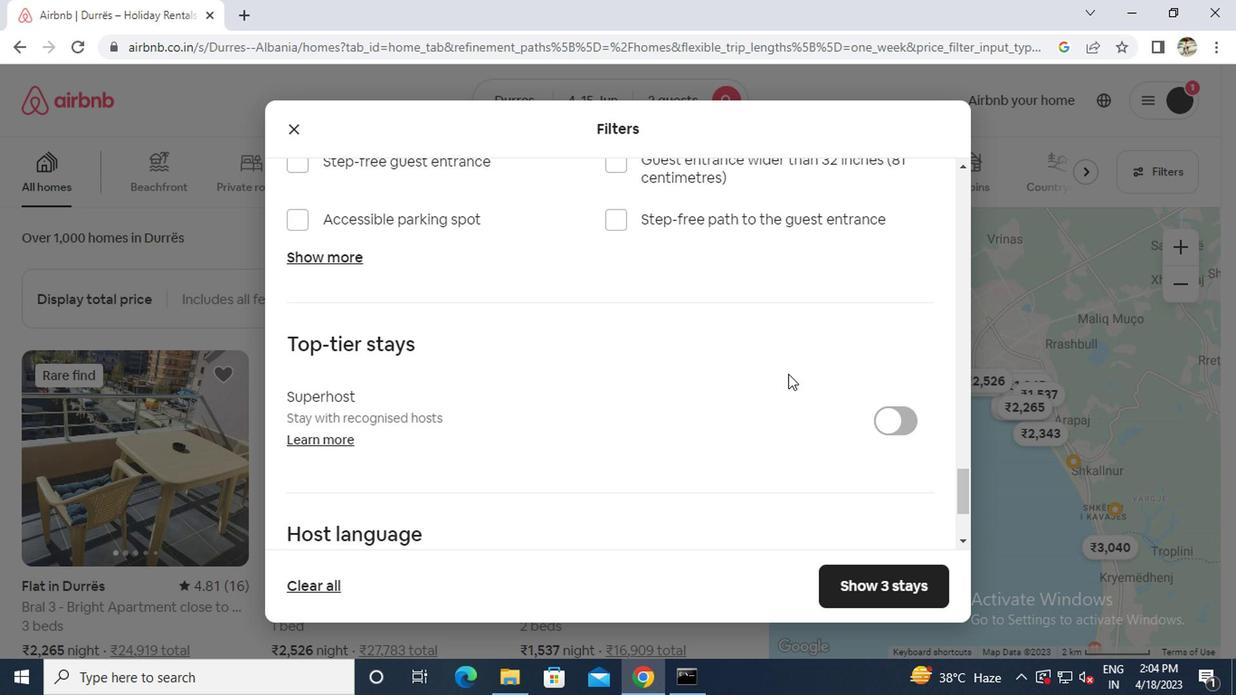 
Action: Mouse scrolled (747, 372) with delta (0, 0)
Screenshot: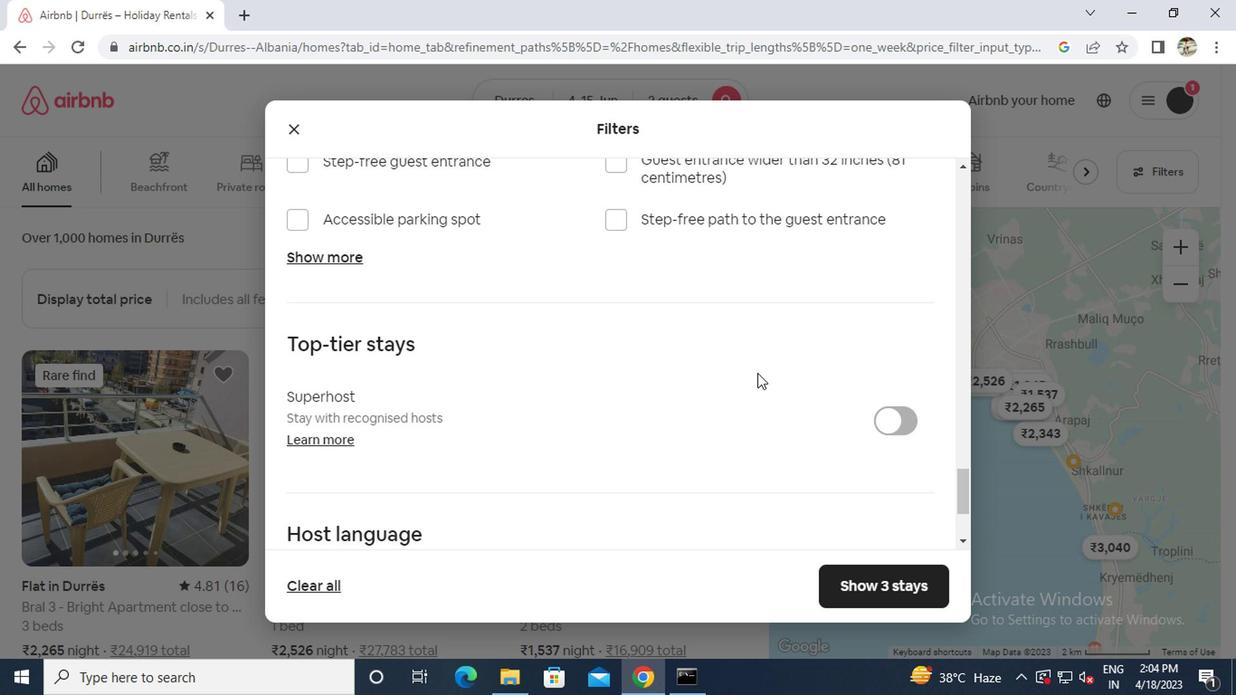 
Action: Mouse moved to (742, 375)
Screenshot: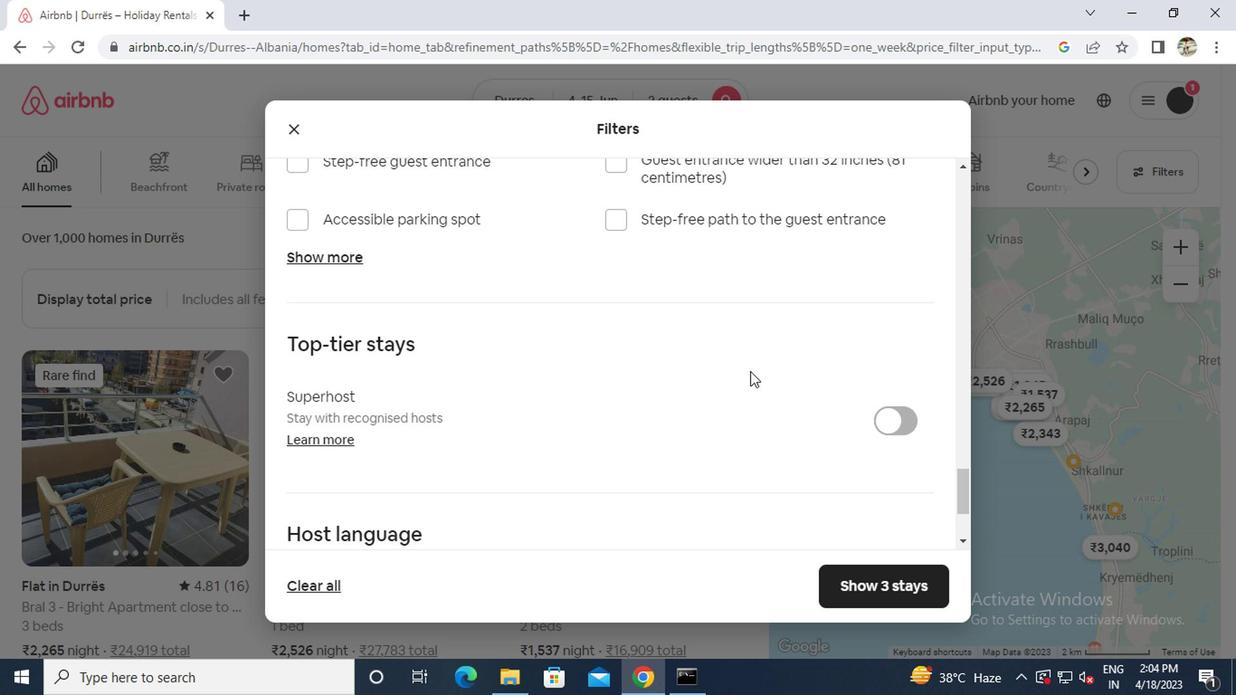 
Action: Mouse scrolled (742, 374) with delta (0, -1)
Screenshot: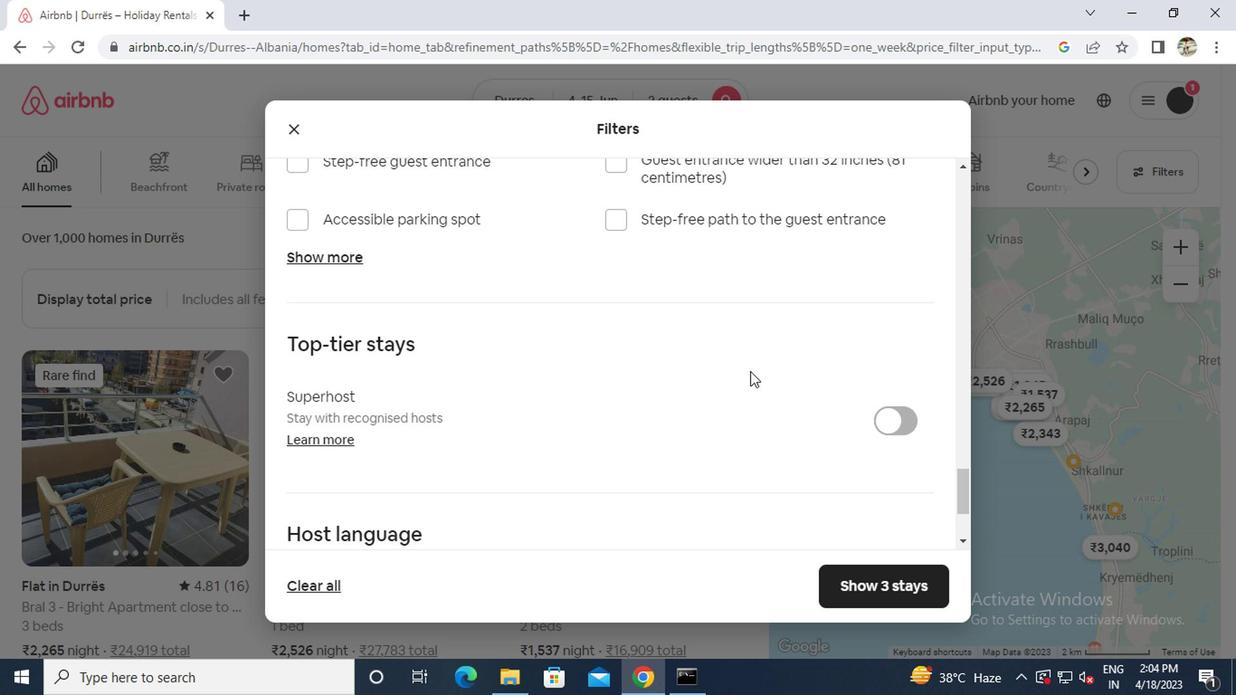 
Action: Mouse moved to (704, 395)
Screenshot: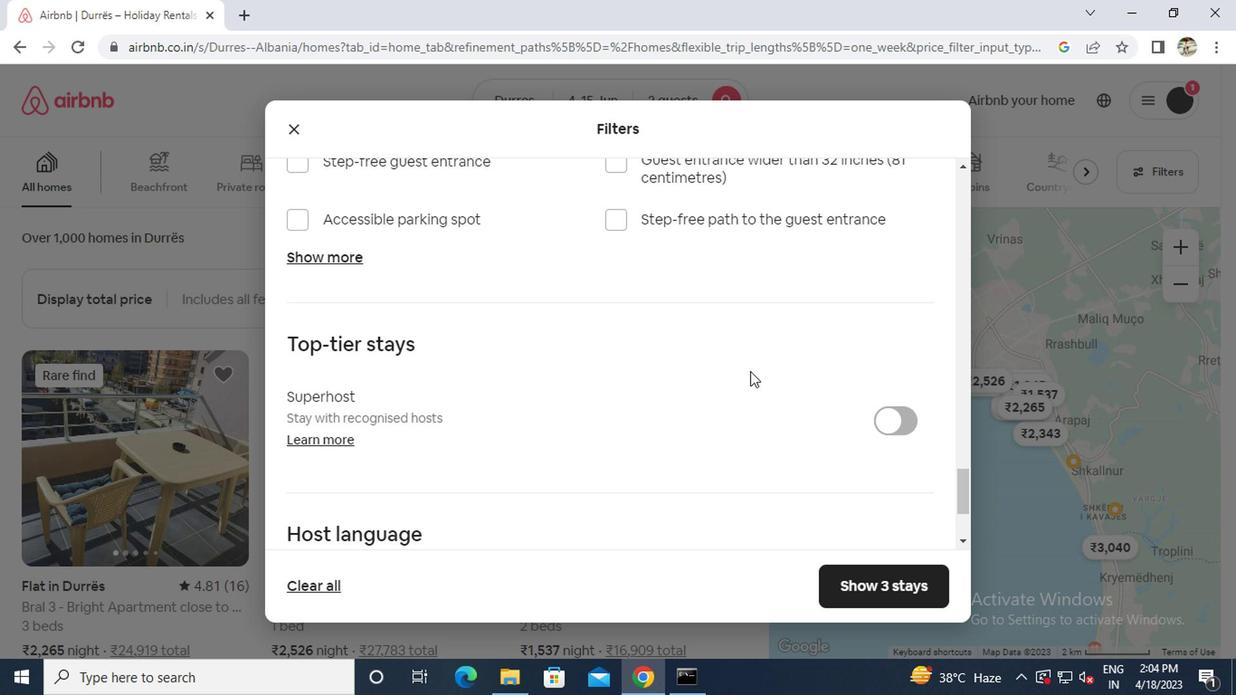 
Action: Mouse scrolled (704, 394) with delta (0, -1)
Screenshot: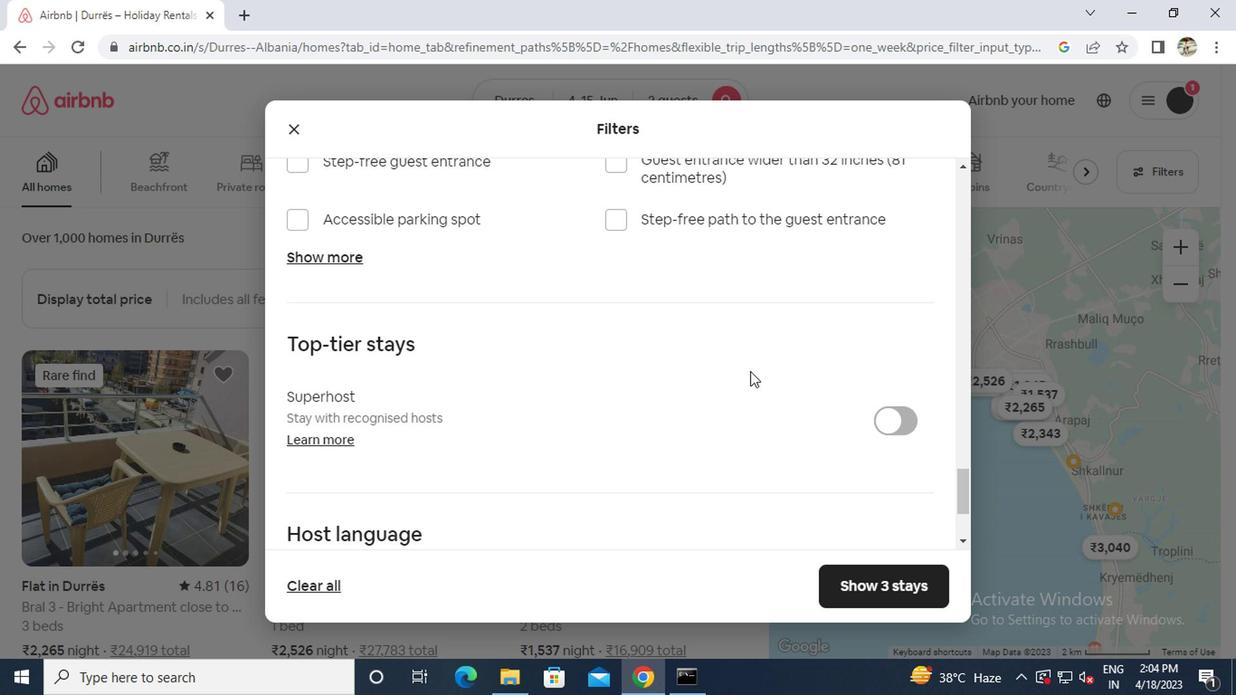 
Action: Mouse moved to (566, 432)
Screenshot: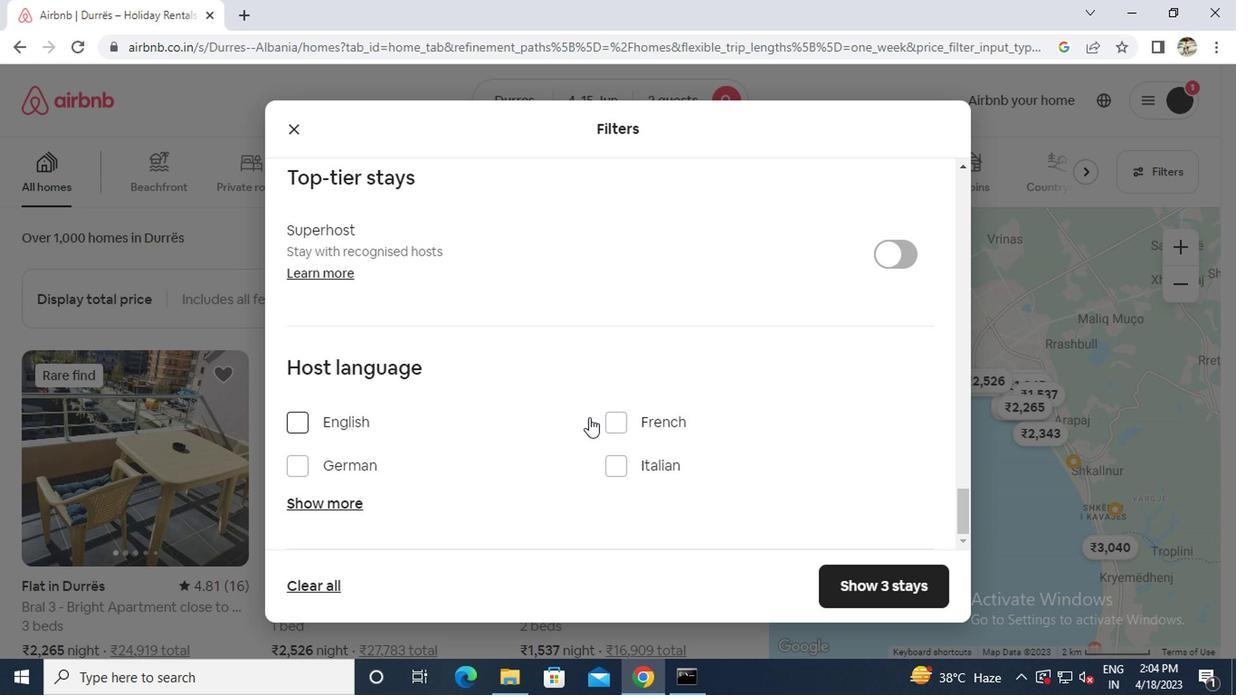
Action: Mouse scrolled (566, 431) with delta (0, 0)
Screenshot: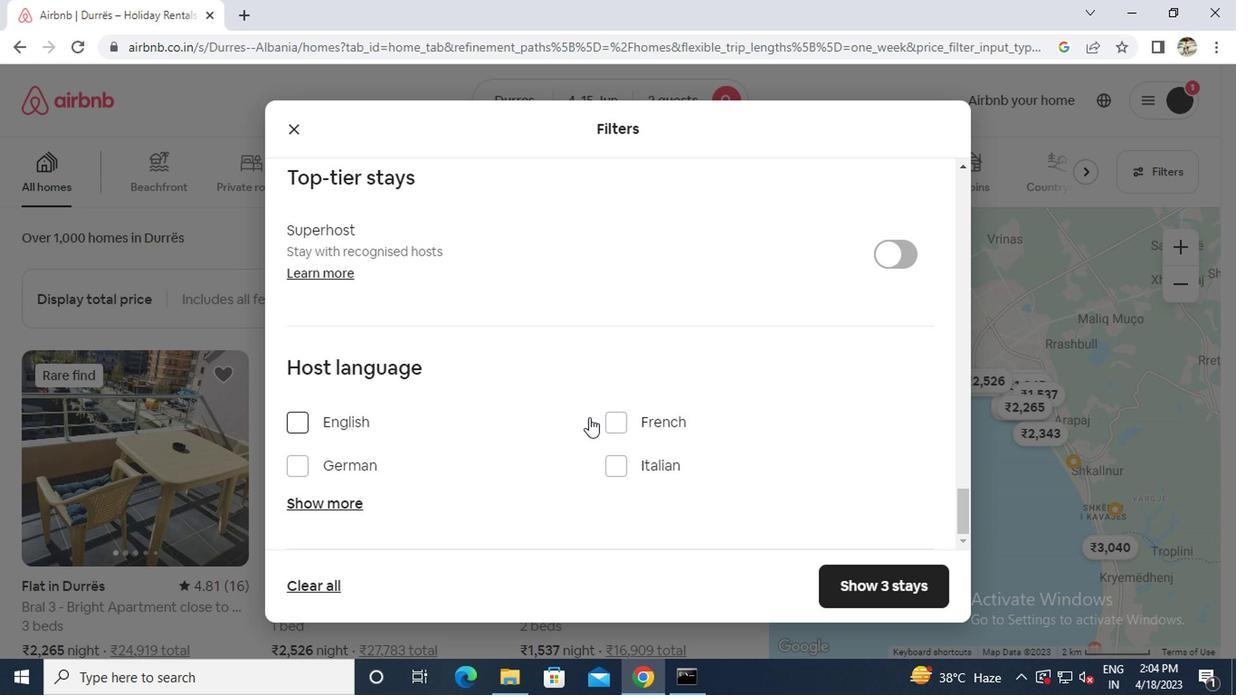 
Action: Mouse moved to (564, 433)
Screenshot: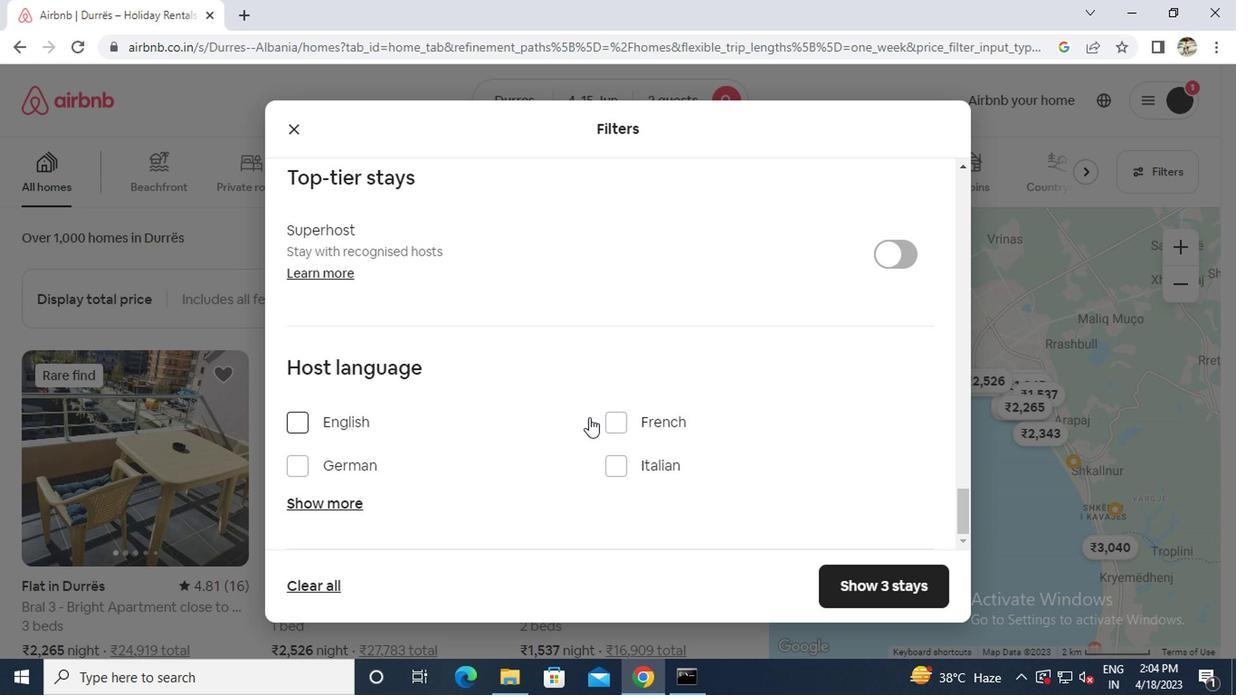 
Action: Mouse scrolled (564, 432) with delta (0, -1)
Screenshot: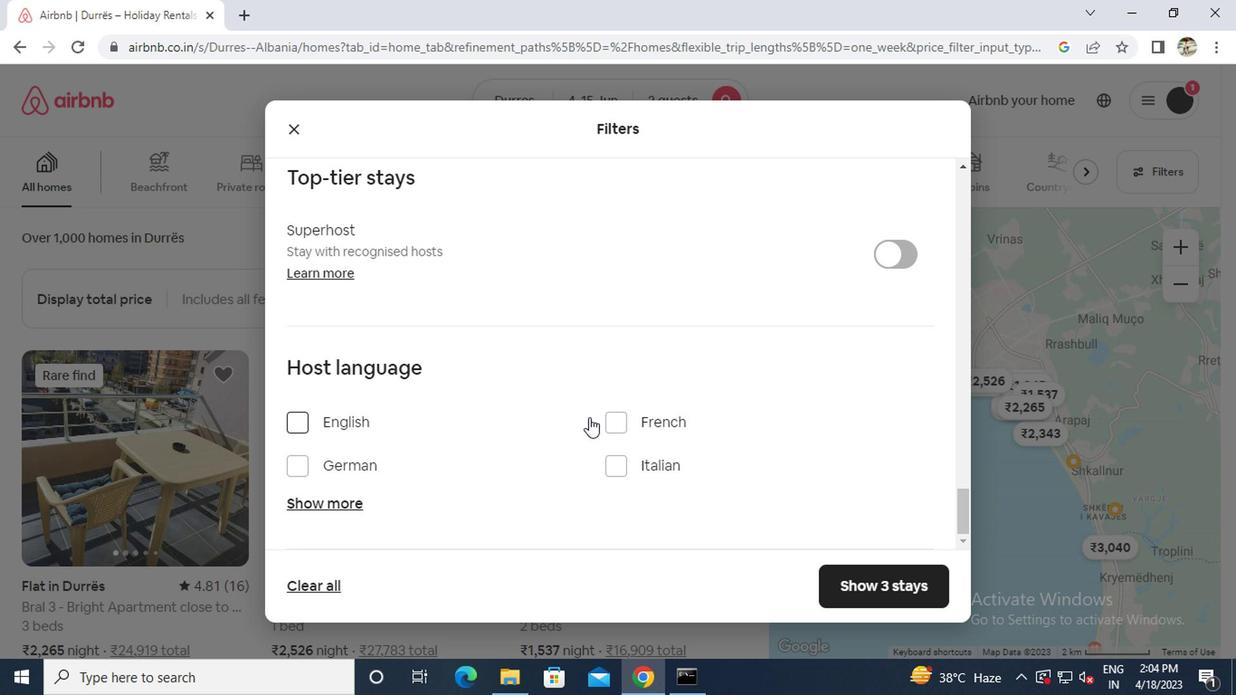 
Action: Mouse moved to (563, 433)
Screenshot: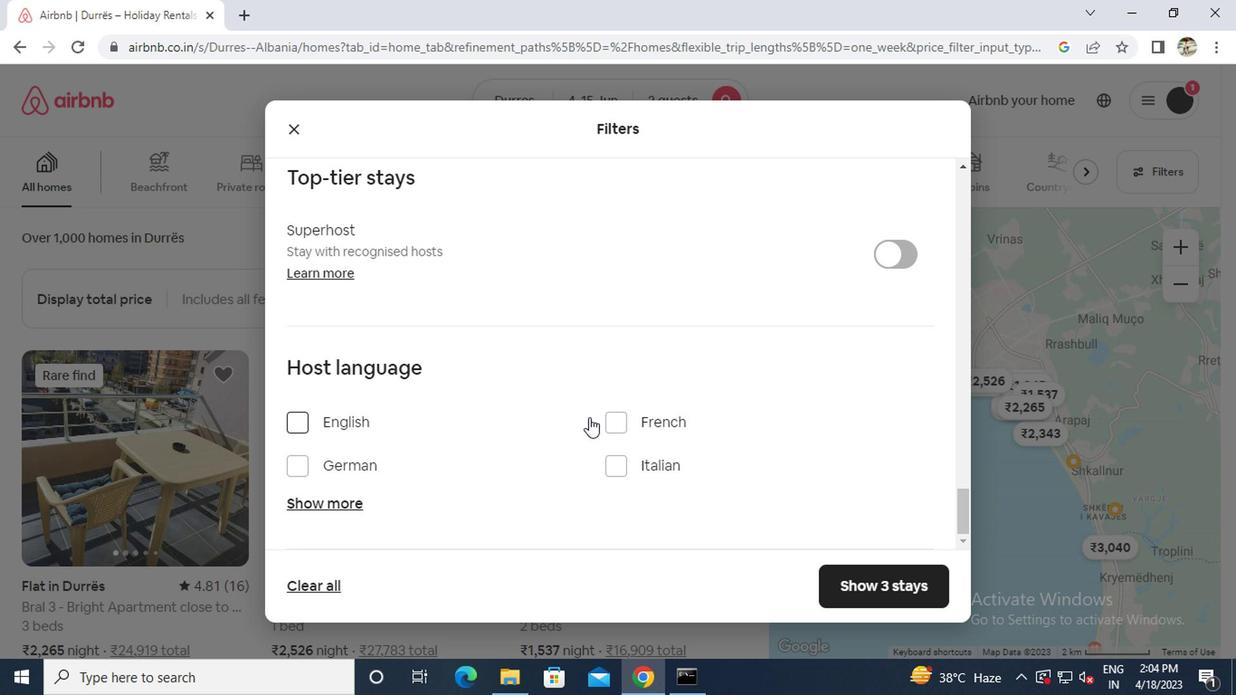 
Action: Mouse scrolled (563, 432) with delta (0, -1)
Screenshot: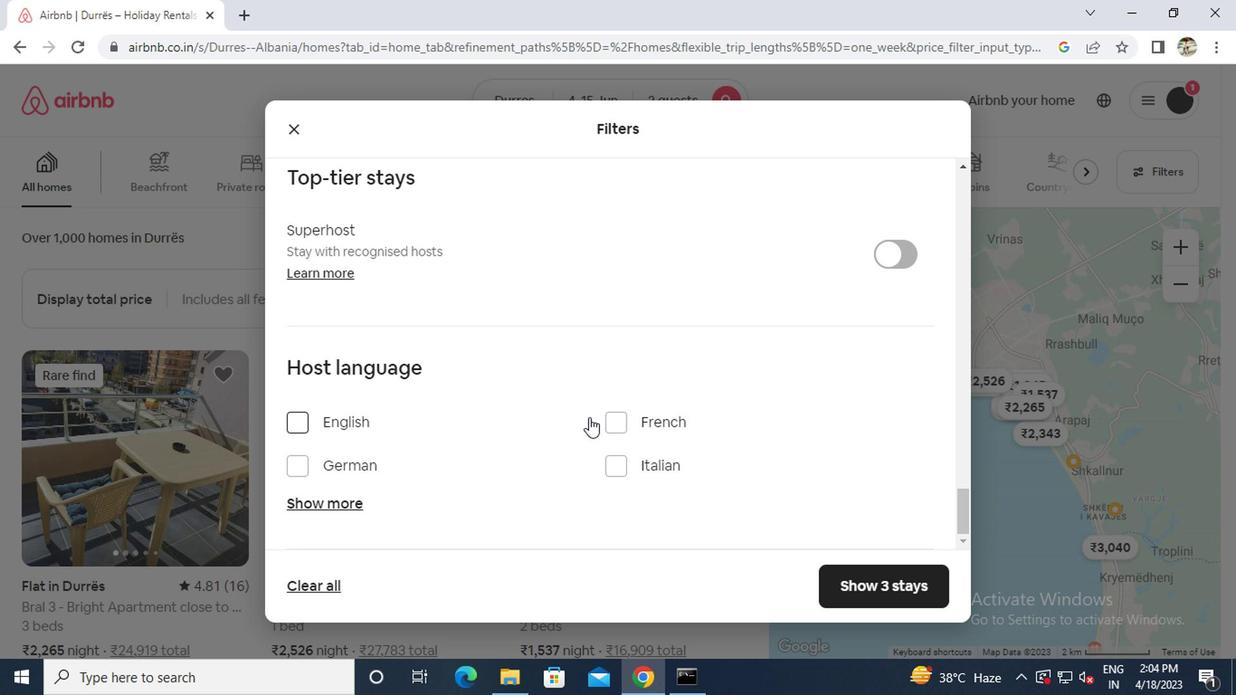 
Action: Mouse moved to (337, 416)
Screenshot: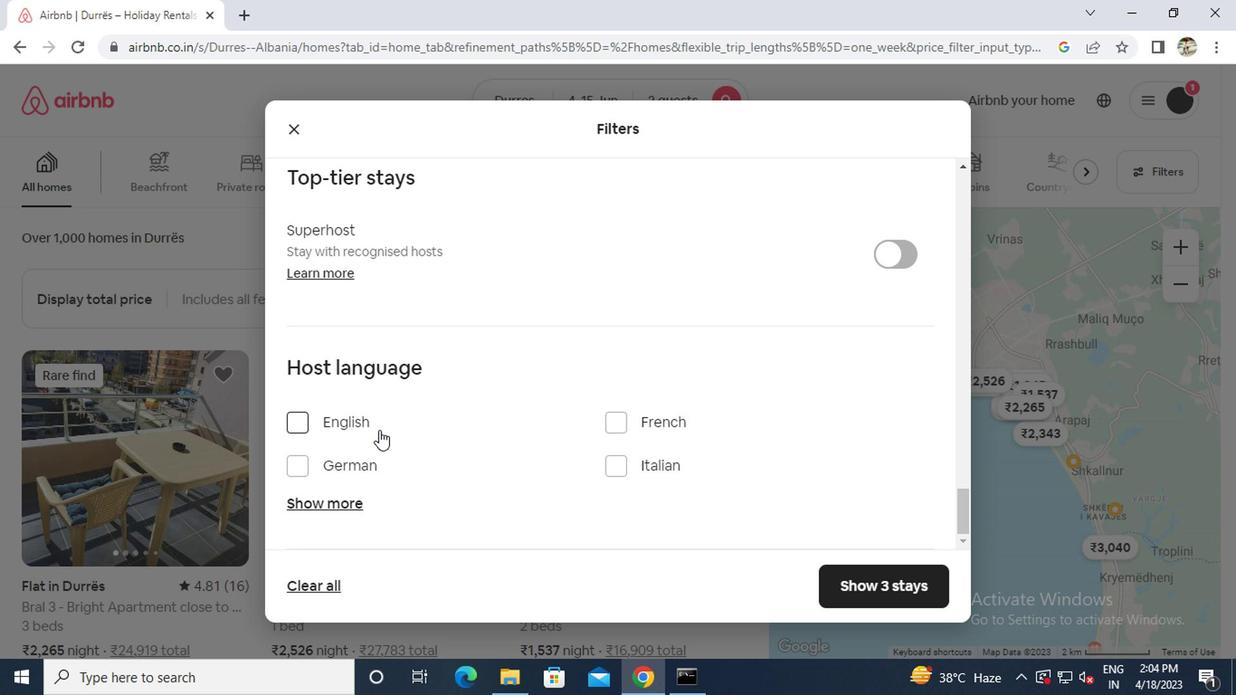 
Action: Mouse pressed left at (337, 416)
Screenshot: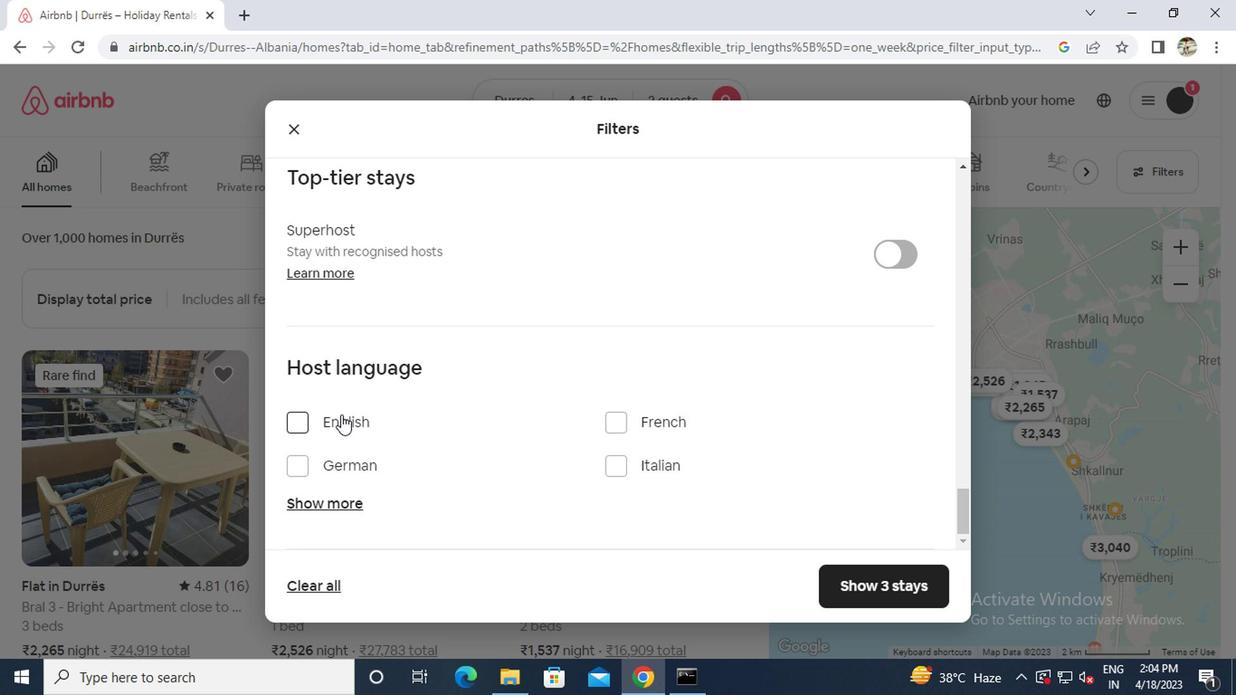 
Action: Mouse moved to (844, 587)
Screenshot: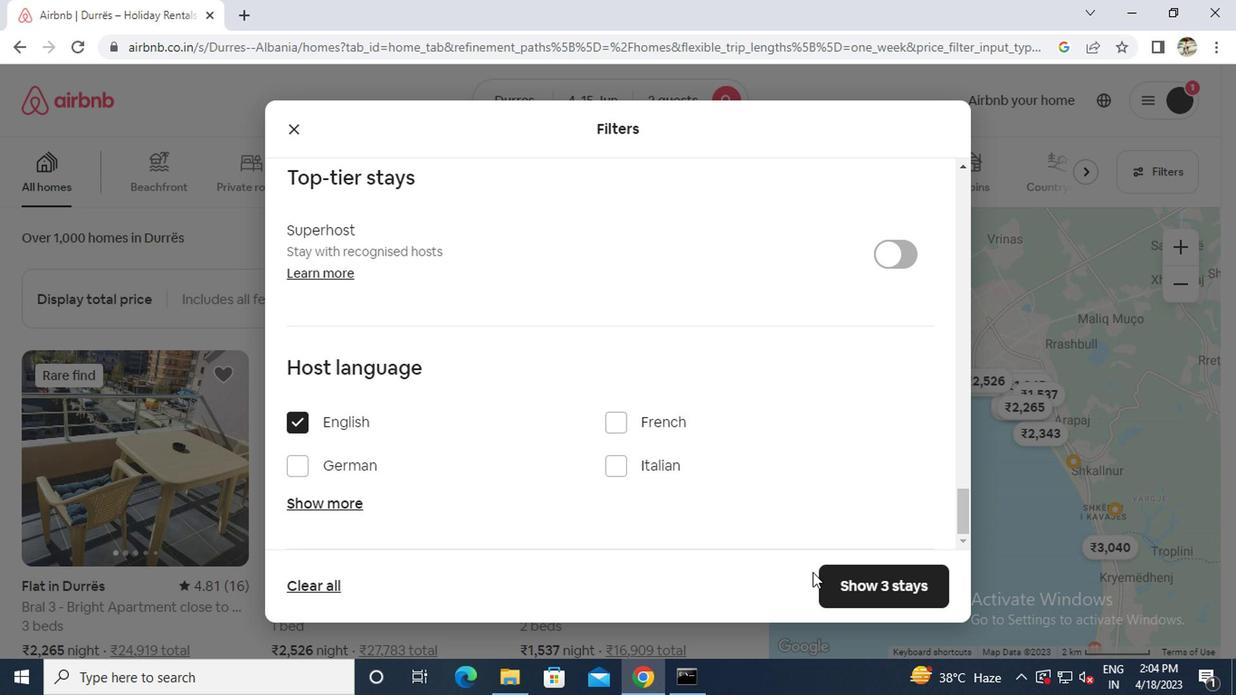 
Action: Mouse pressed left at (844, 587)
Screenshot: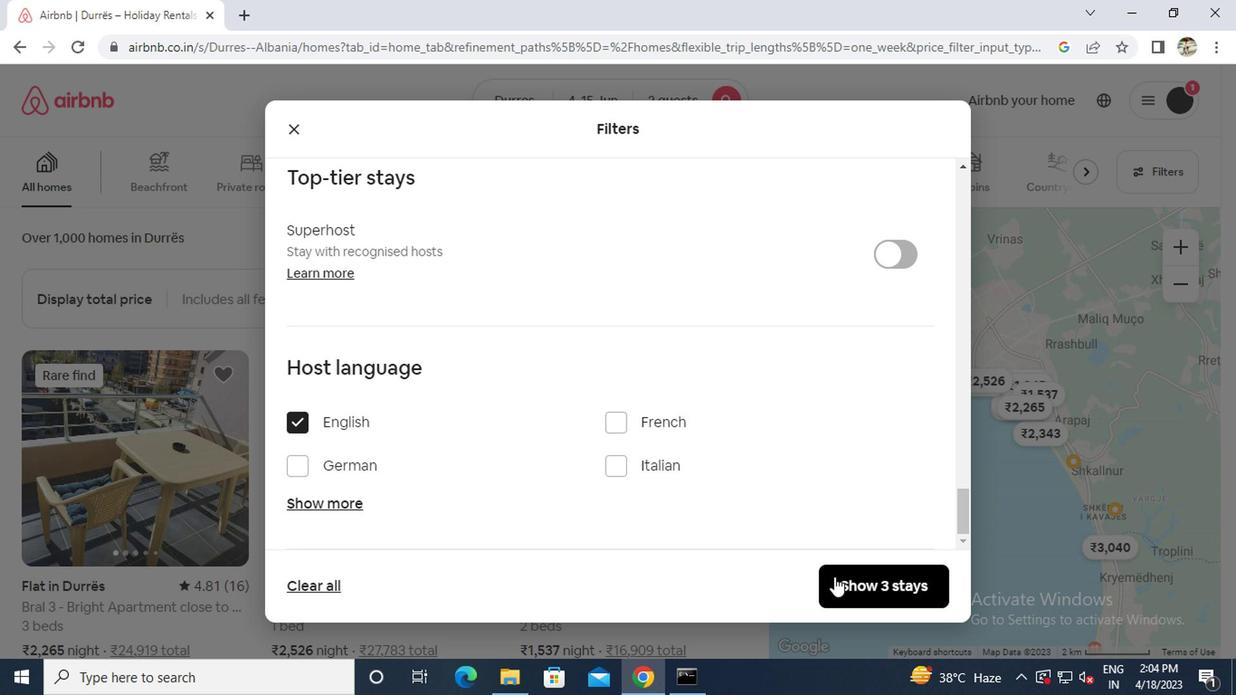 
